 Task: Set priority levels for tasks related to testing and implementing new Asana features.
Action: Mouse moved to (666, 225)
Screenshot: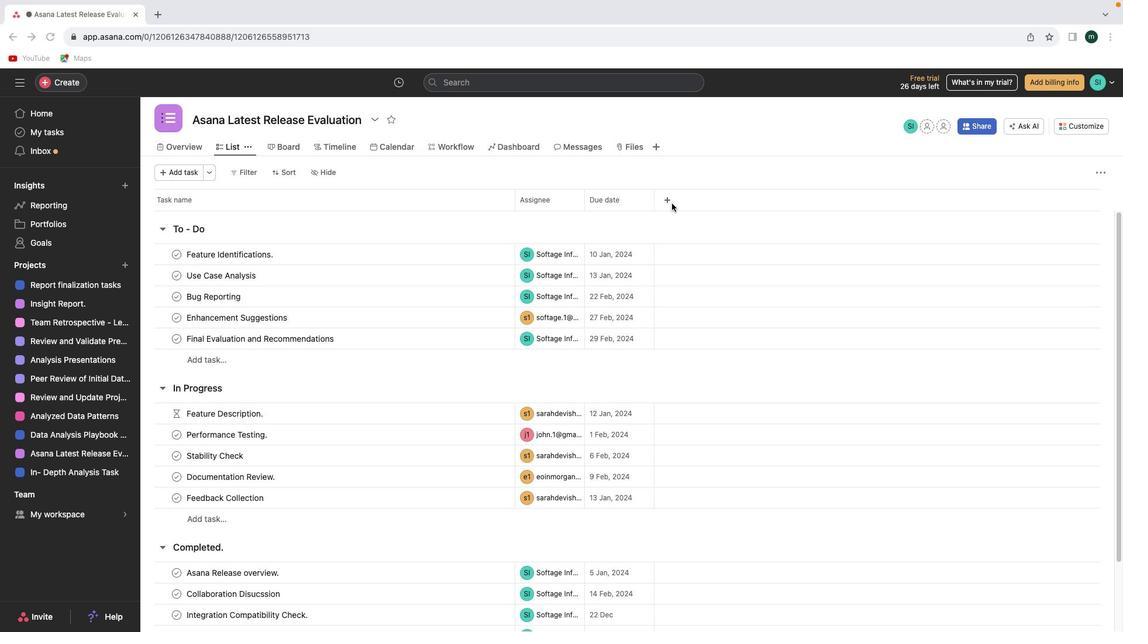 
Action: Mouse pressed left at (666, 225)
Screenshot: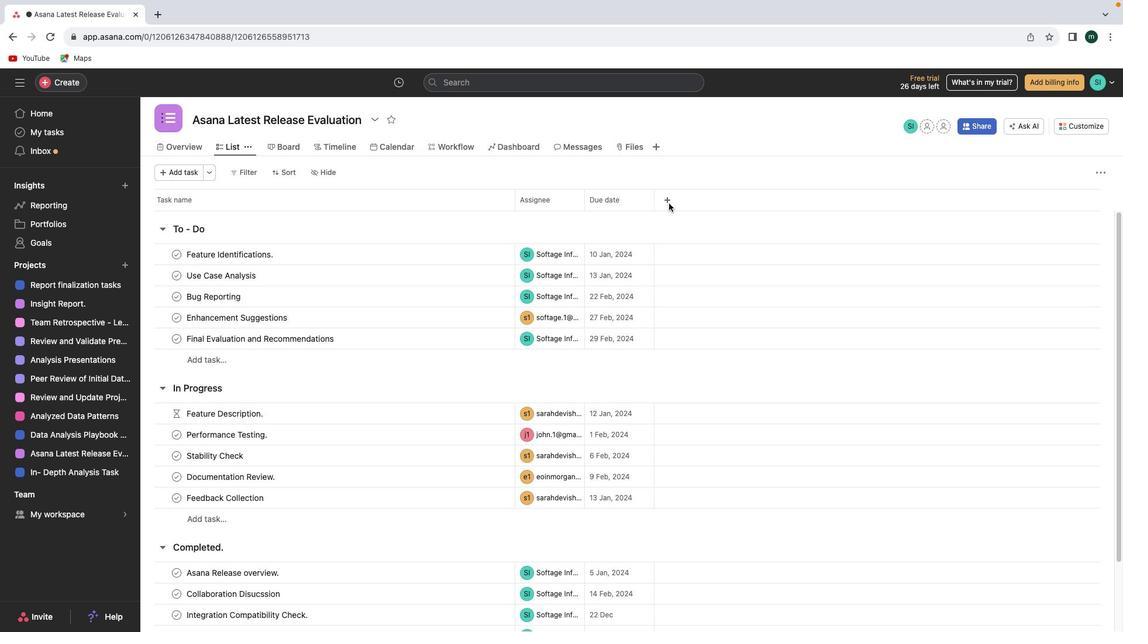 
Action: Mouse moved to (662, 225)
Screenshot: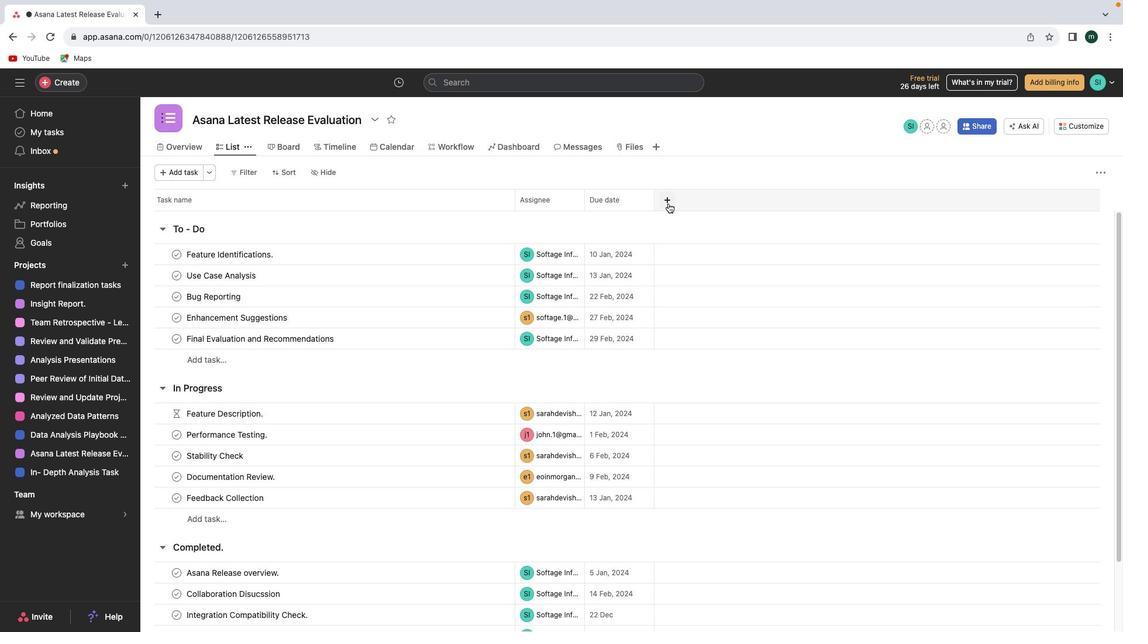 
Action: Mouse pressed left at (662, 225)
Screenshot: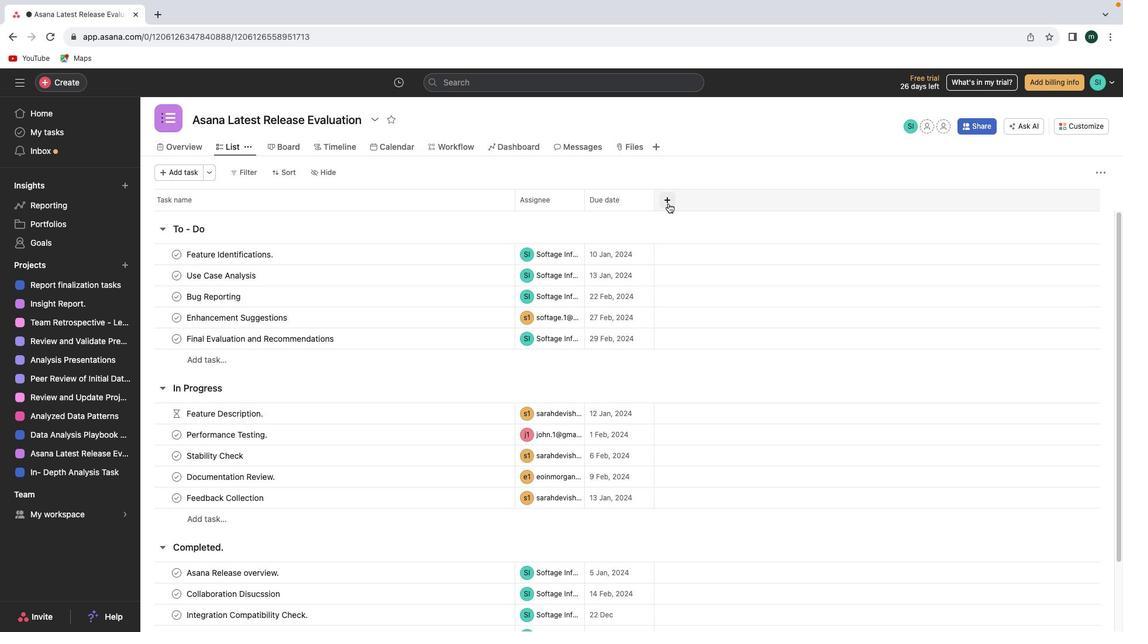 
Action: Mouse moved to (683, 262)
Screenshot: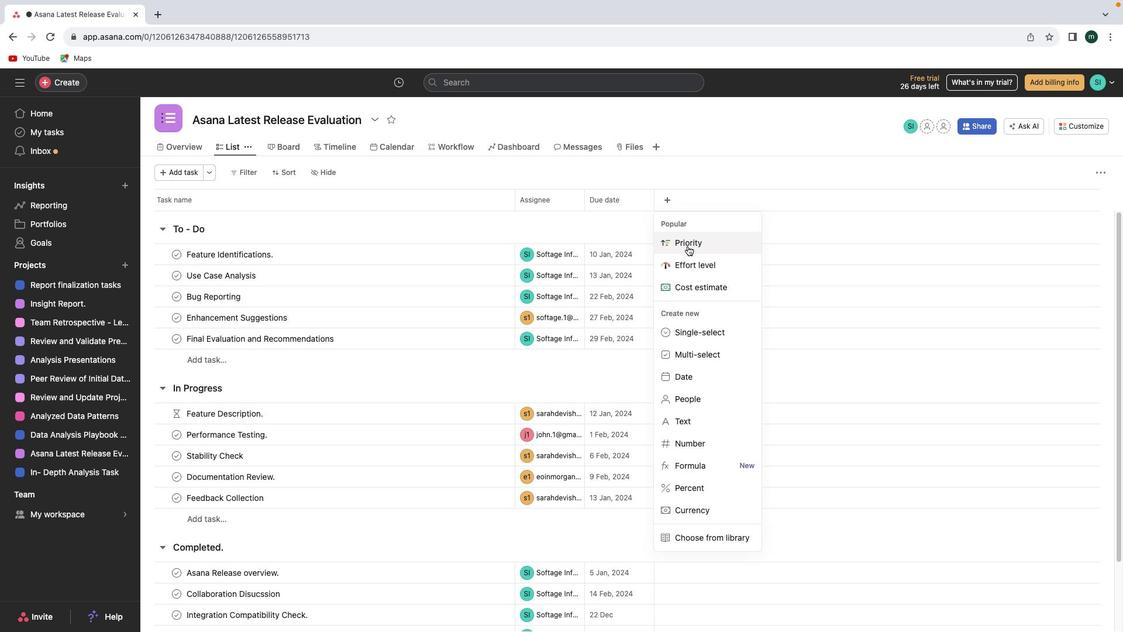 
Action: Mouse pressed left at (683, 262)
Screenshot: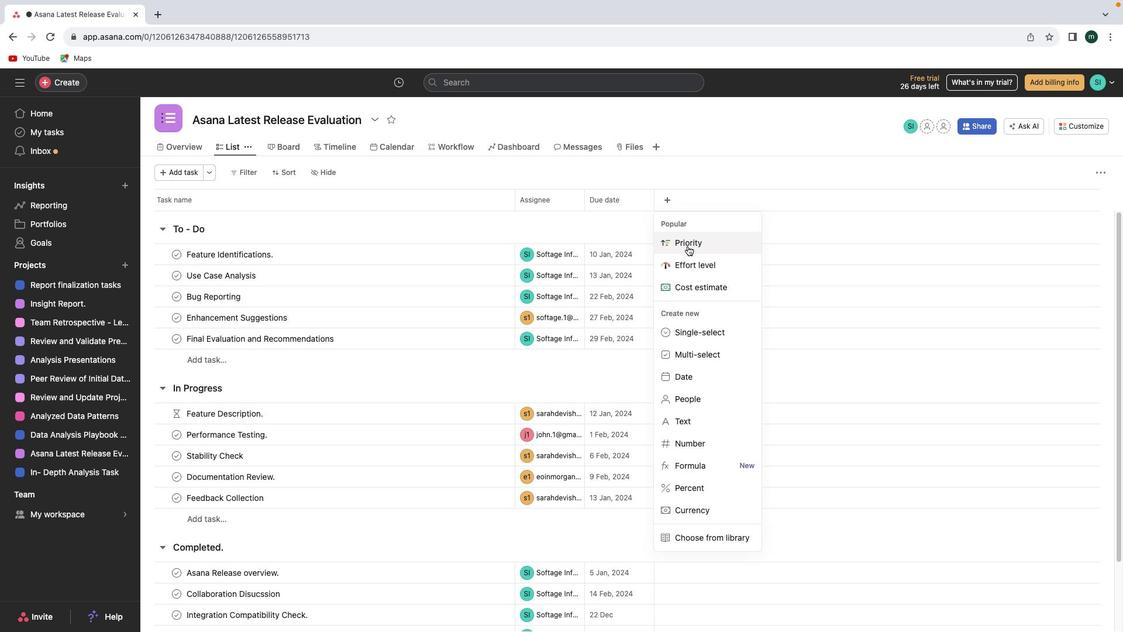 
Action: Mouse moved to (686, 475)
Screenshot: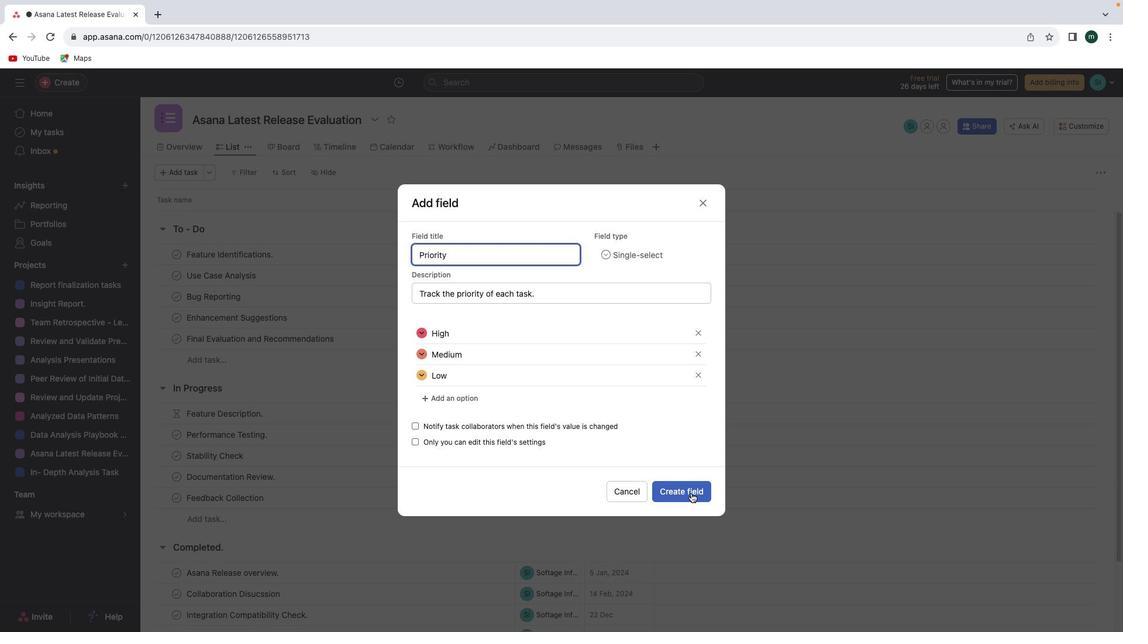 
Action: Mouse pressed left at (686, 475)
Screenshot: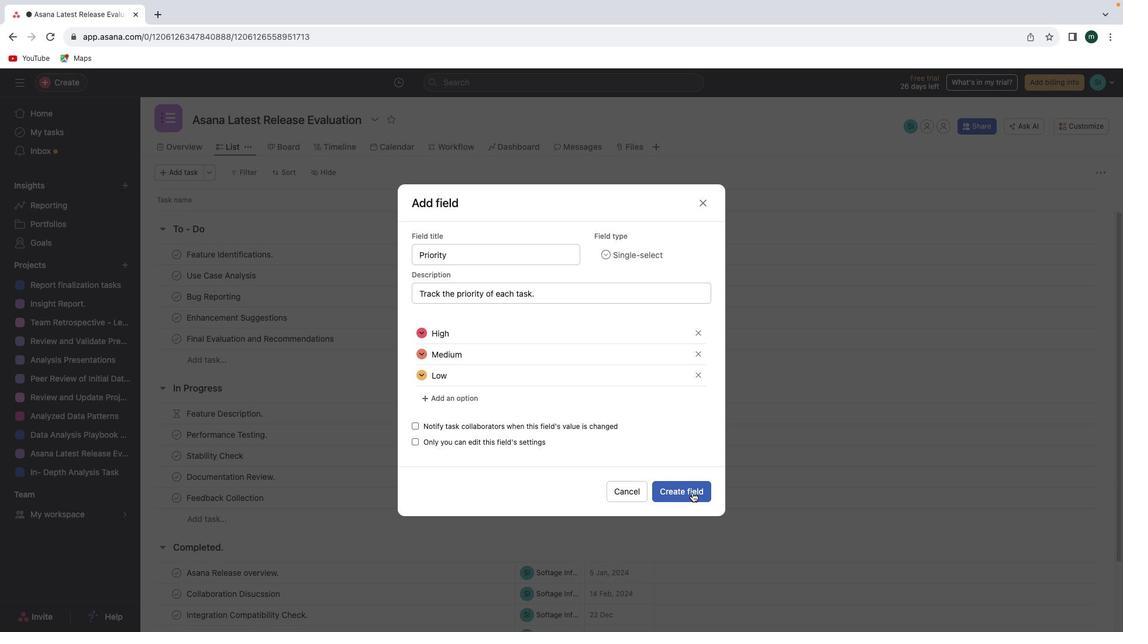 
Action: Mouse moved to (710, 273)
Screenshot: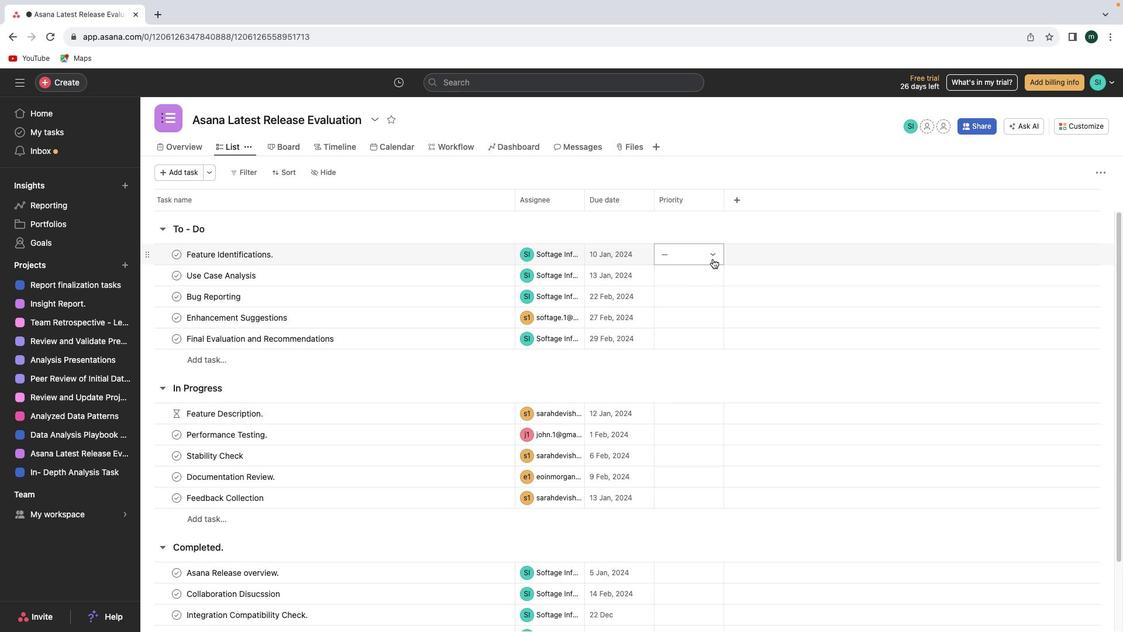 
Action: Mouse pressed left at (710, 273)
Screenshot: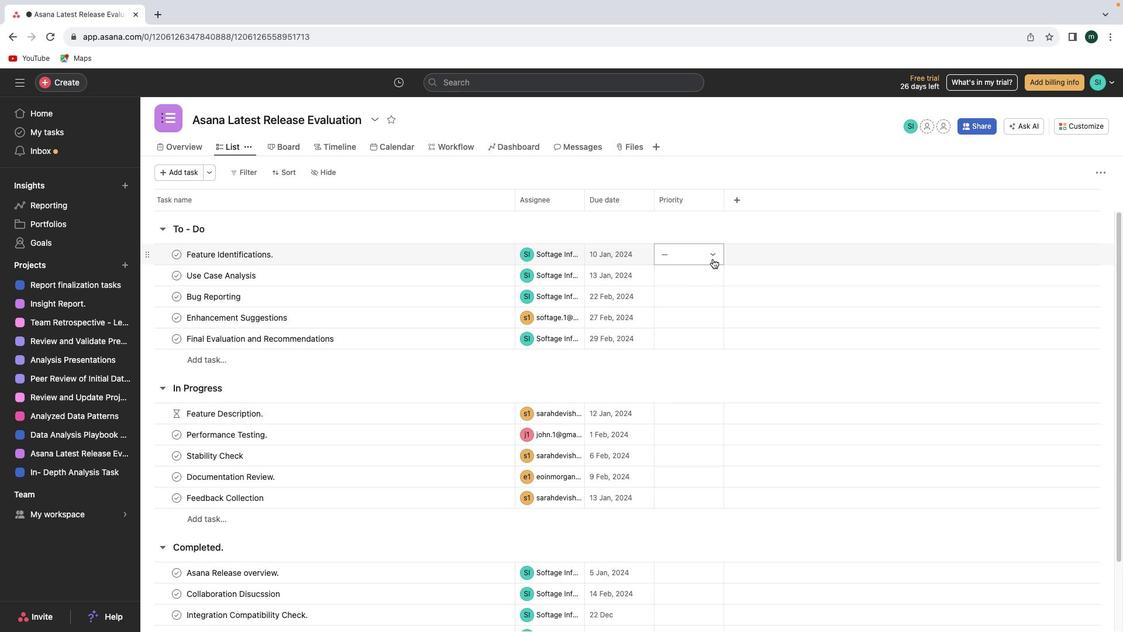 
Action: Mouse moved to (703, 309)
Screenshot: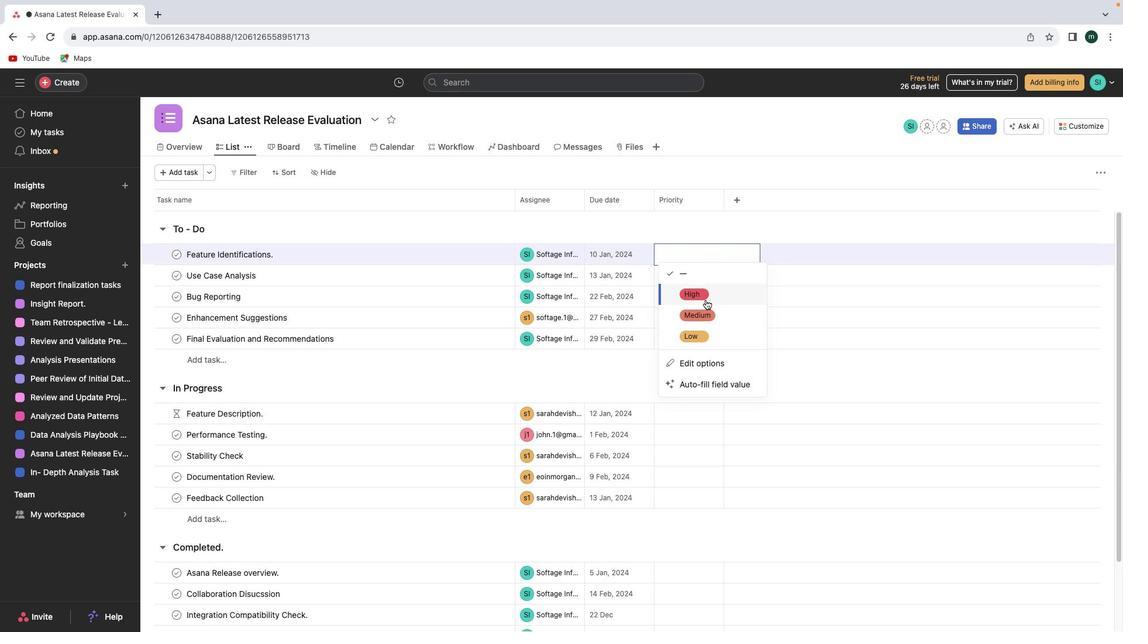 
Action: Mouse pressed left at (703, 309)
Screenshot: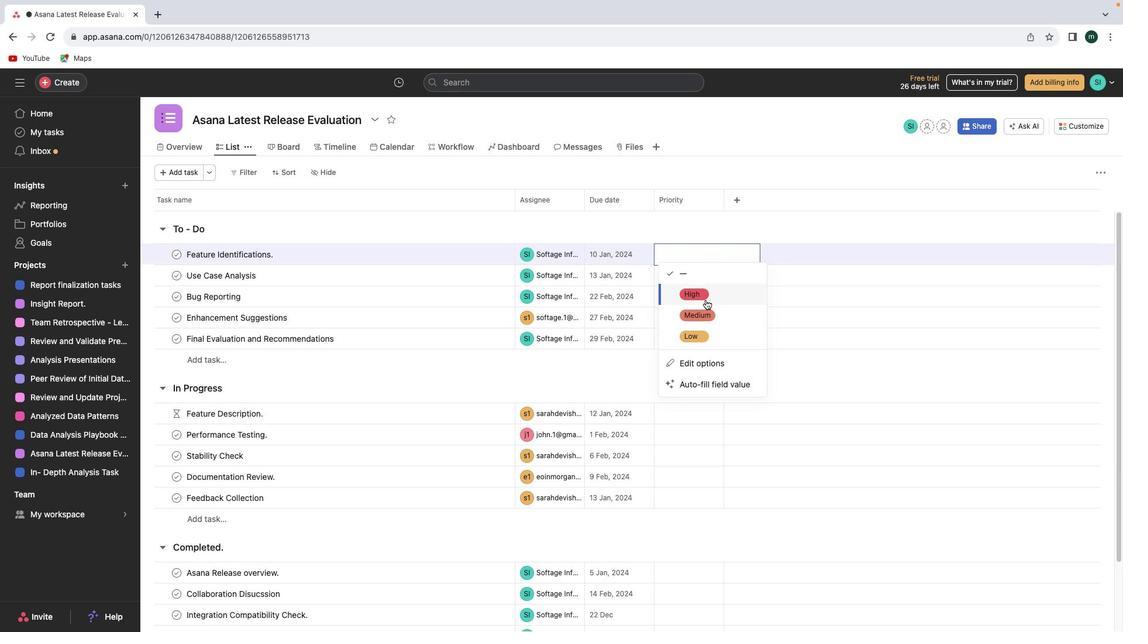 
Action: Mouse moved to (710, 295)
Screenshot: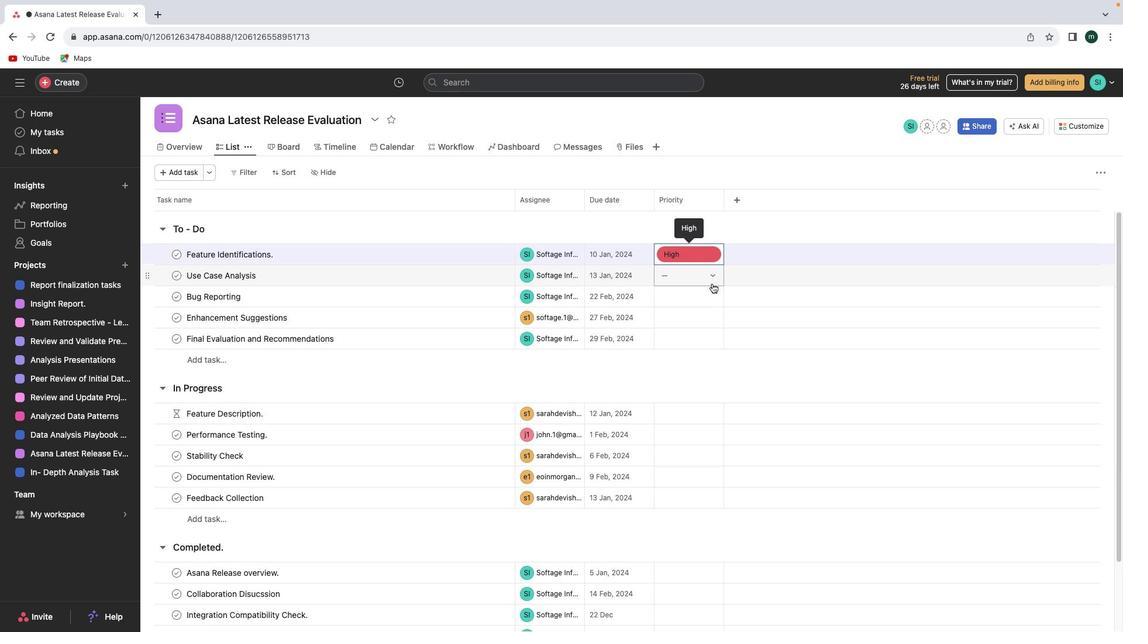 
Action: Mouse pressed left at (710, 295)
Screenshot: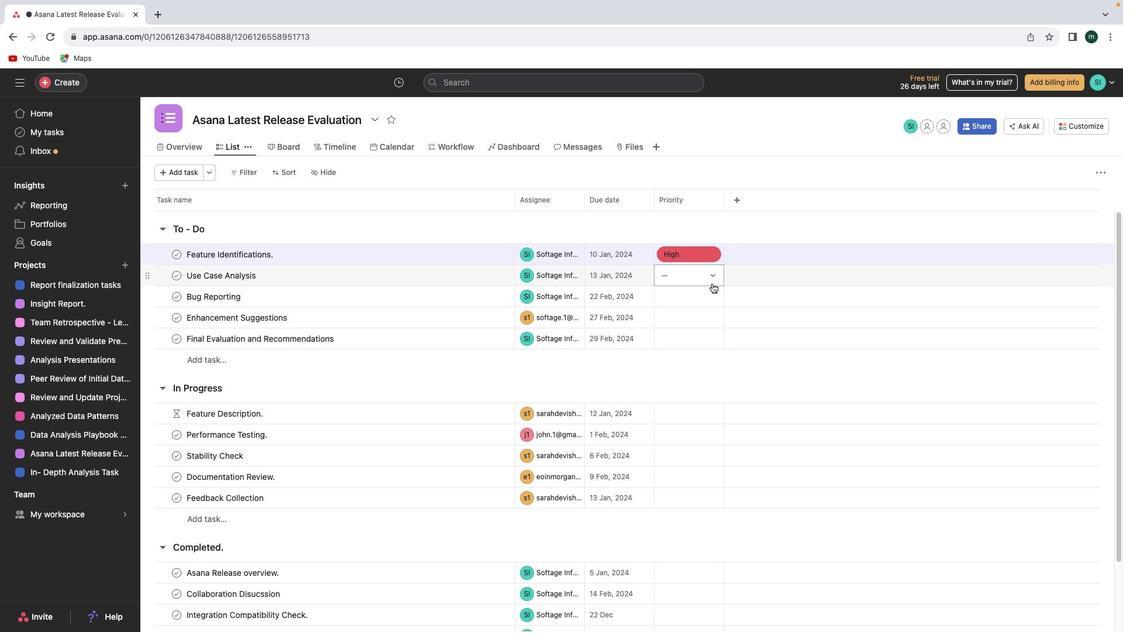 
Action: Mouse moved to (698, 338)
Screenshot: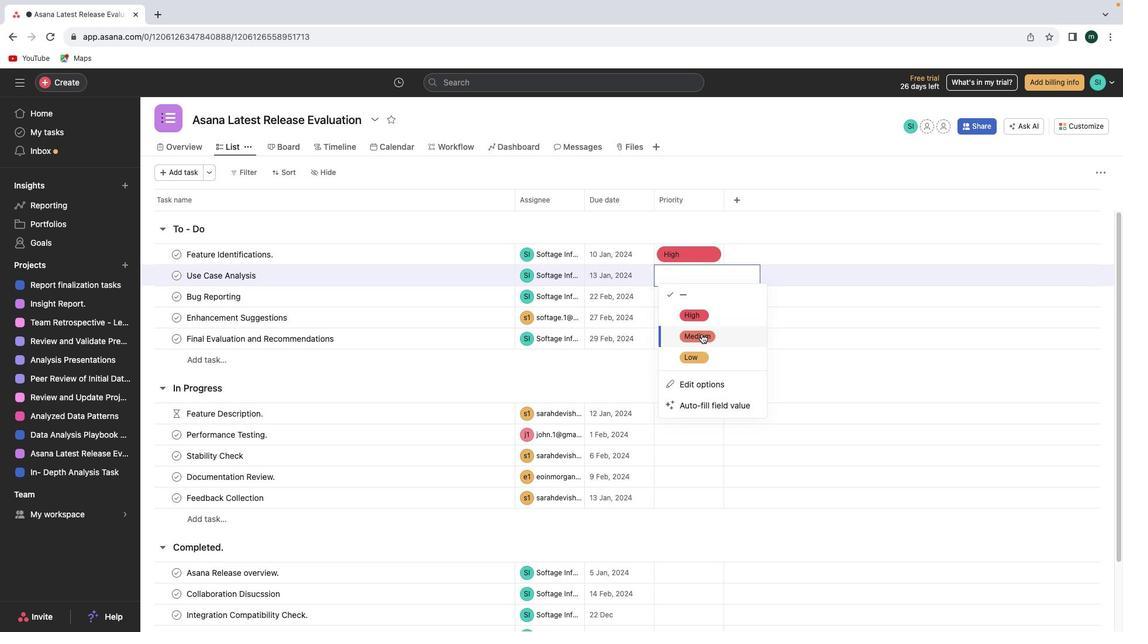 
Action: Mouse pressed left at (698, 338)
Screenshot: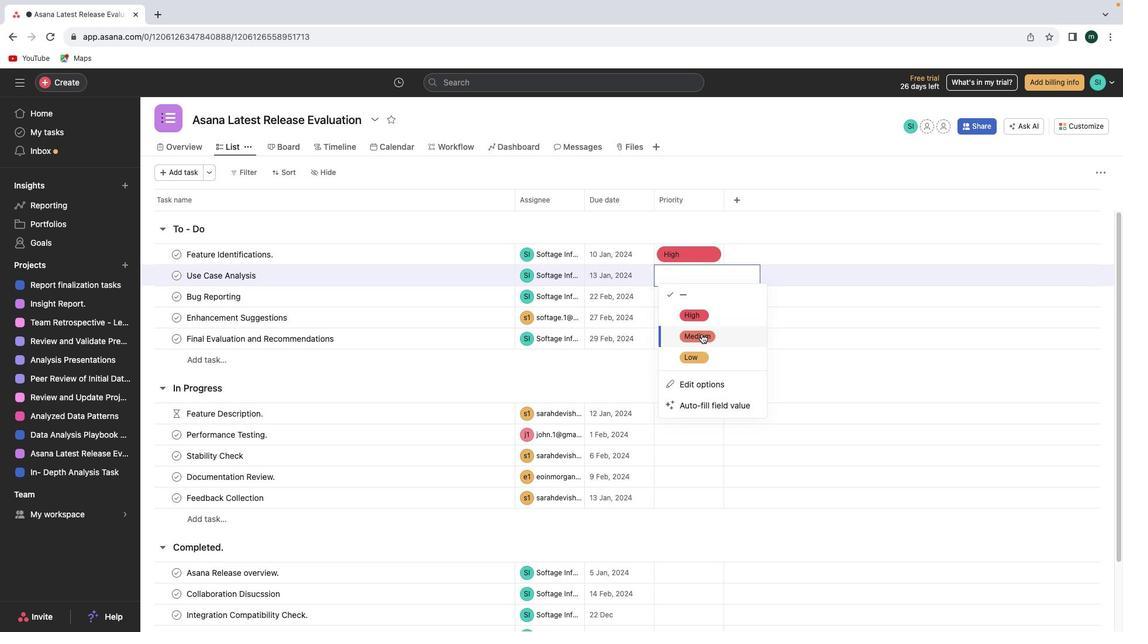 
Action: Mouse moved to (708, 308)
Screenshot: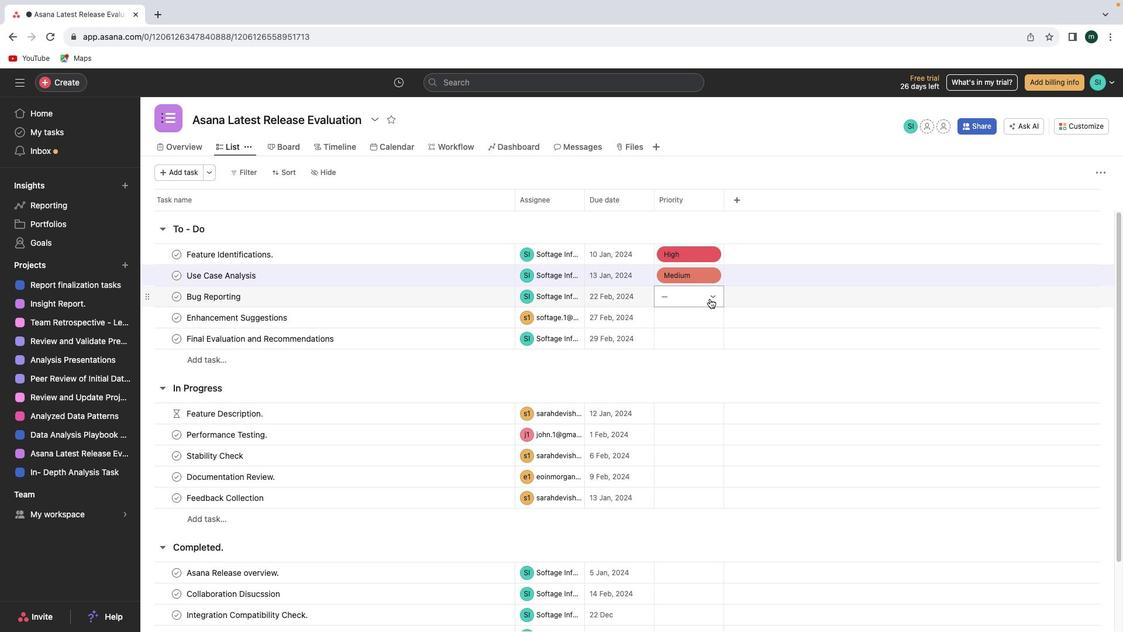 
Action: Mouse pressed left at (708, 308)
Screenshot: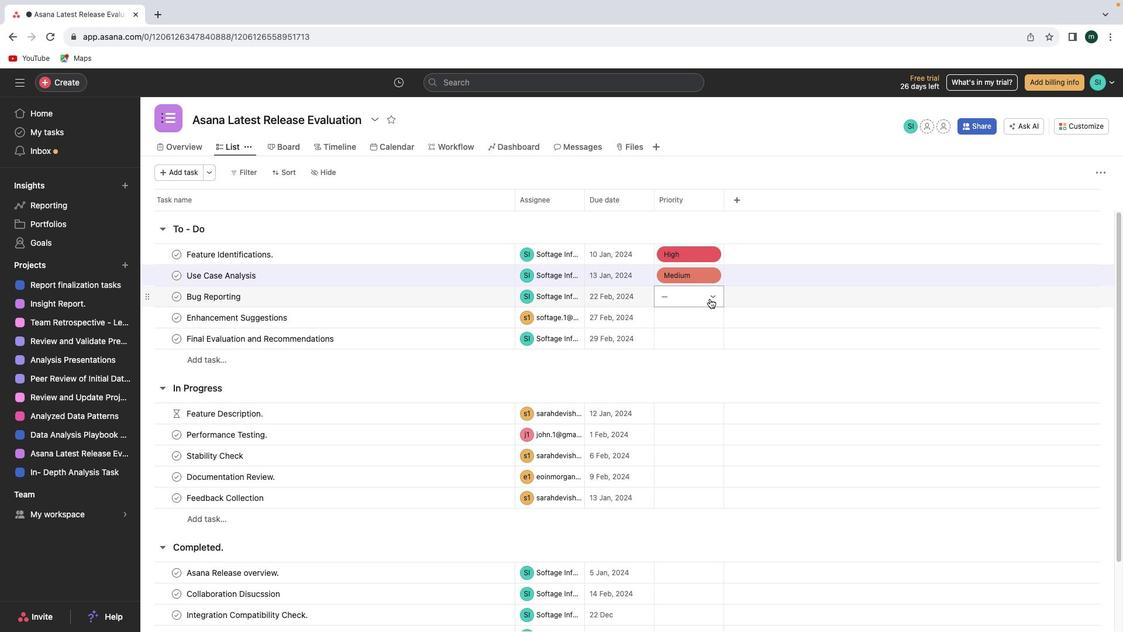 
Action: Mouse moved to (692, 371)
Screenshot: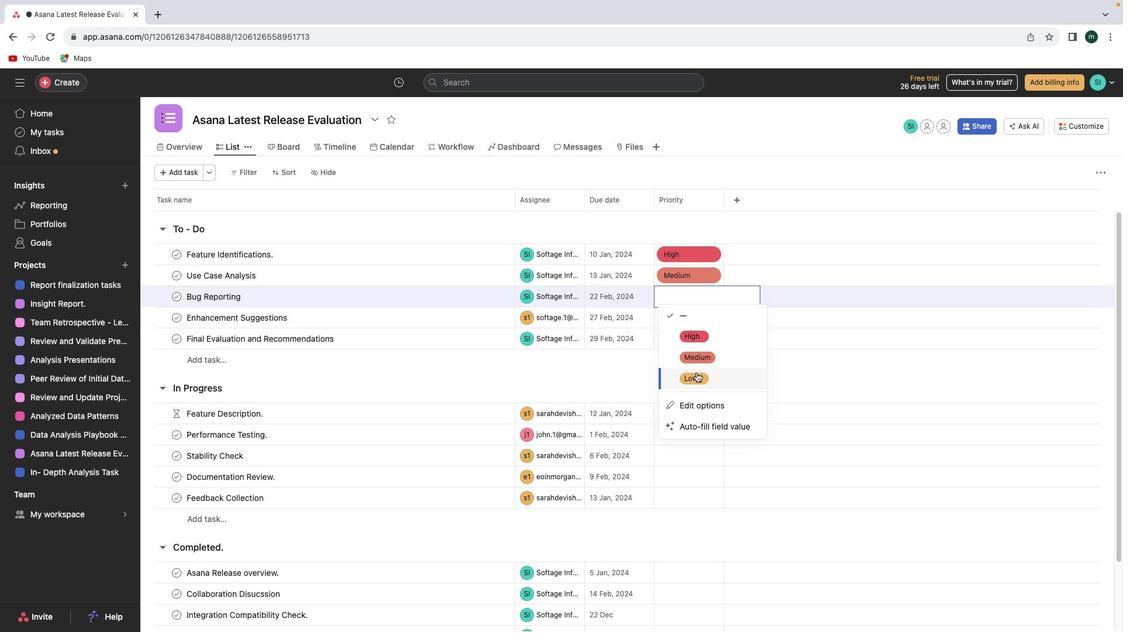 
Action: Mouse pressed left at (692, 371)
Screenshot: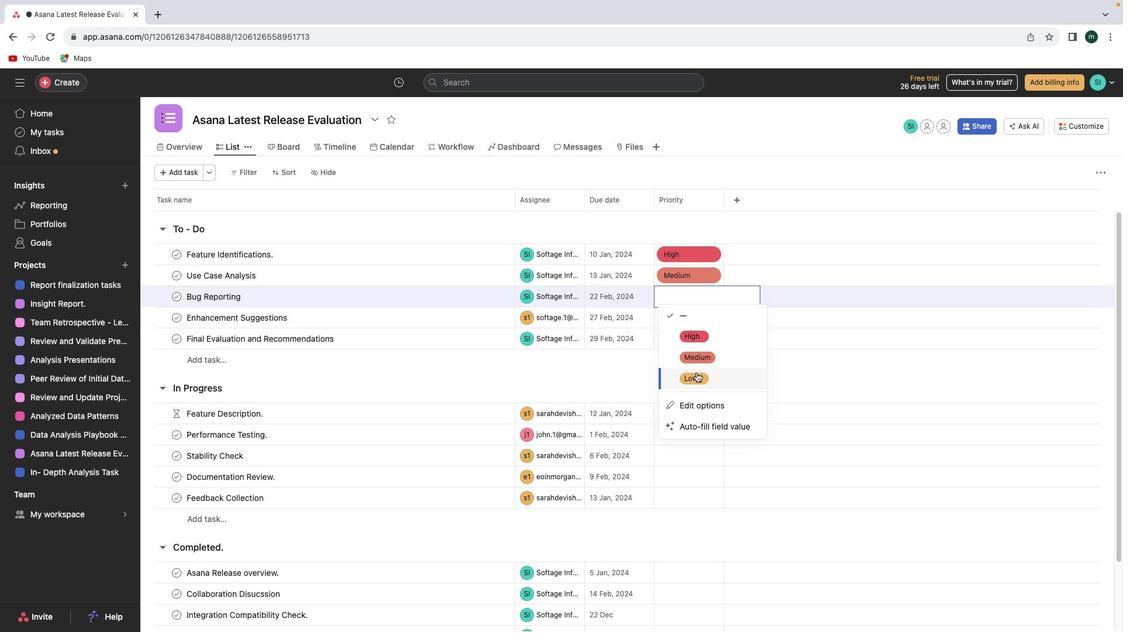 
Action: Mouse moved to (703, 328)
Screenshot: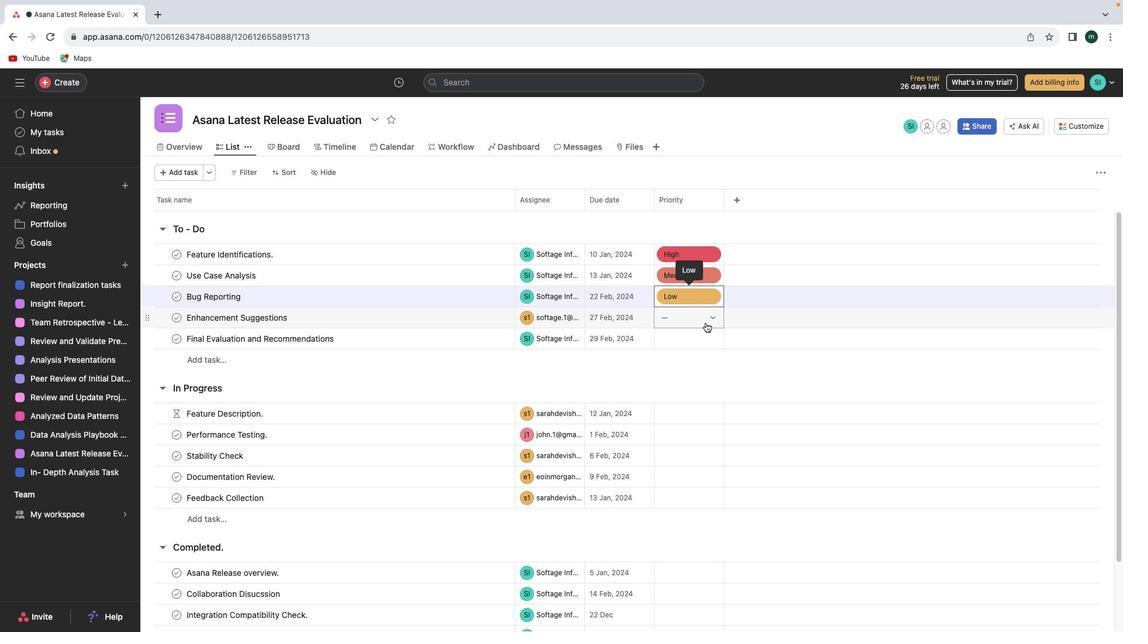 
Action: Mouse pressed left at (703, 328)
Screenshot: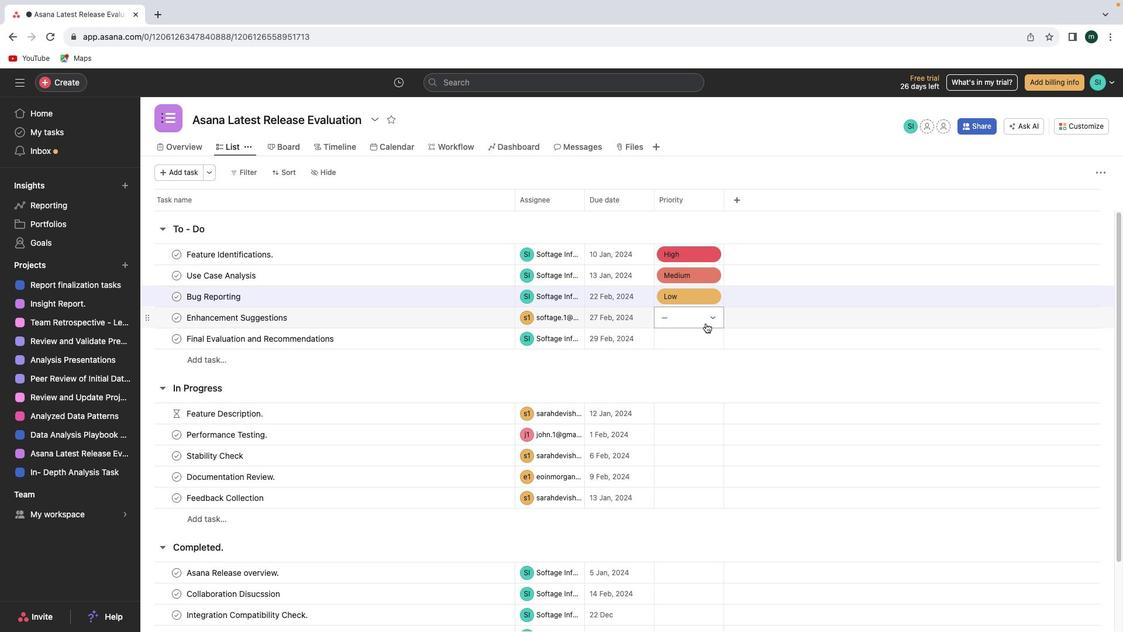 
Action: Mouse moved to (689, 372)
Screenshot: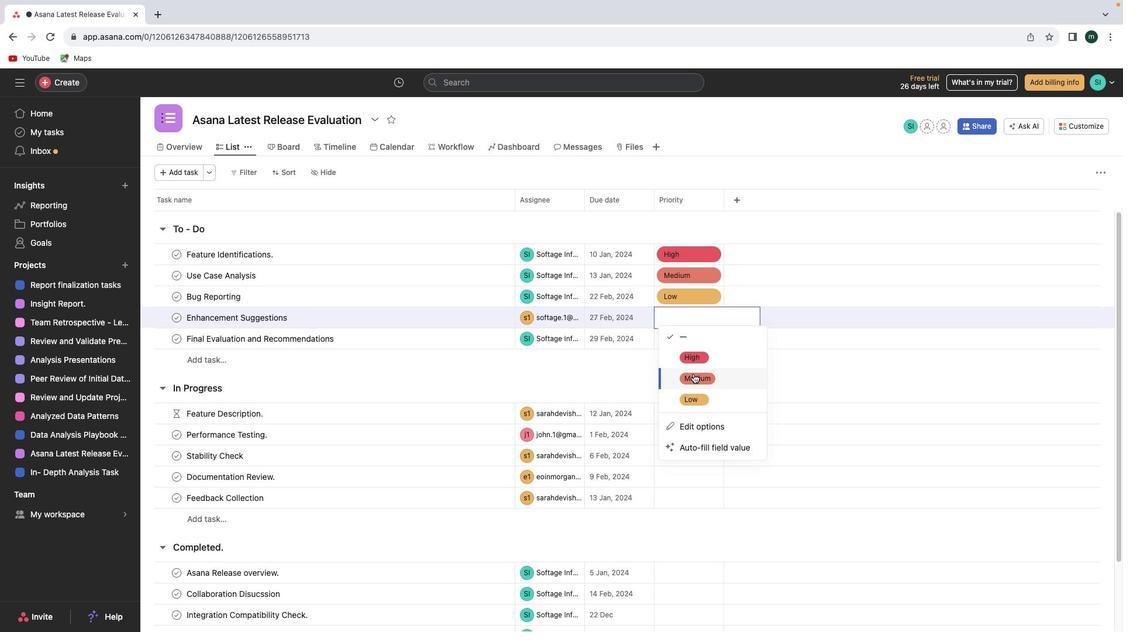 
Action: Mouse pressed left at (689, 372)
Screenshot: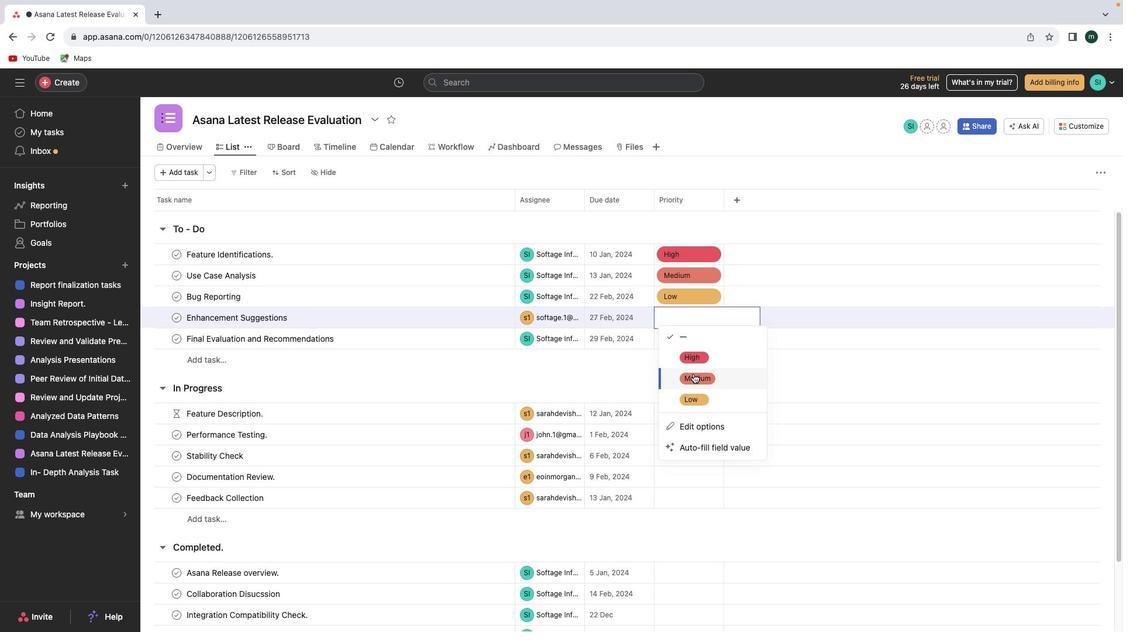 
Action: Mouse moved to (696, 357)
Screenshot: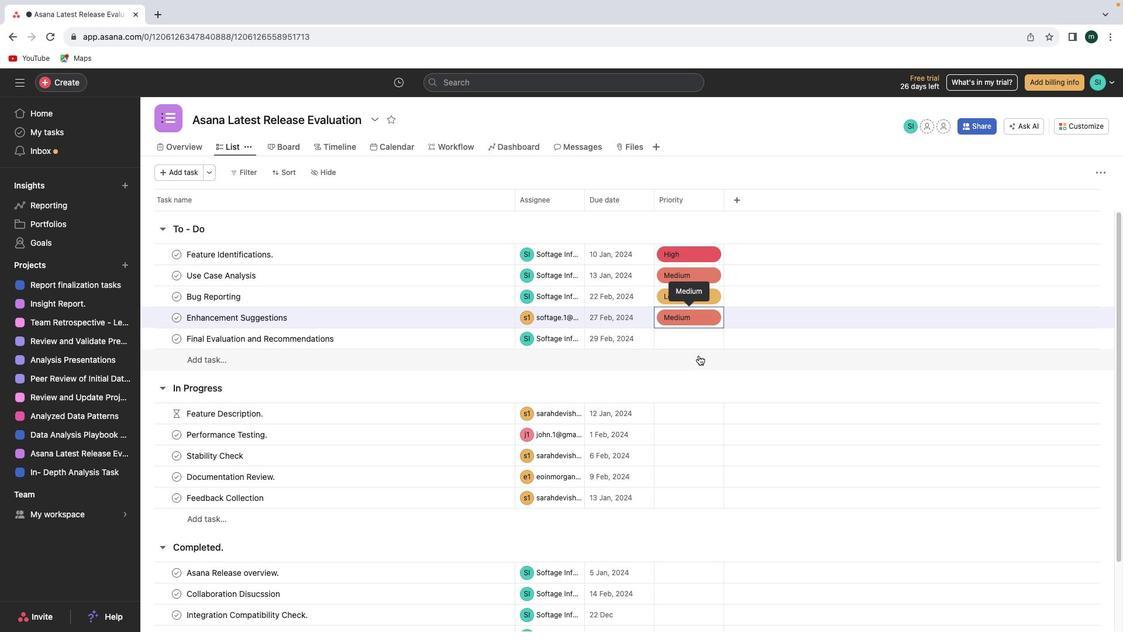 
Action: Mouse pressed left at (696, 357)
Screenshot: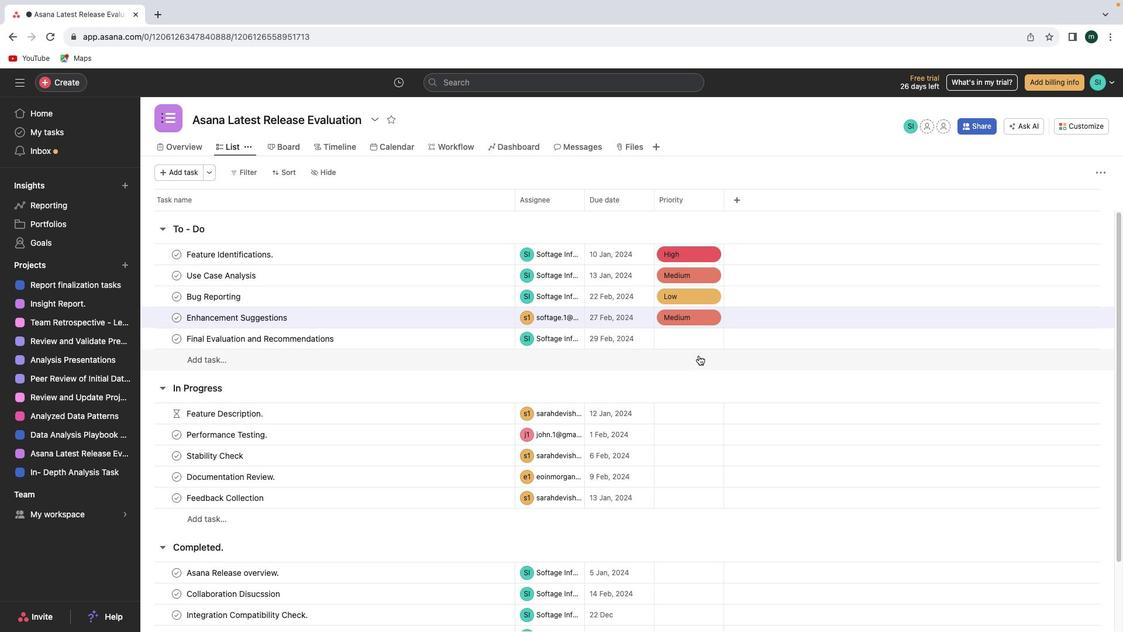 
Action: Mouse moved to (697, 346)
Screenshot: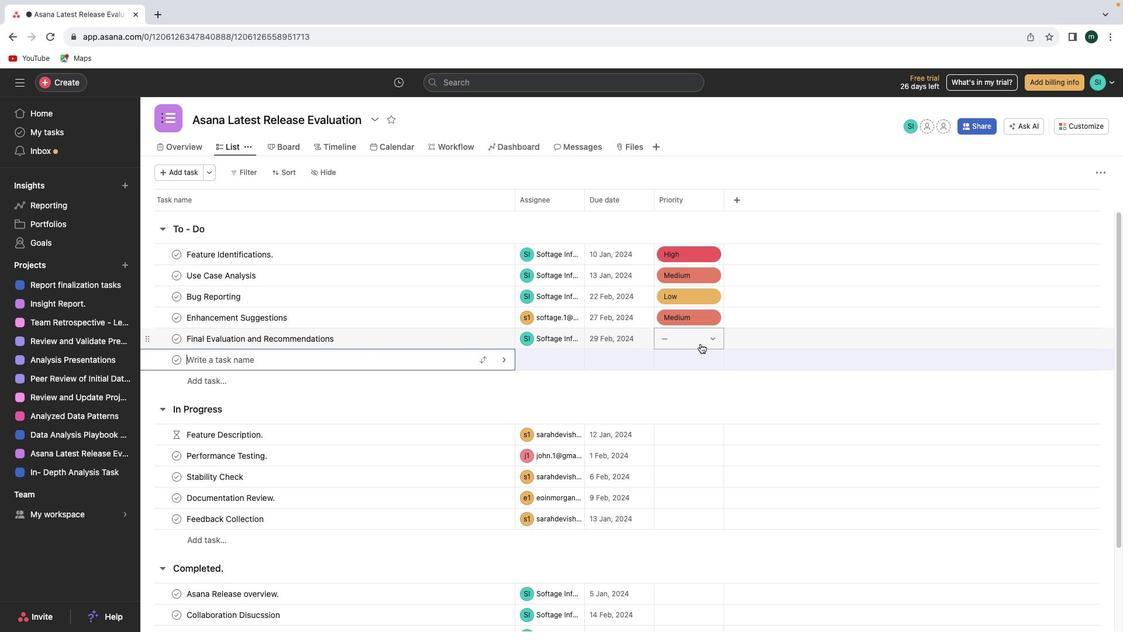 
Action: Mouse pressed left at (697, 346)
Screenshot: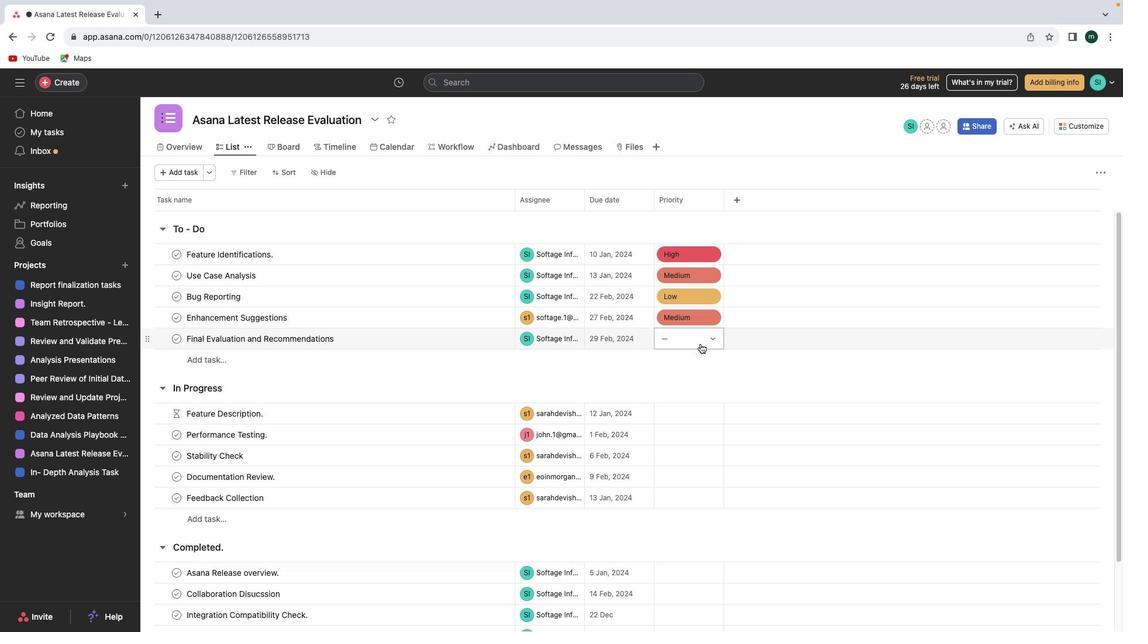 
Action: Mouse moved to (692, 374)
Screenshot: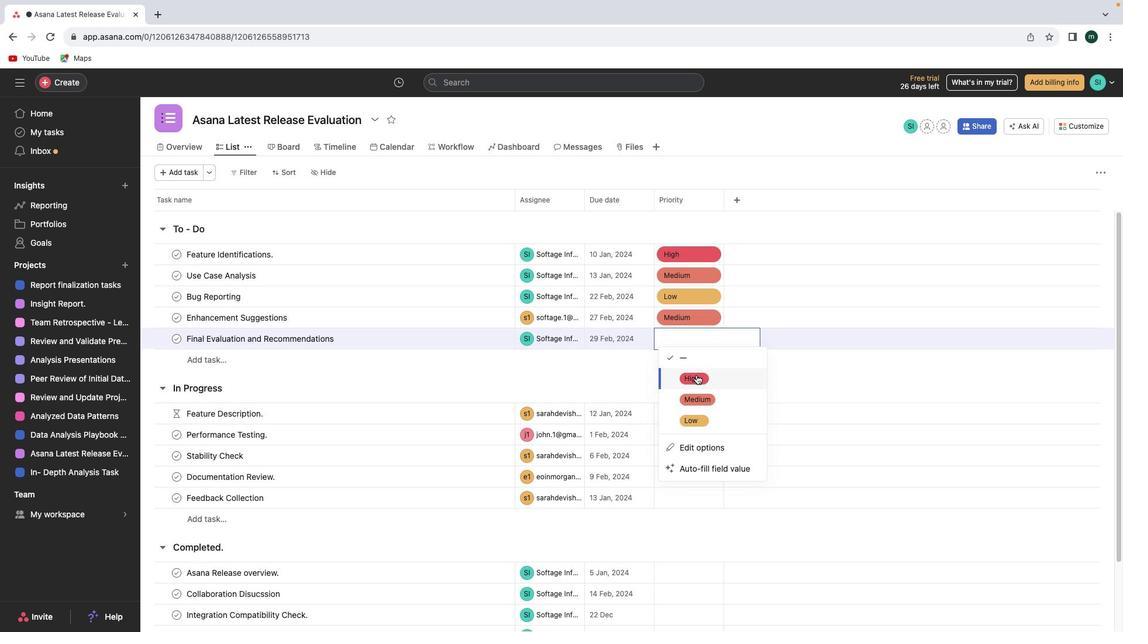 
Action: Mouse pressed left at (692, 374)
Screenshot: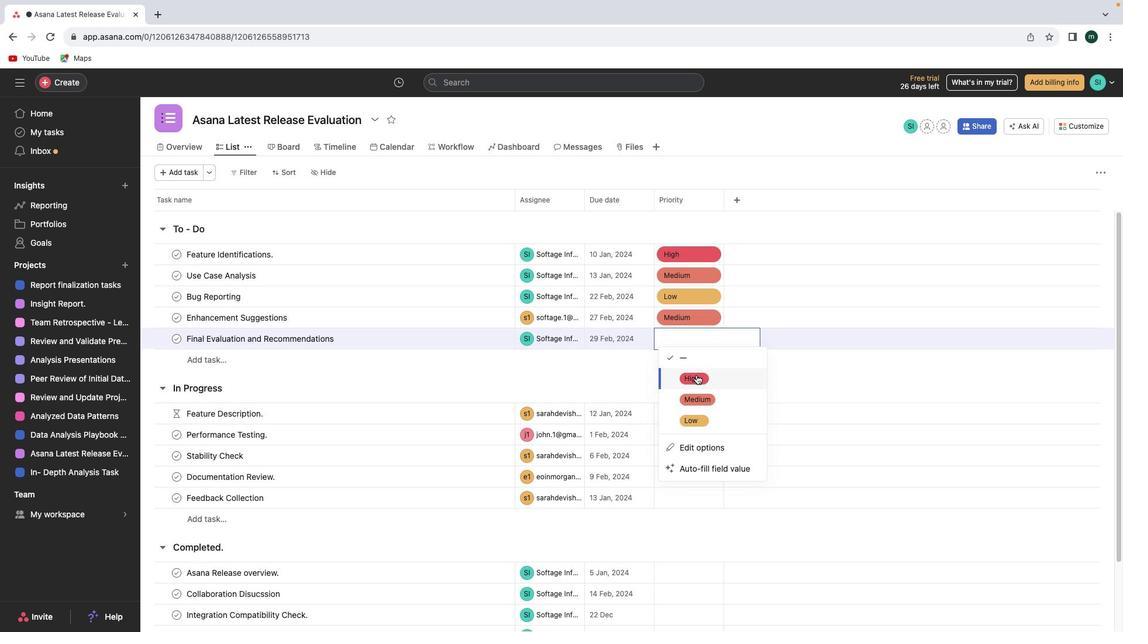 
Action: Mouse moved to (689, 346)
Screenshot: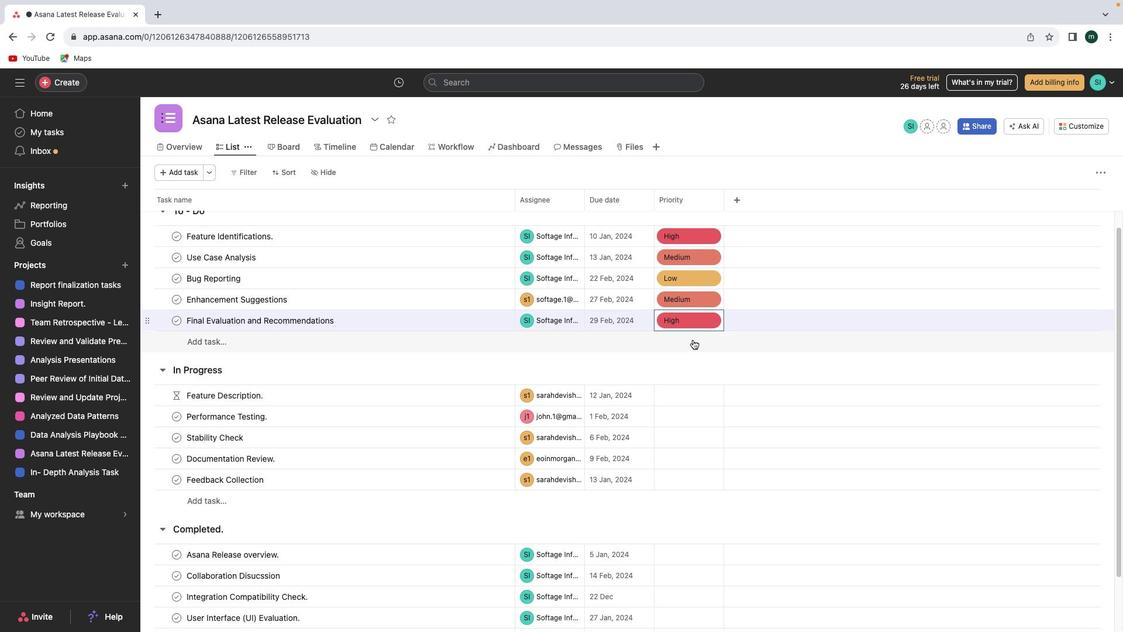 
Action: Mouse scrolled (689, 346) with delta (-72, 50)
Screenshot: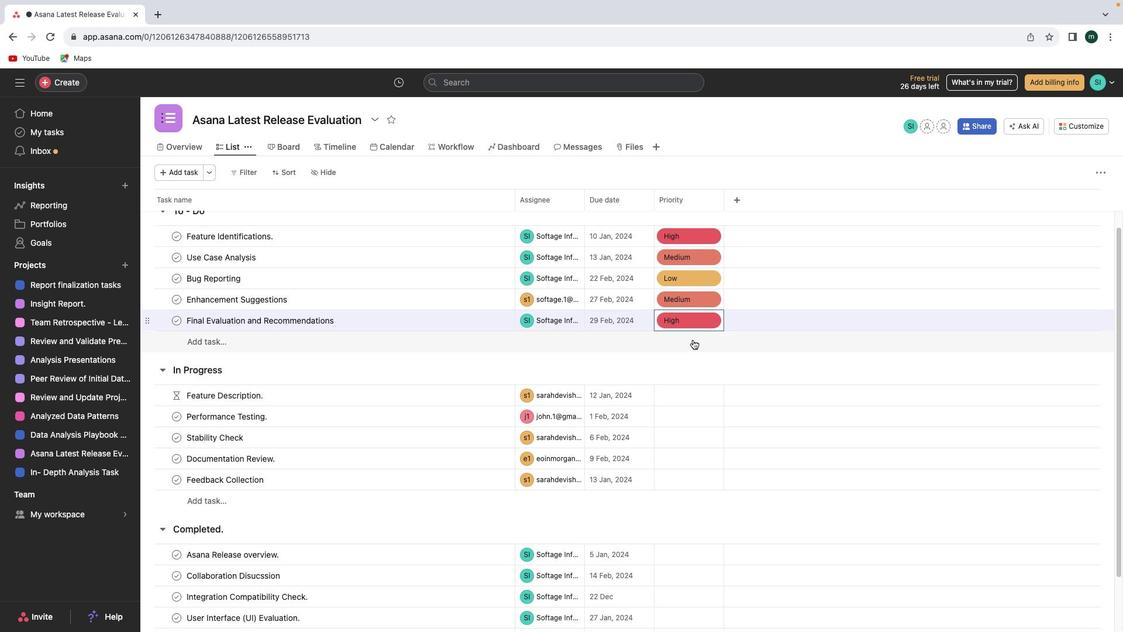 
Action: Mouse moved to (689, 344)
Screenshot: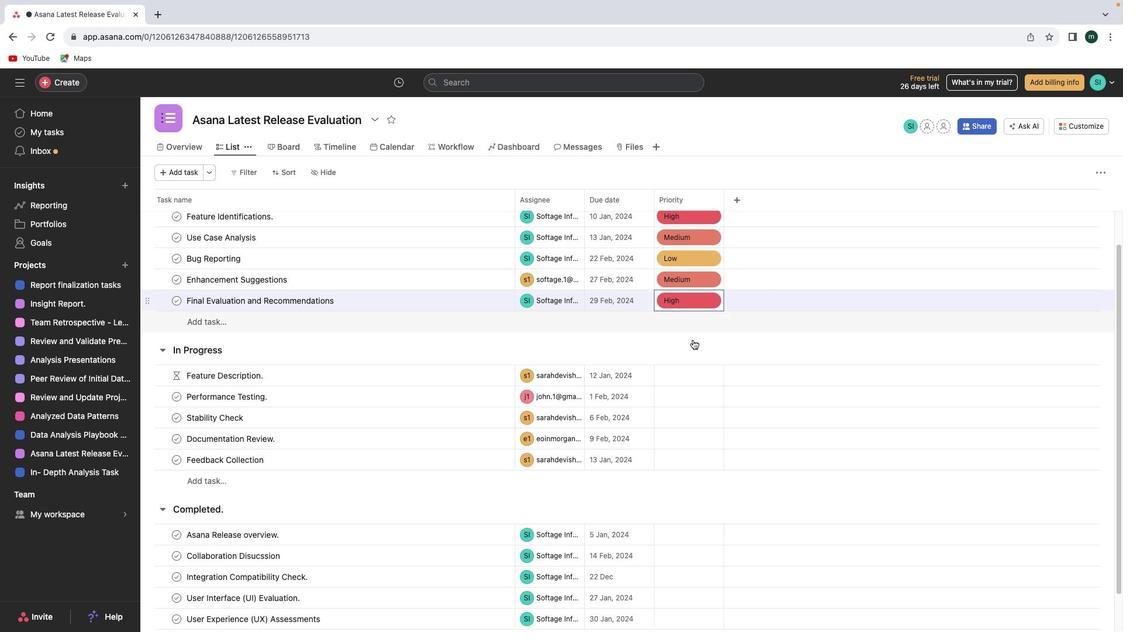 
Action: Mouse scrolled (689, 344) with delta (-72, 50)
Screenshot: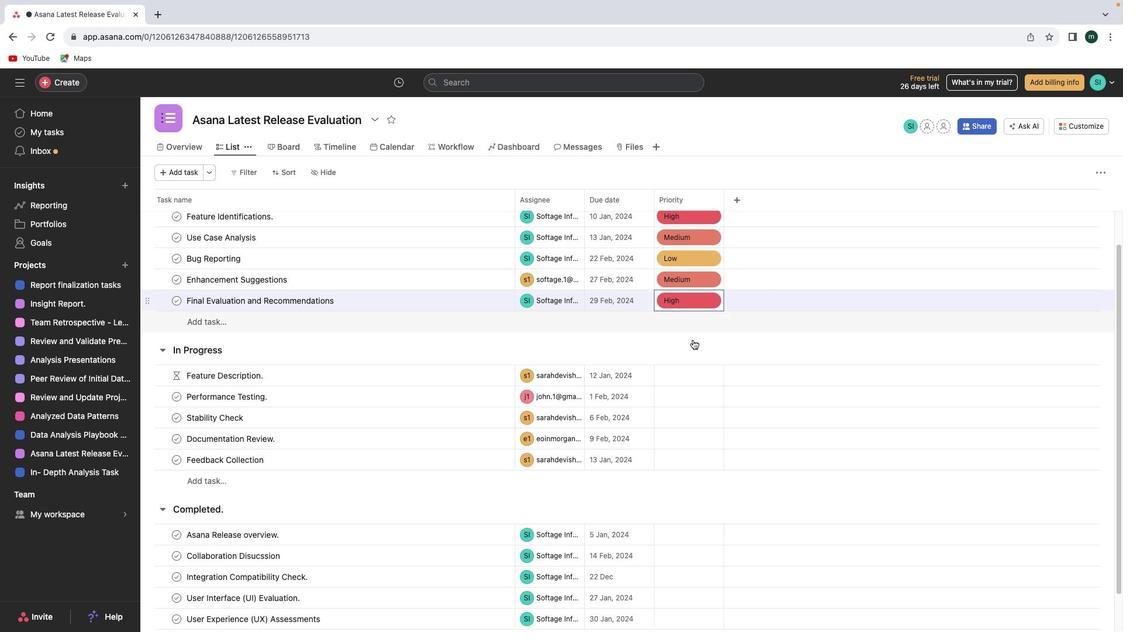 
Action: Mouse moved to (689, 343)
Screenshot: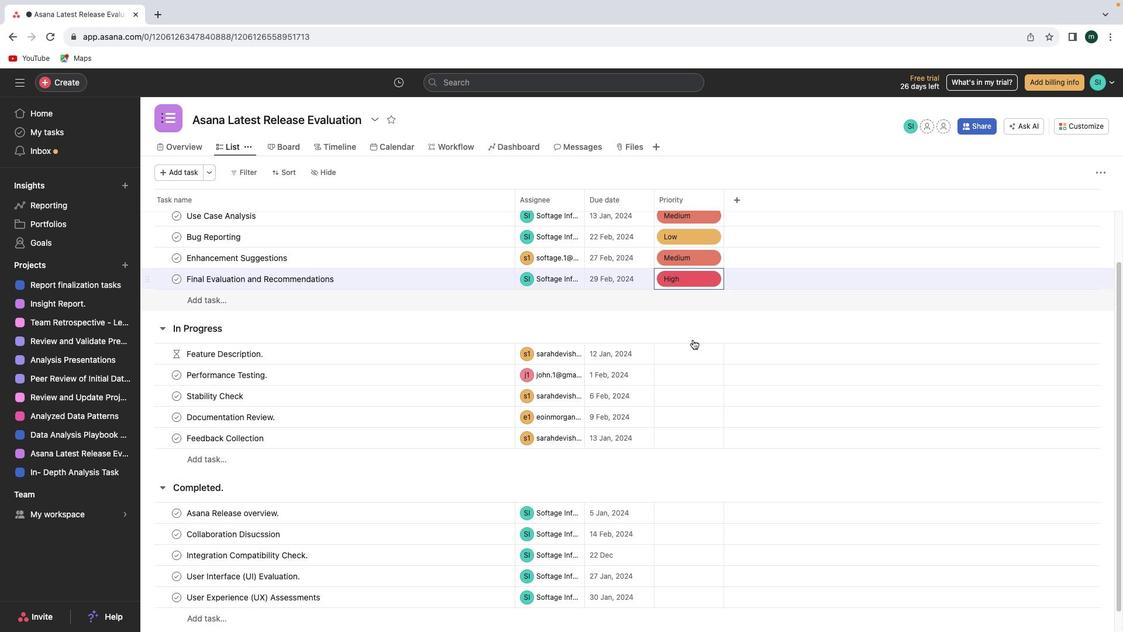 
Action: Mouse scrolled (689, 343) with delta (-72, 49)
Screenshot: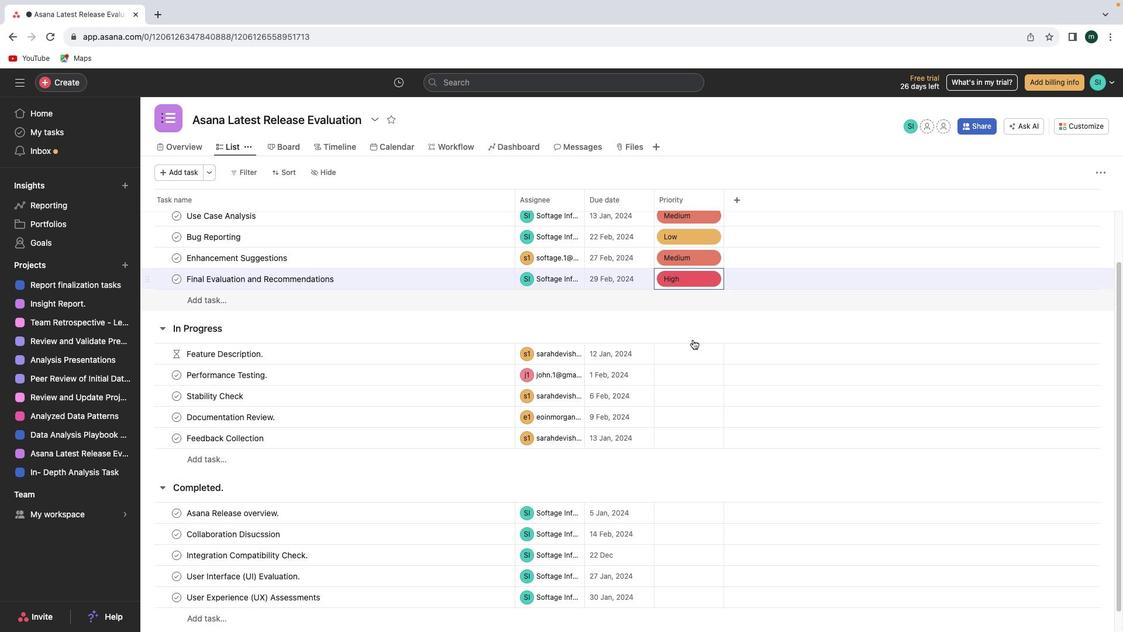 
Action: Mouse moved to (689, 343)
Screenshot: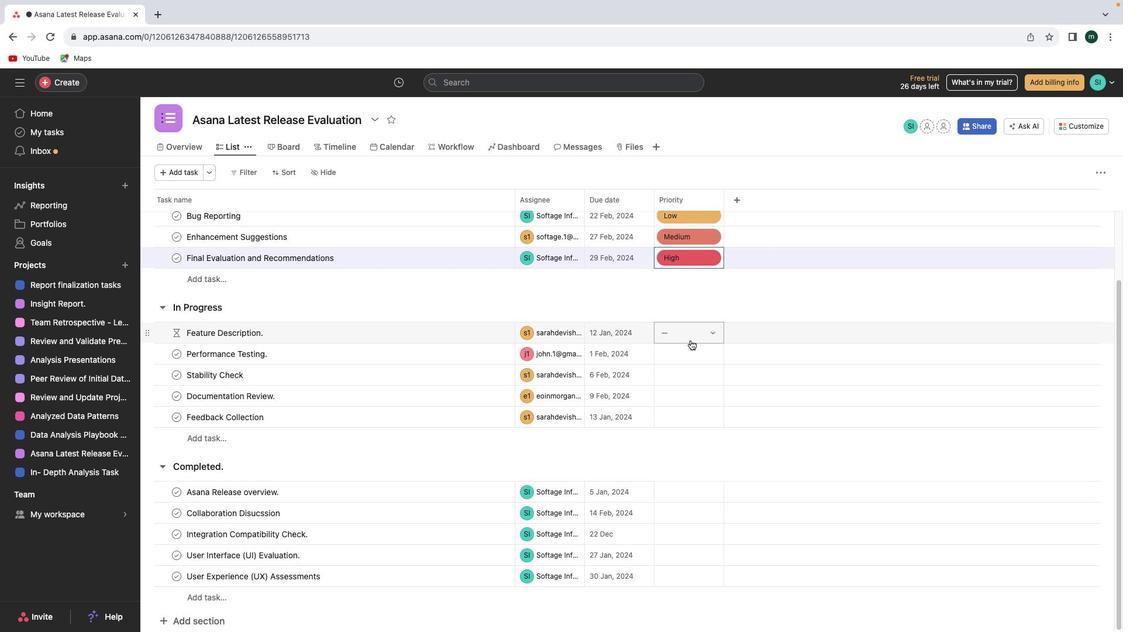 
Action: Mouse scrolled (689, 343) with delta (-72, 50)
Screenshot: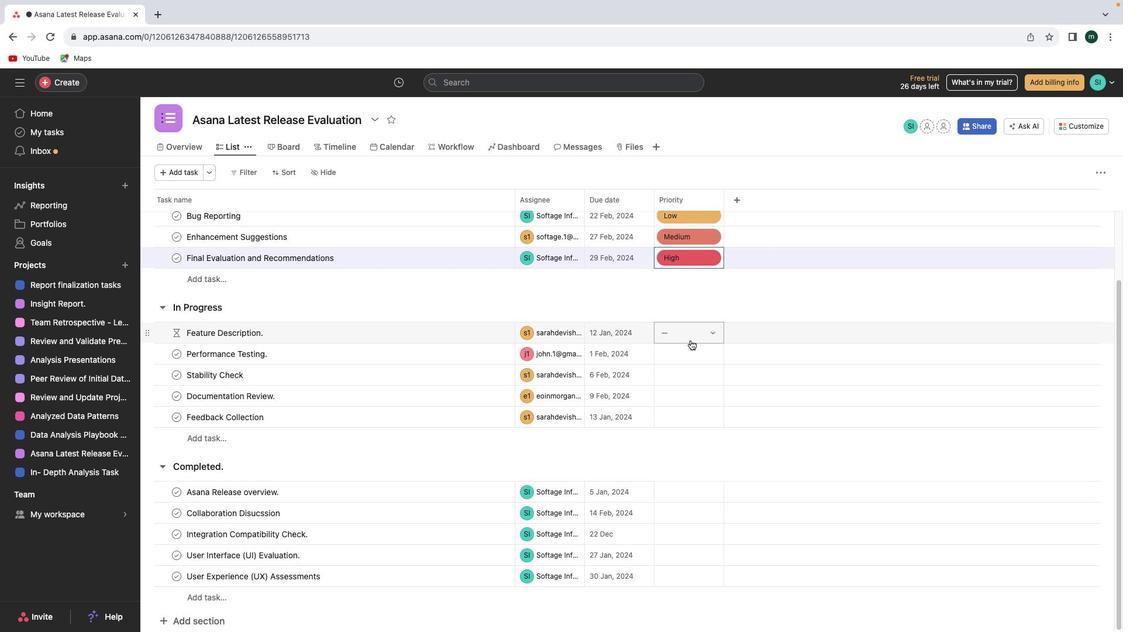 
Action: Mouse scrolled (689, 343) with delta (-72, 50)
Screenshot: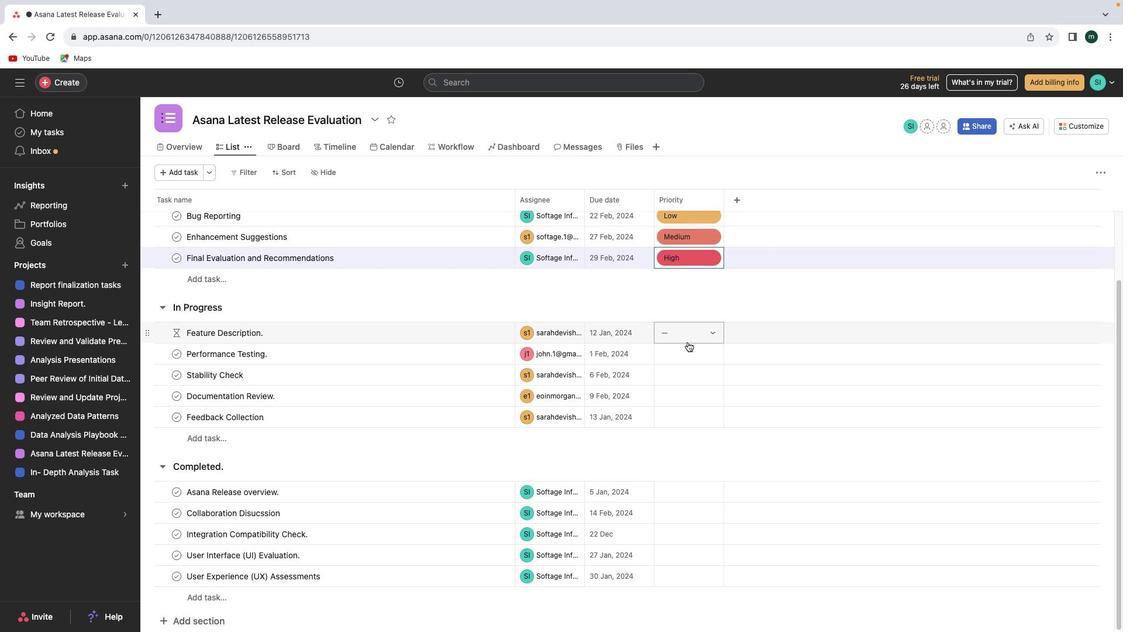 
Action: Mouse moved to (685, 341)
Screenshot: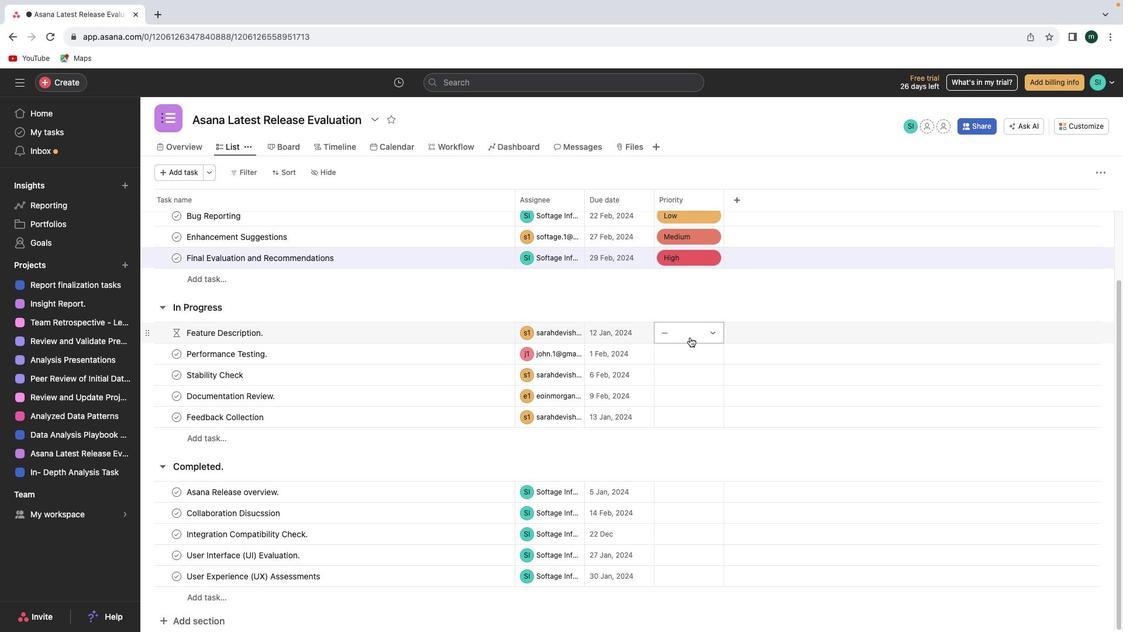 
Action: Mouse pressed left at (685, 341)
Screenshot: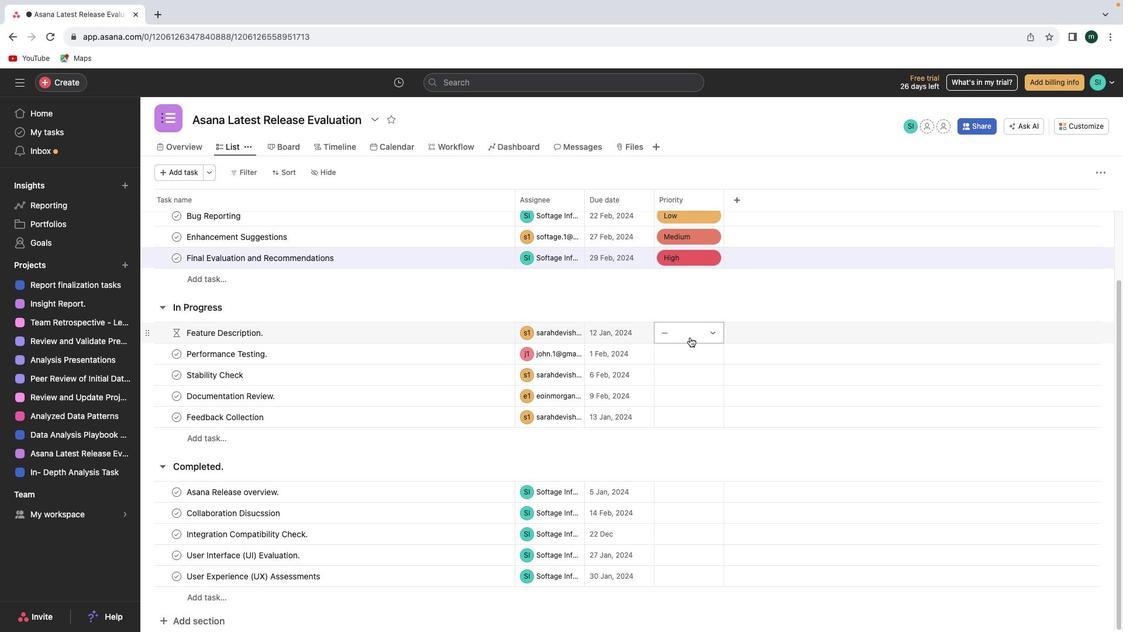 
Action: Mouse moved to (704, 369)
Screenshot: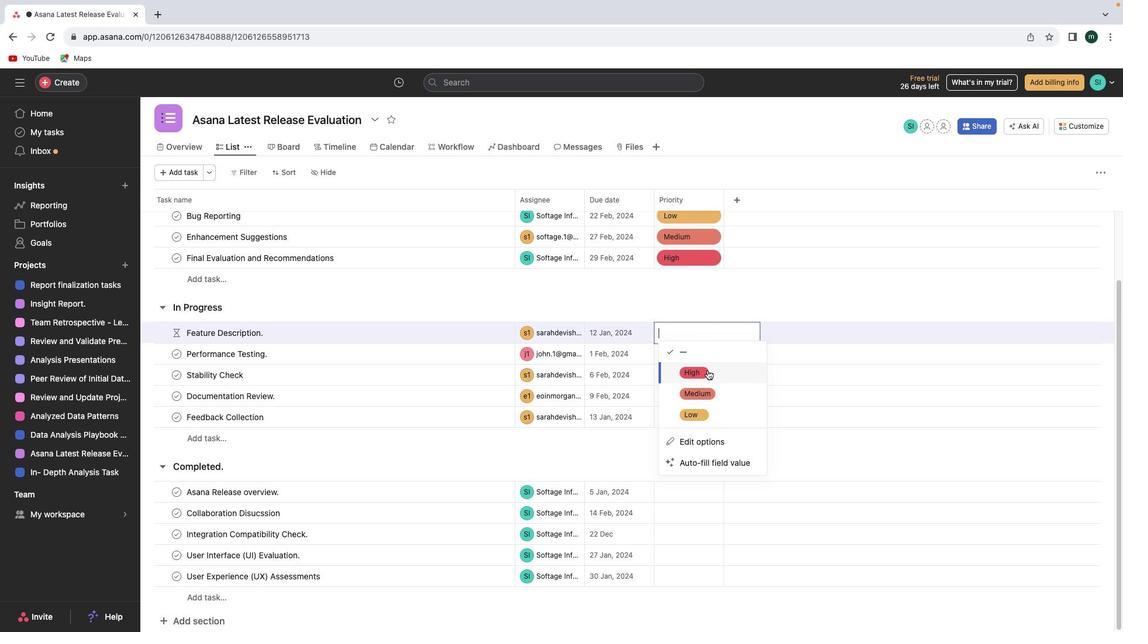 
Action: Mouse pressed left at (704, 369)
Screenshot: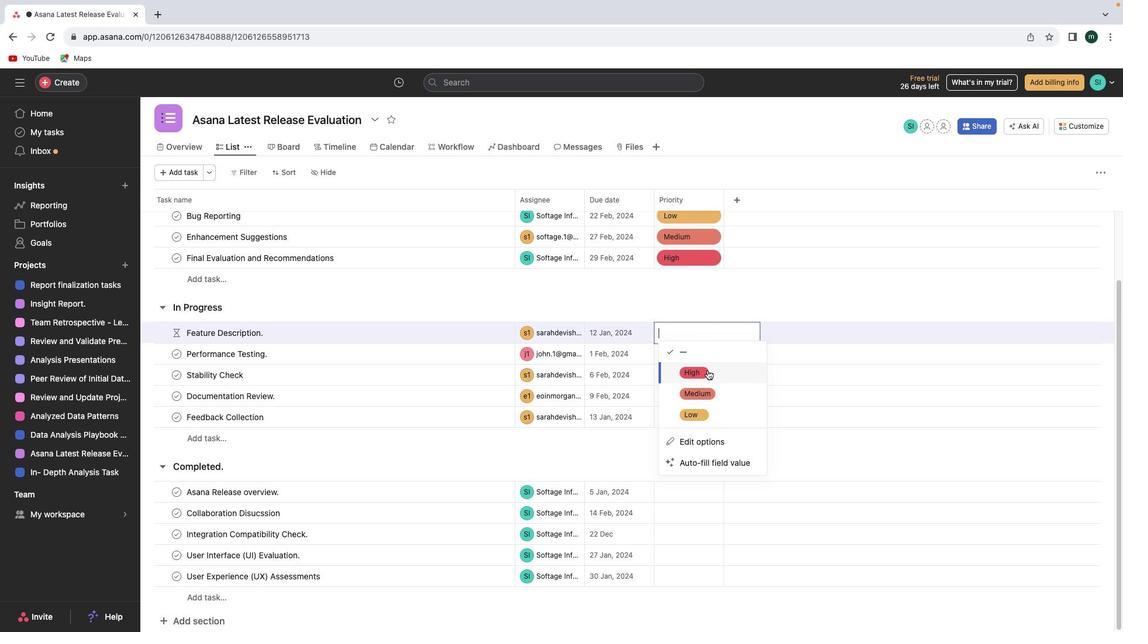 
Action: Mouse moved to (705, 349)
Screenshot: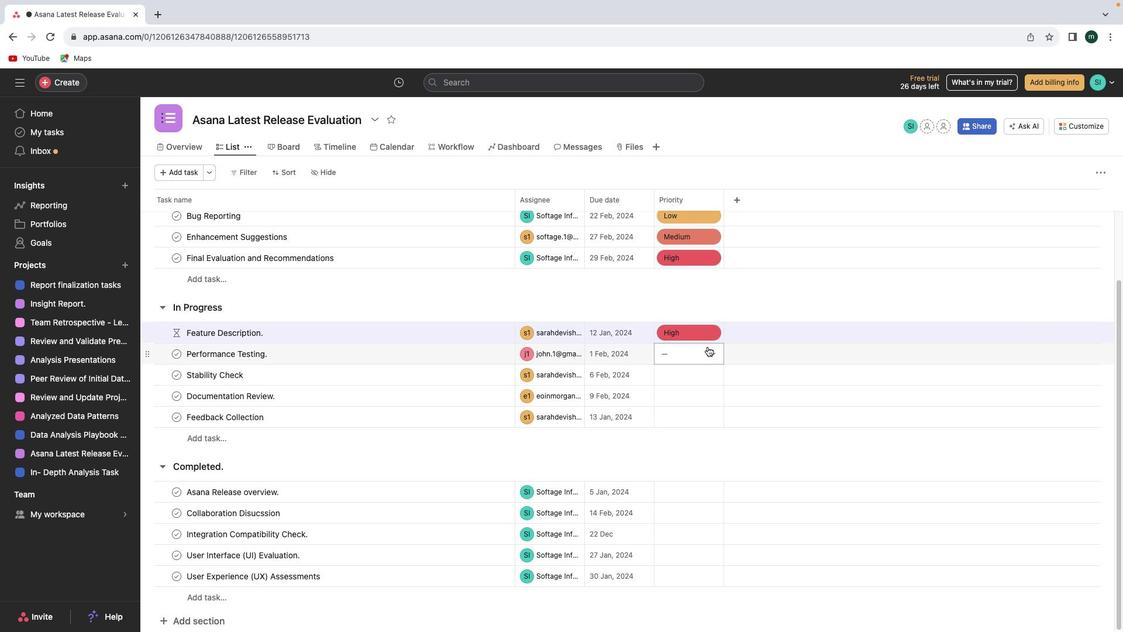 
Action: Mouse pressed left at (705, 349)
Screenshot: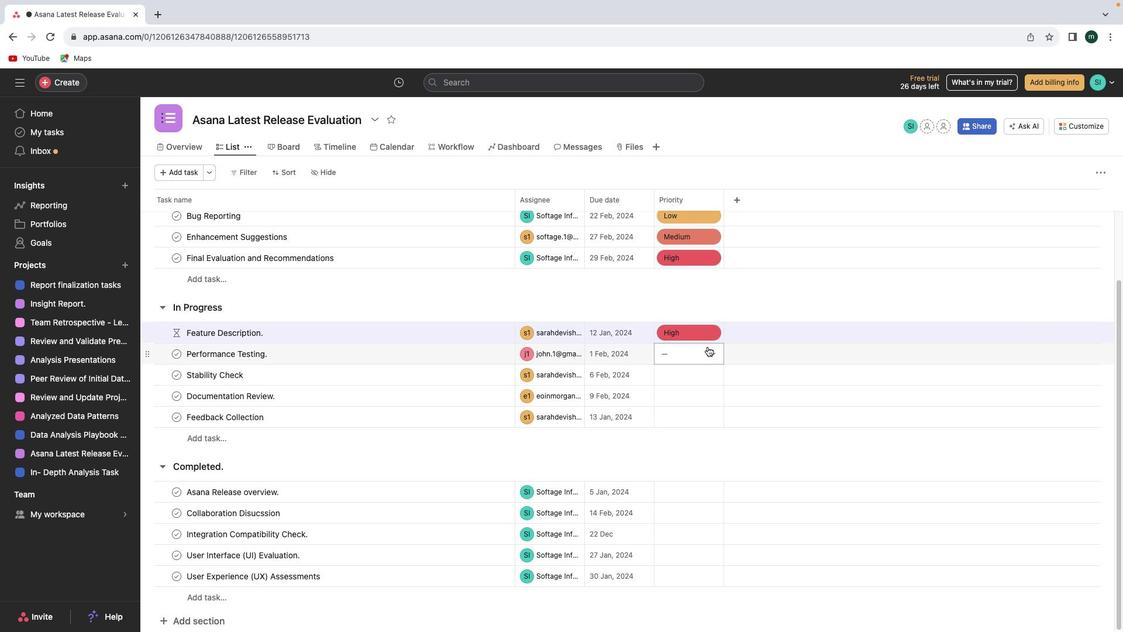 
Action: Mouse moved to (691, 400)
Screenshot: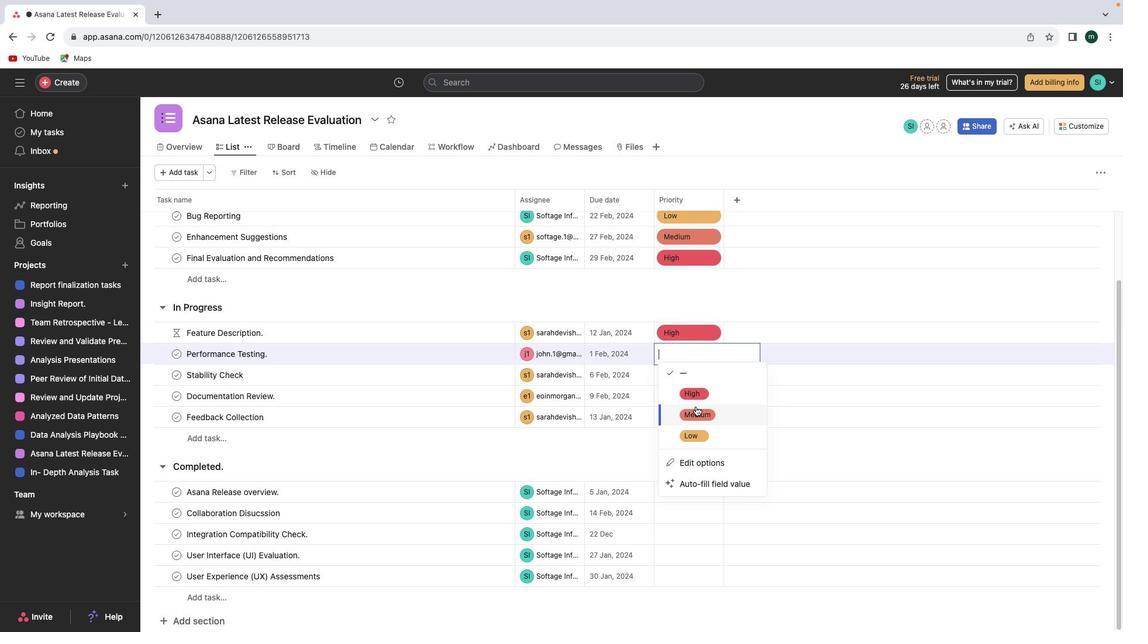 
Action: Mouse pressed left at (691, 400)
Screenshot: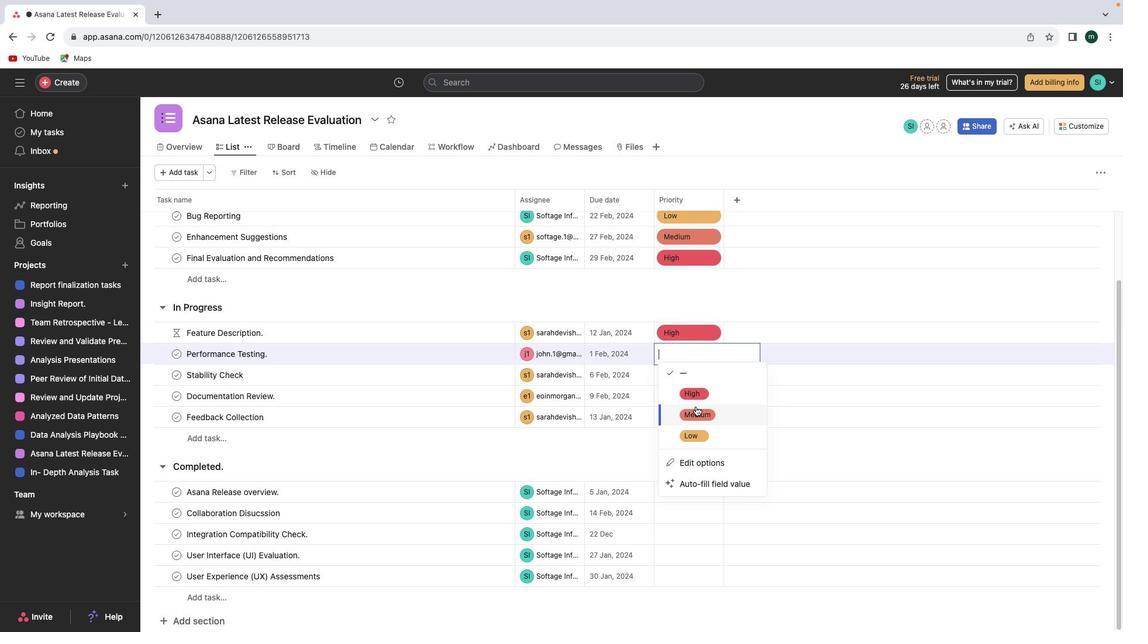 
Action: Mouse moved to (697, 391)
Screenshot: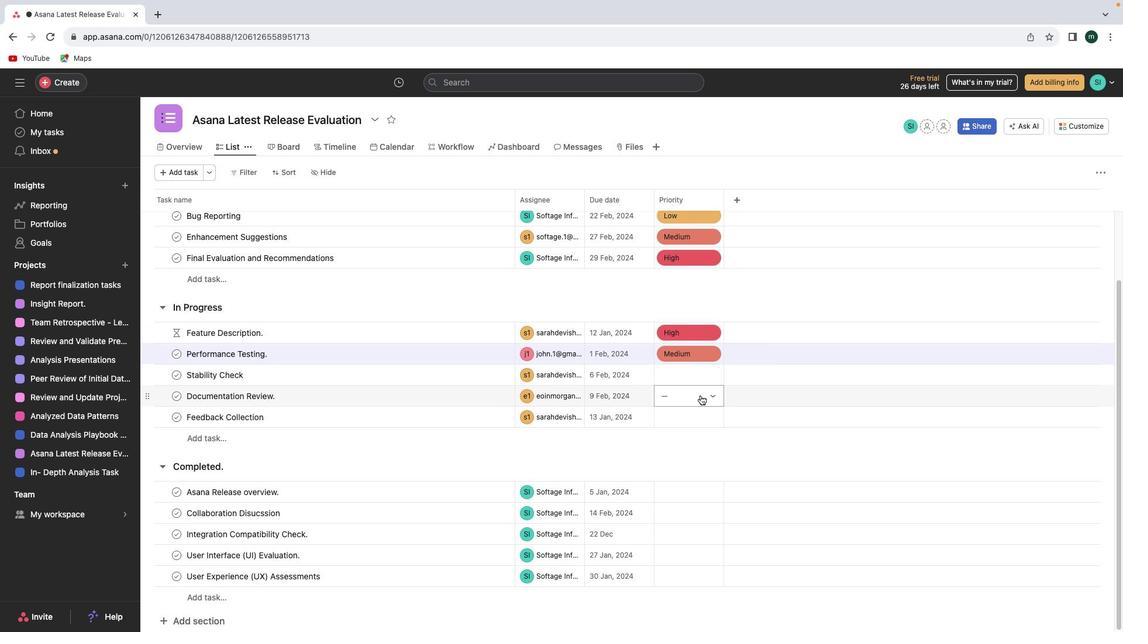 
Action: Mouse pressed left at (697, 391)
Screenshot: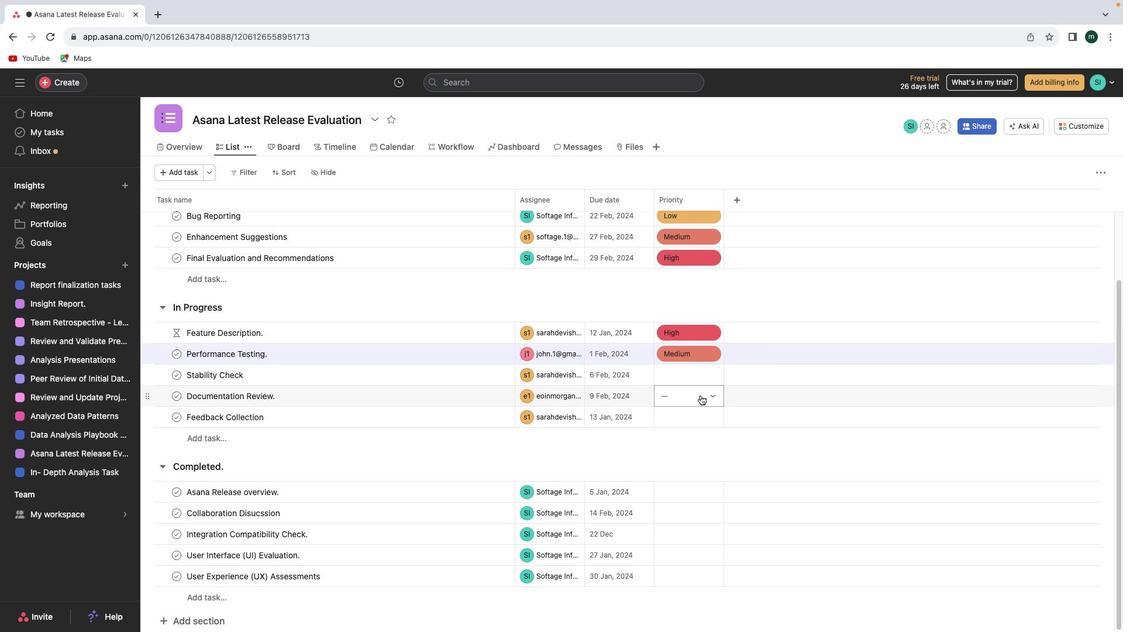 
Action: Mouse moved to (692, 420)
Screenshot: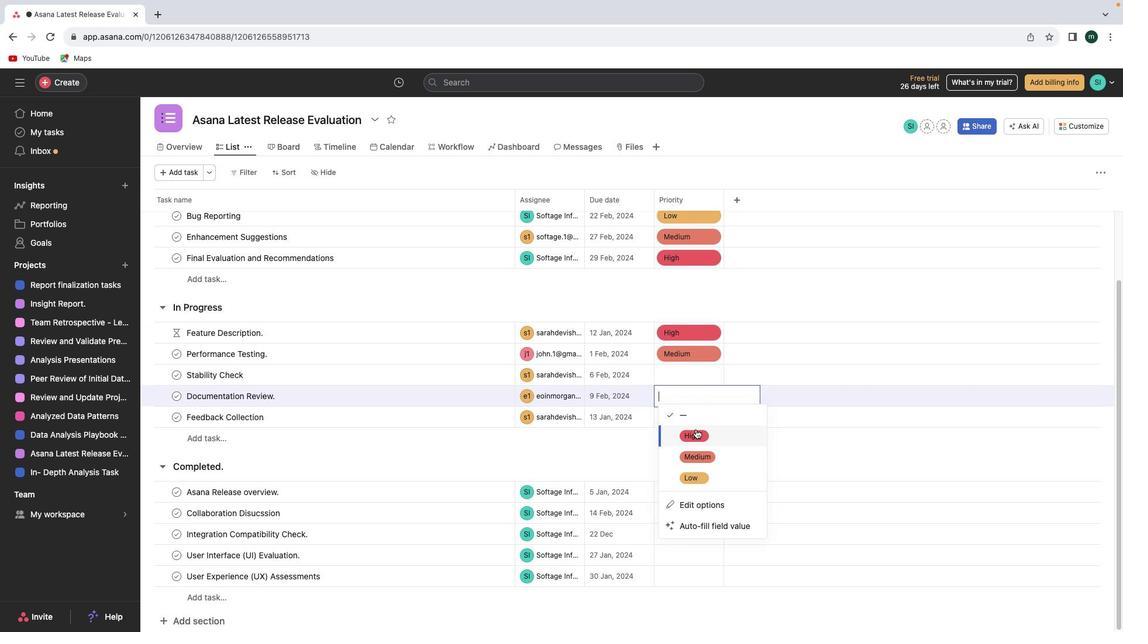 
Action: Mouse pressed left at (692, 420)
Screenshot: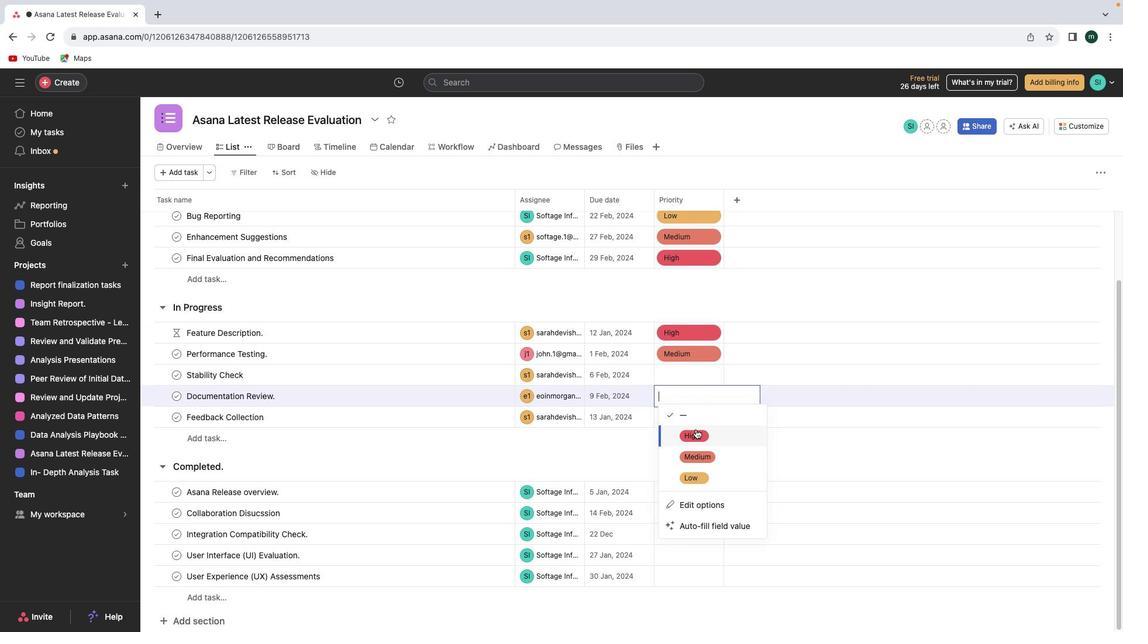 
Action: Mouse moved to (703, 376)
Screenshot: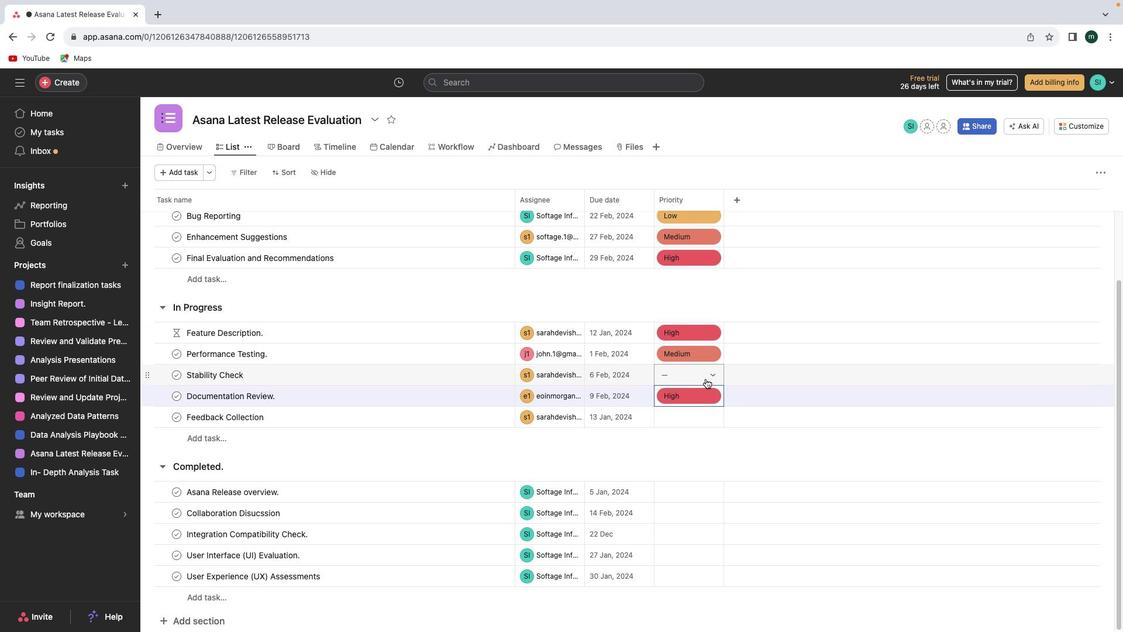 
Action: Mouse pressed left at (703, 376)
Screenshot: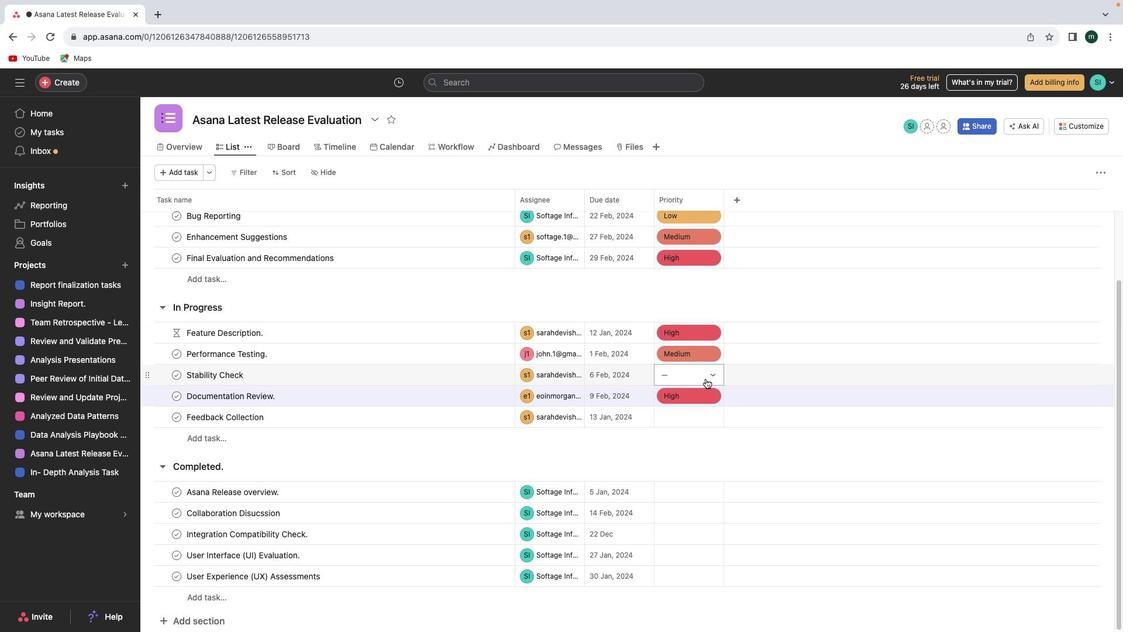 
Action: Mouse moved to (691, 418)
Screenshot: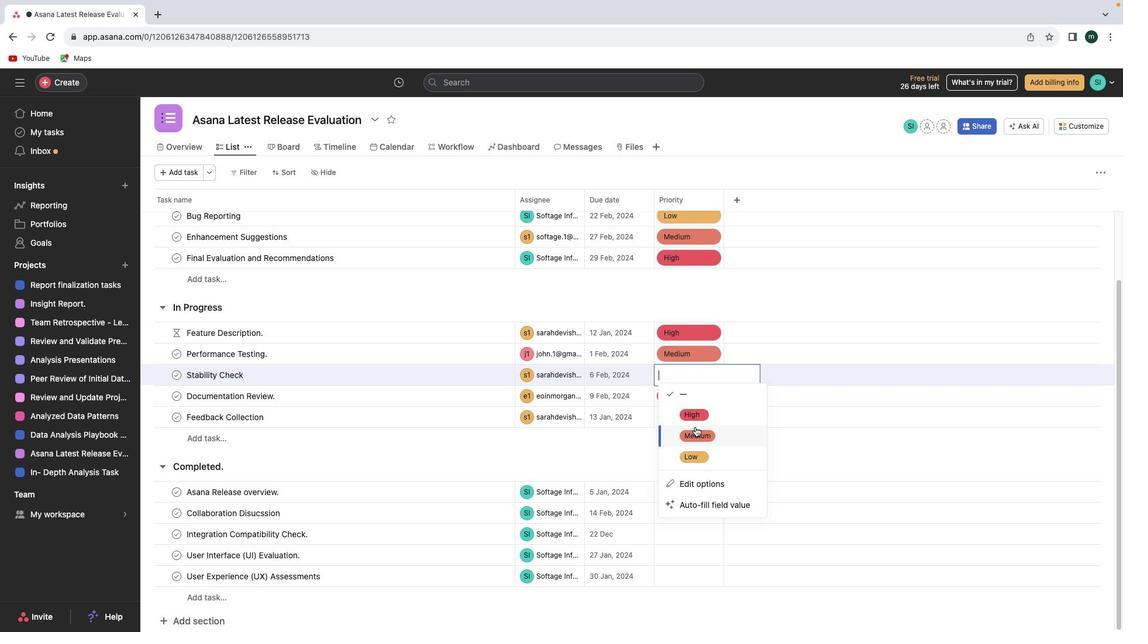 
Action: Mouse pressed left at (691, 418)
Screenshot: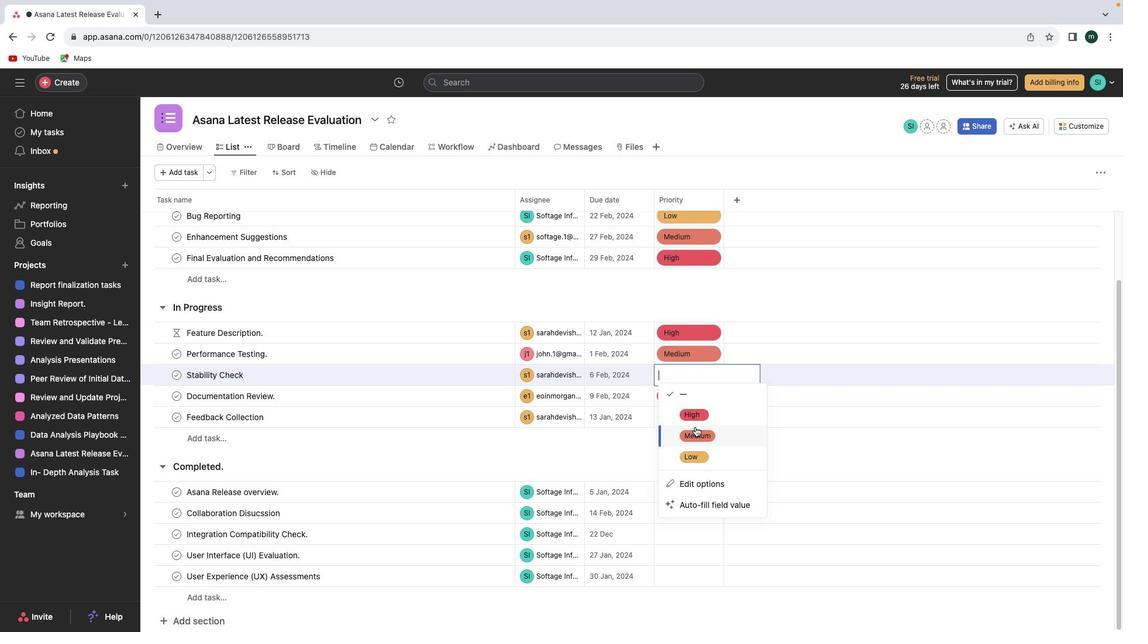 
Action: Mouse moved to (696, 403)
Screenshot: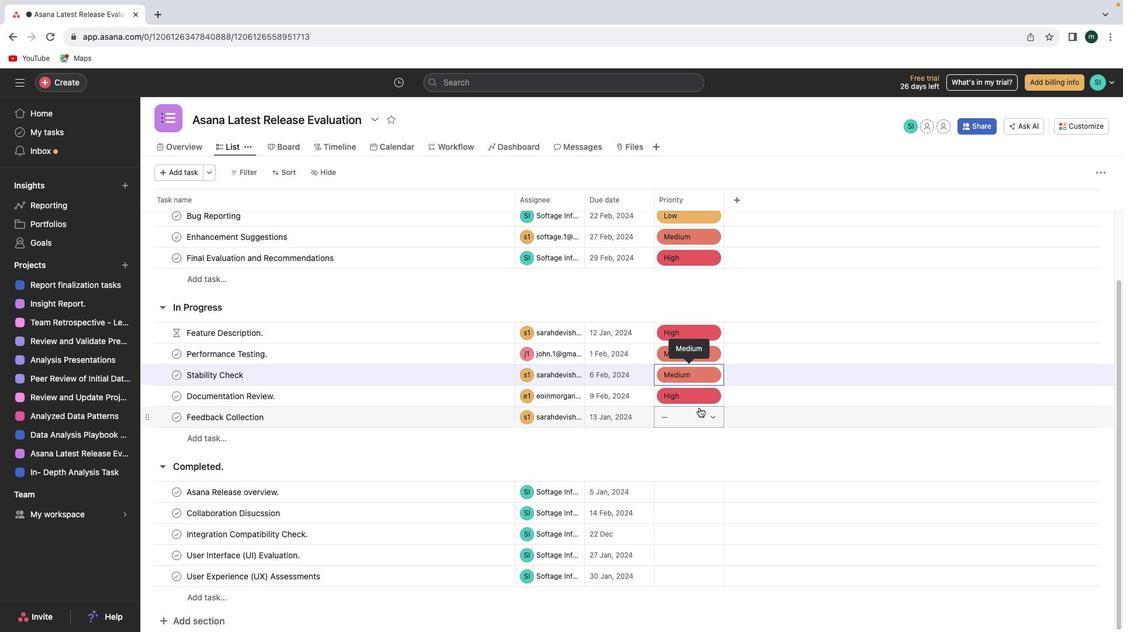 
Action: Mouse scrolled (696, 403) with delta (-72, 50)
Screenshot: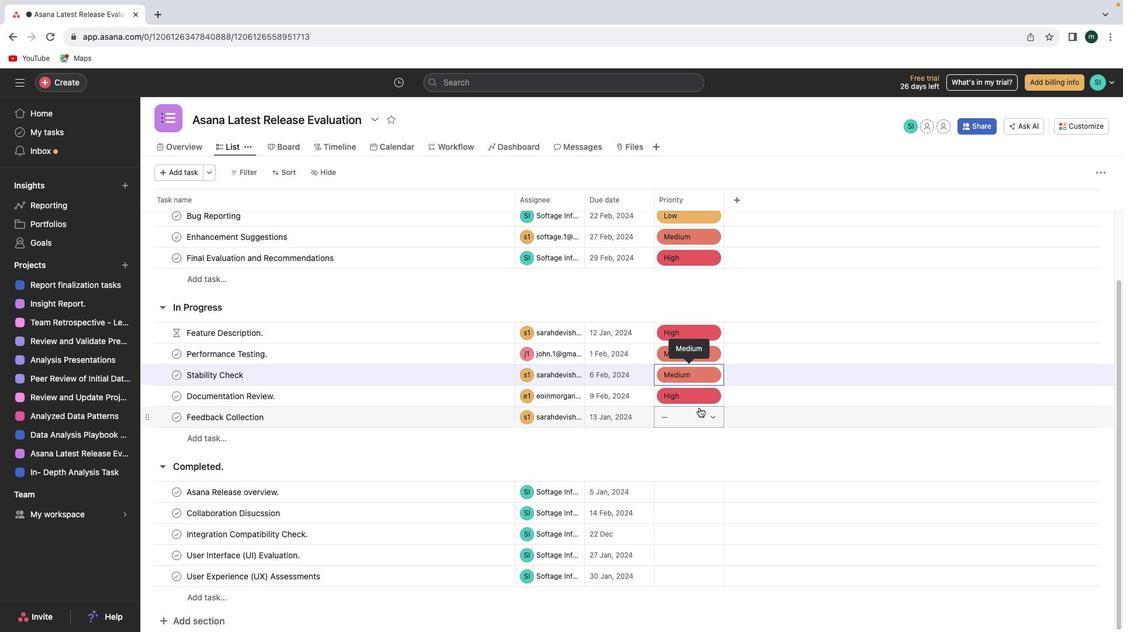 
Action: Mouse moved to (696, 402)
Screenshot: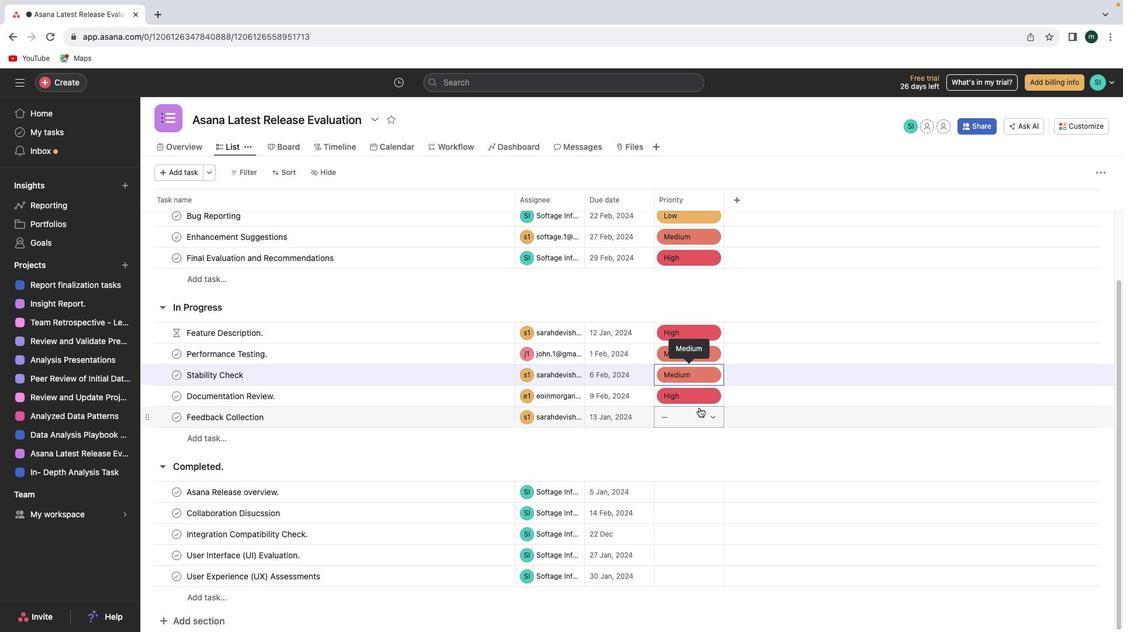 
Action: Mouse scrolled (696, 402) with delta (-72, 50)
Screenshot: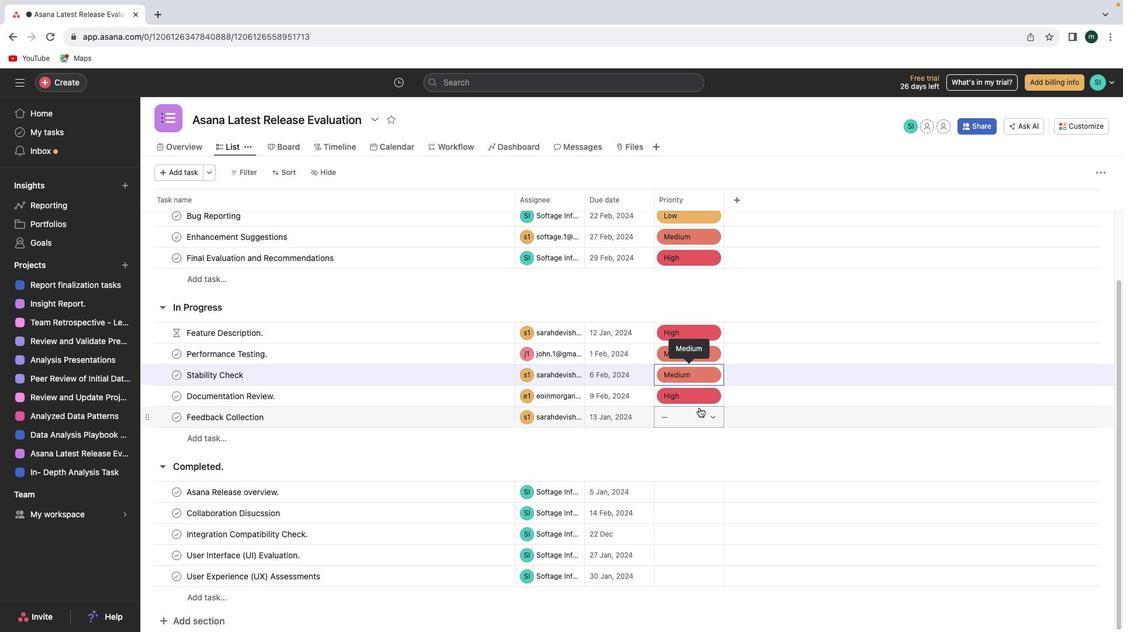 
Action: Mouse moved to (690, 411)
Screenshot: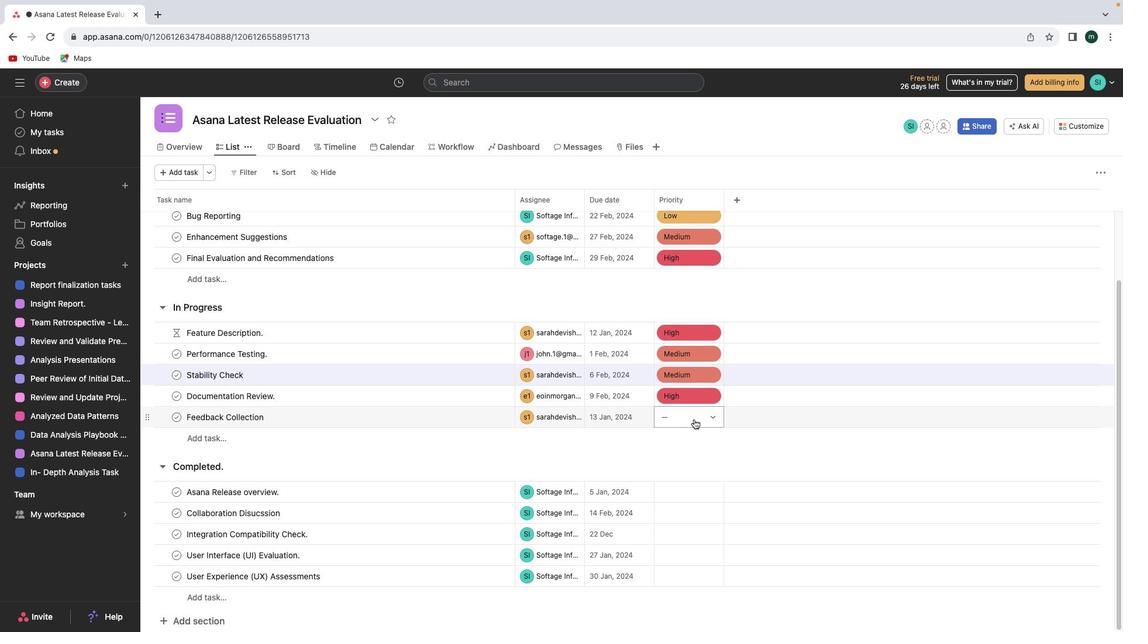 
Action: Mouse pressed left at (690, 411)
Screenshot: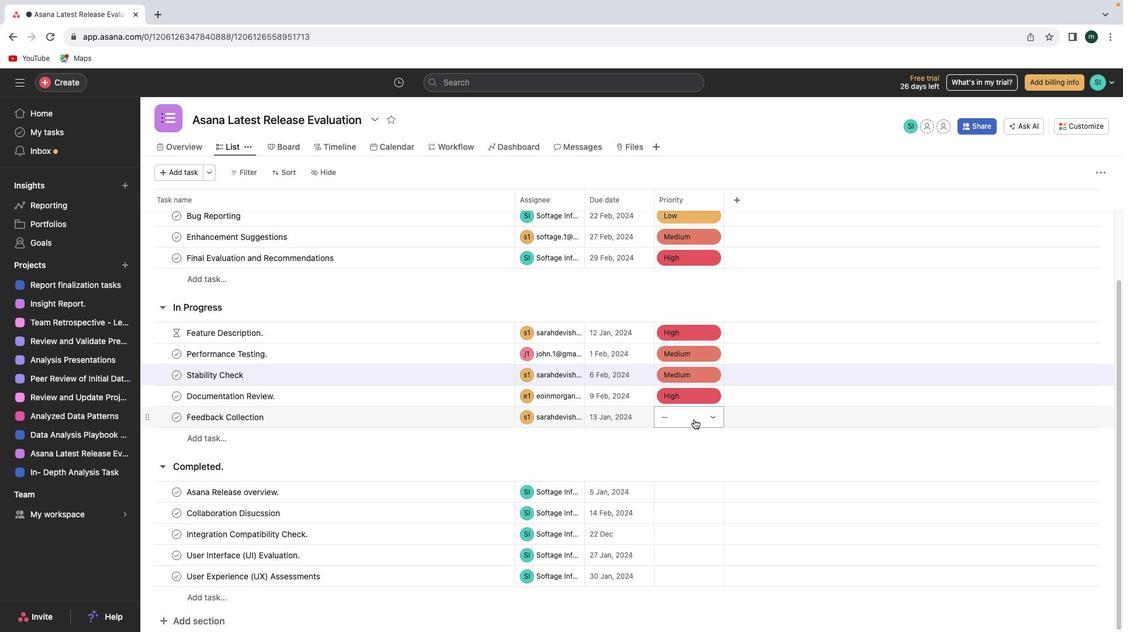 
Action: Mouse moved to (688, 437)
Screenshot: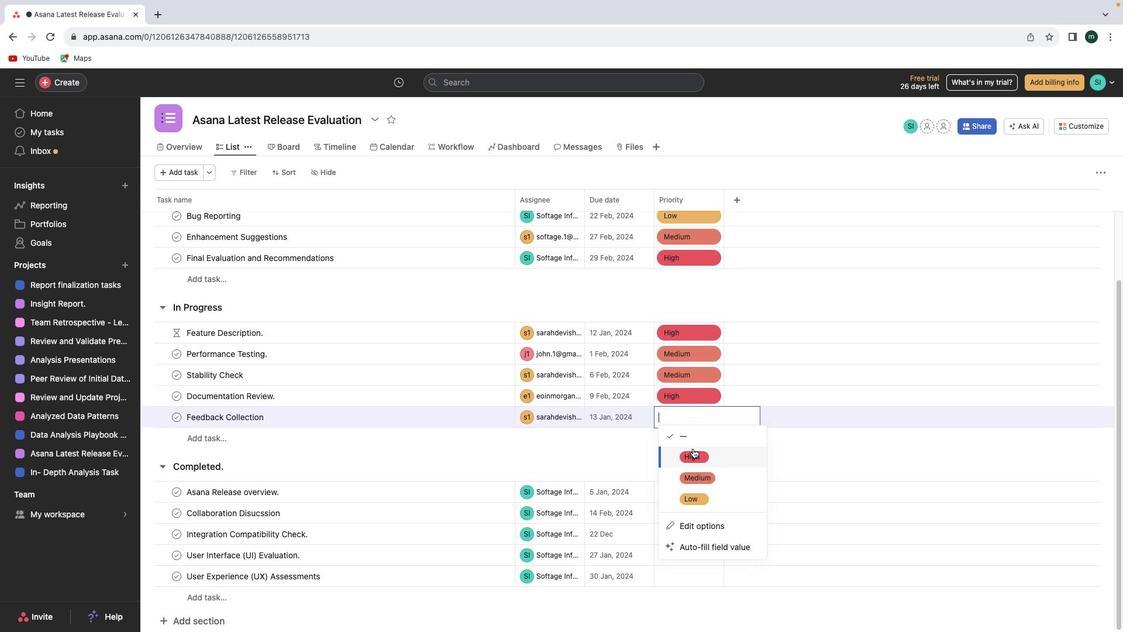 
Action: Mouse pressed left at (688, 437)
Screenshot: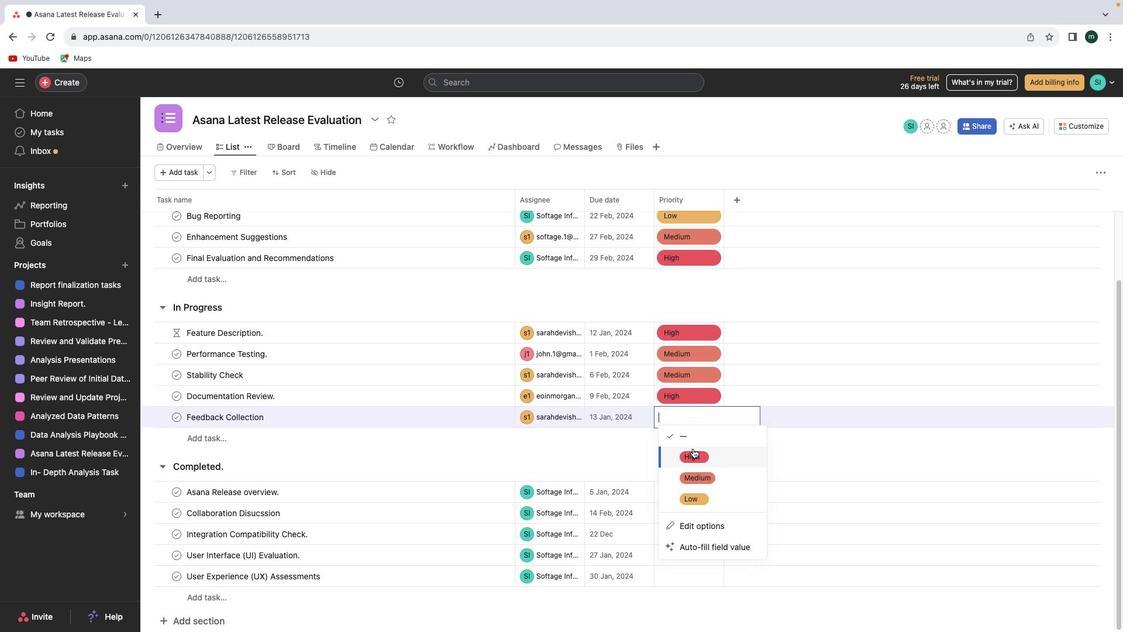 
Action: Mouse moved to (697, 412)
Screenshot: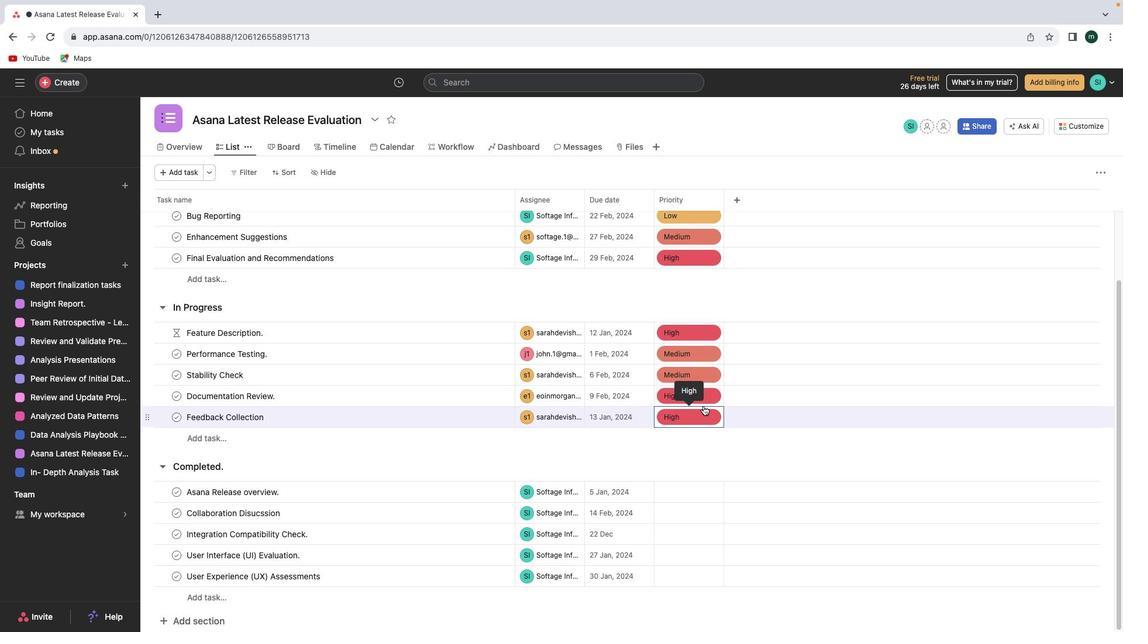 
Action: Mouse scrolled (697, 412) with delta (-72, 50)
Screenshot: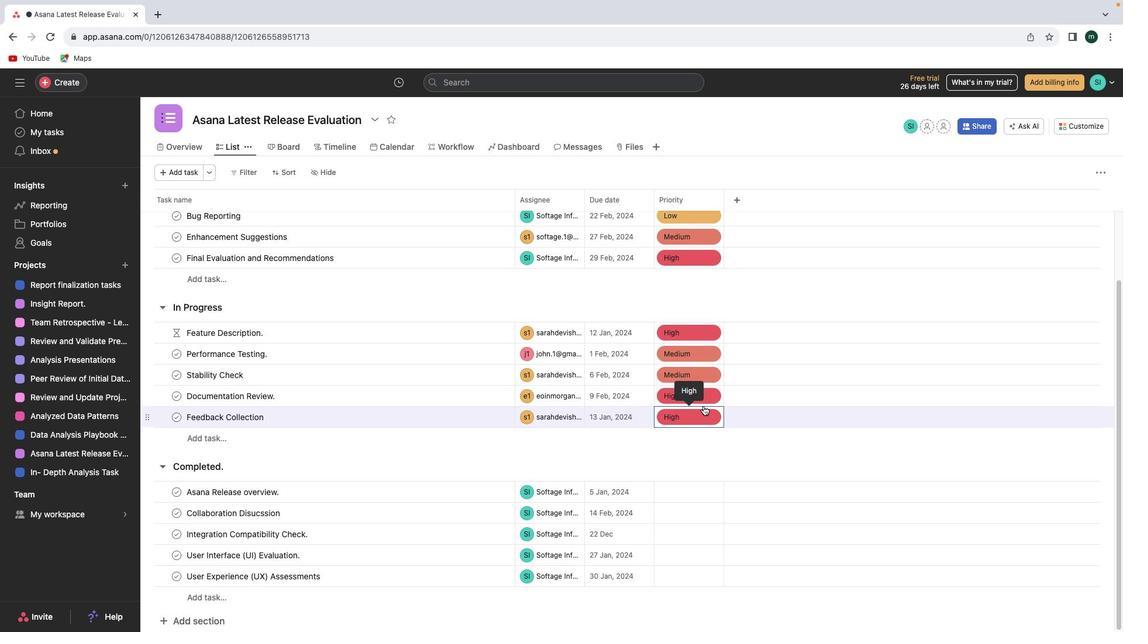 
Action: Mouse moved to (697, 411)
Screenshot: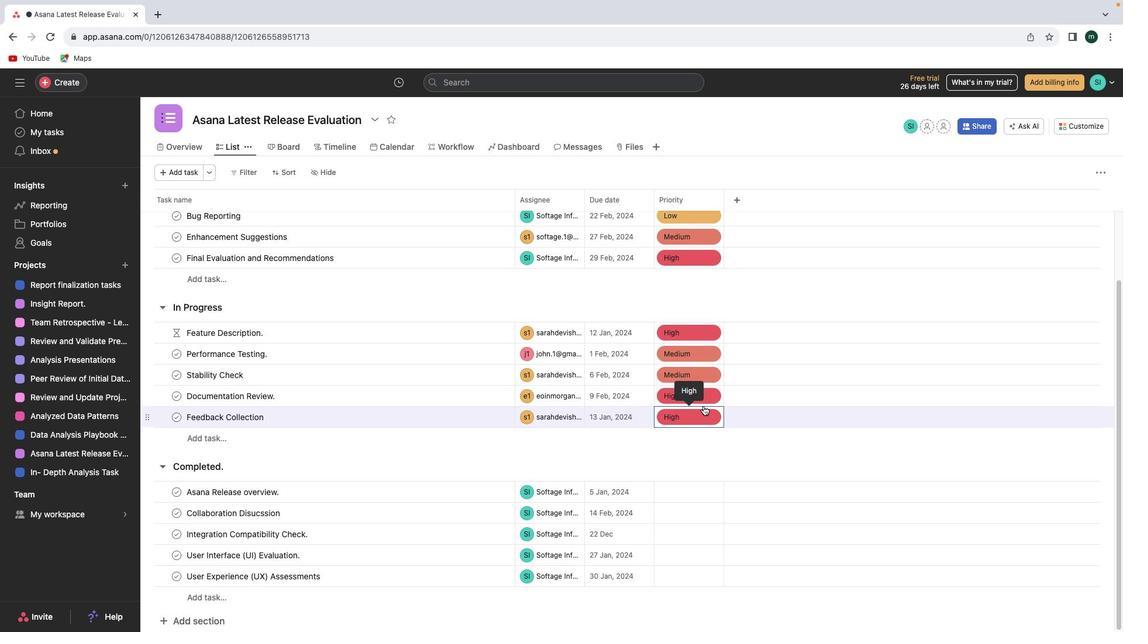 
Action: Mouse scrolled (697, 411) with delta (-72, 50)
Screenshot: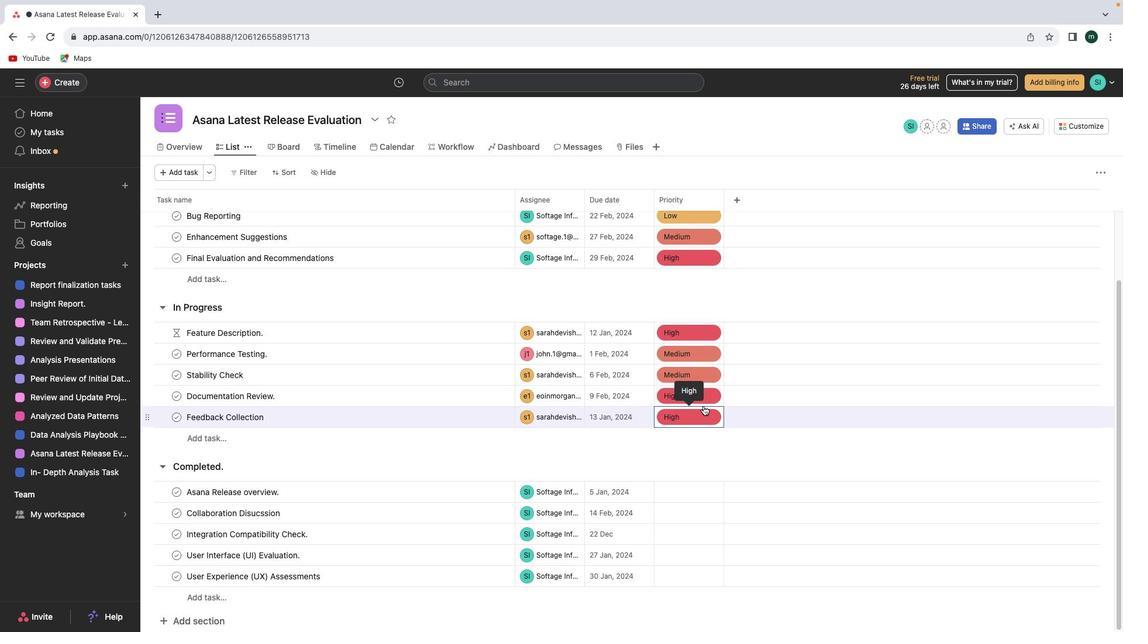 
Action: Mouse moved to (698, 409)
Screenshot: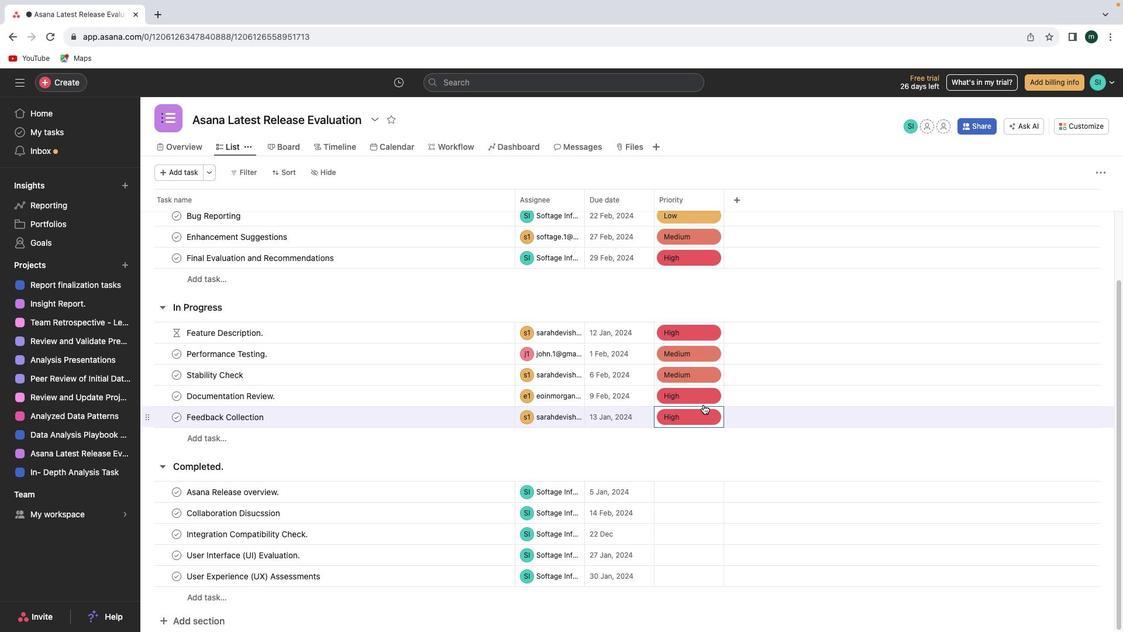 
Action: Mouse scrolled (698, 409) with delta (-72, 49)
Screenshot: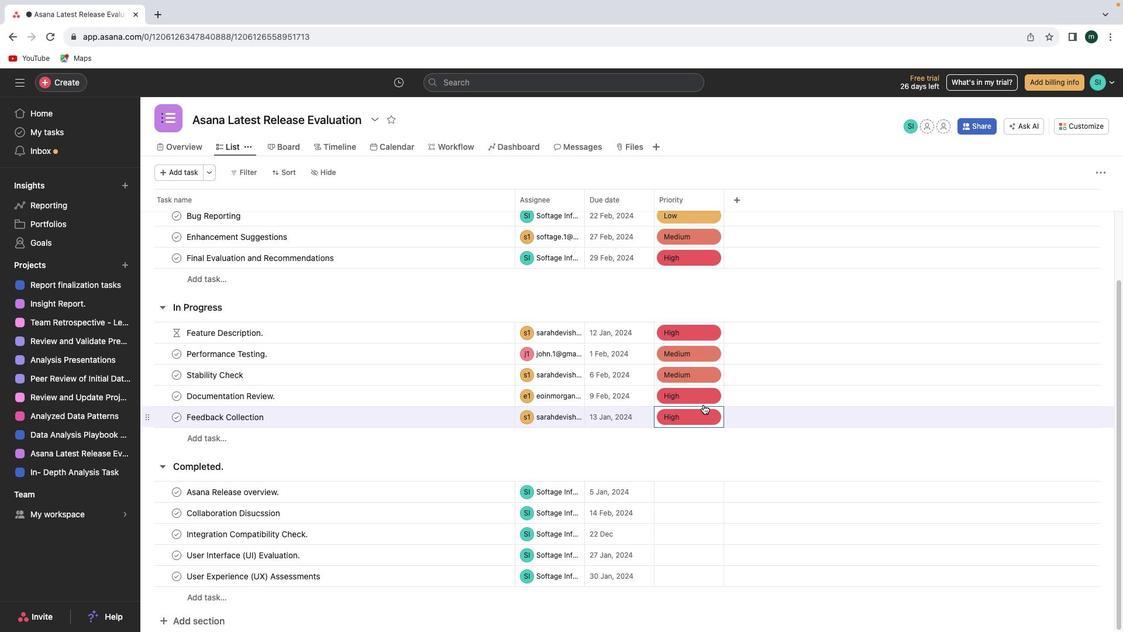 
Action: Mouse moved to (700, 401)
Screenshot: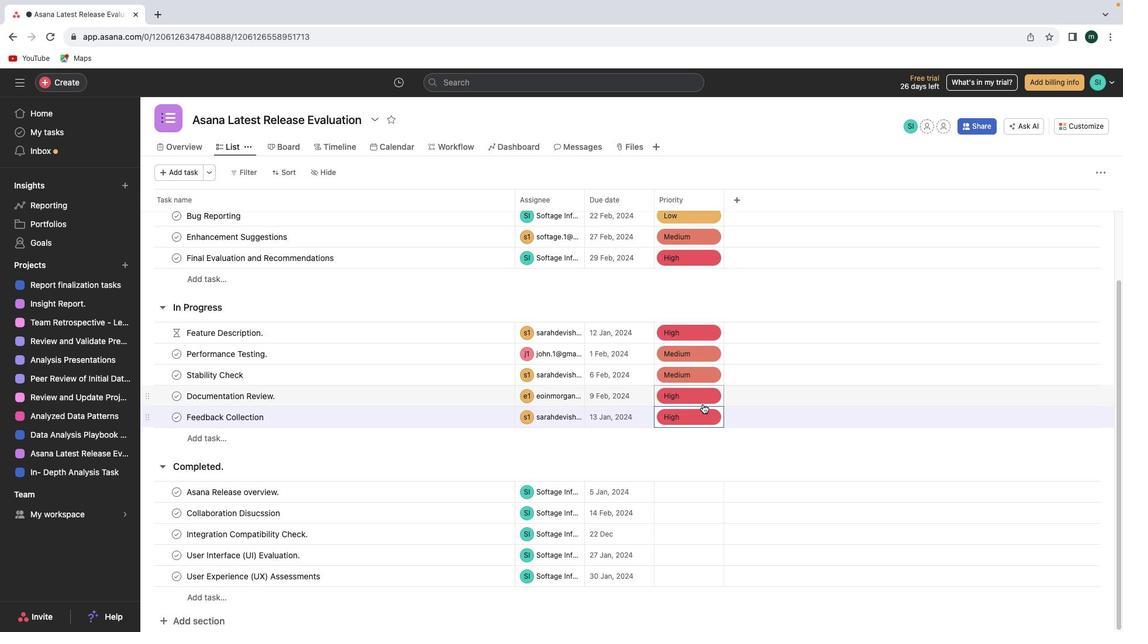 
Action: Mouse scrolled (700, 401) with delta (-72, 48)
Screenshot: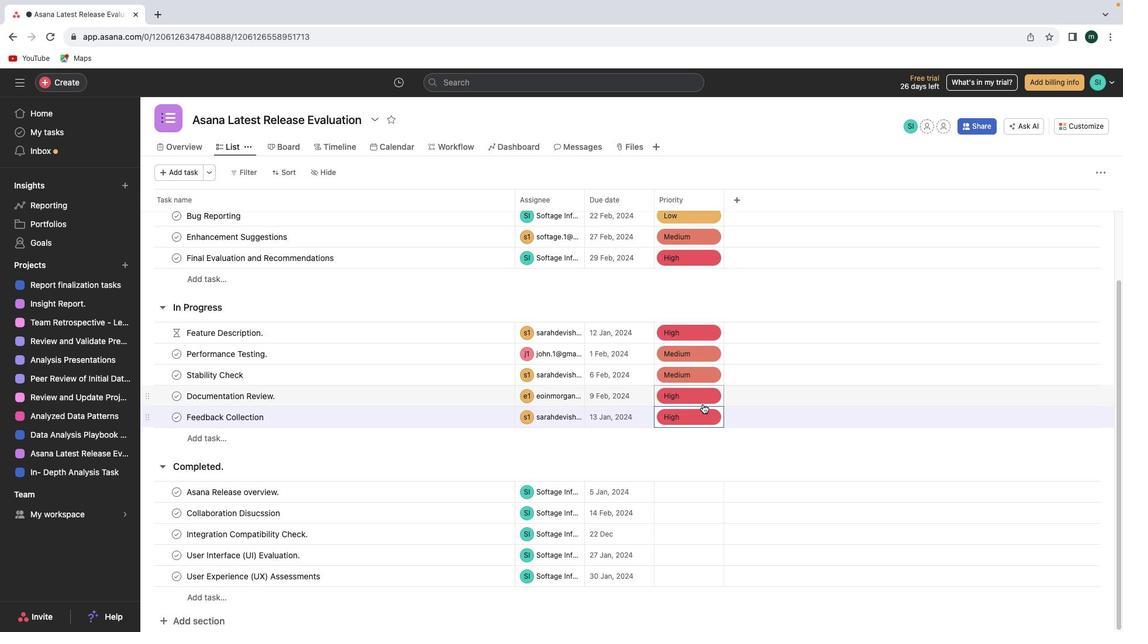 
Action: Mouse moved to (698, 395)
Screenshot: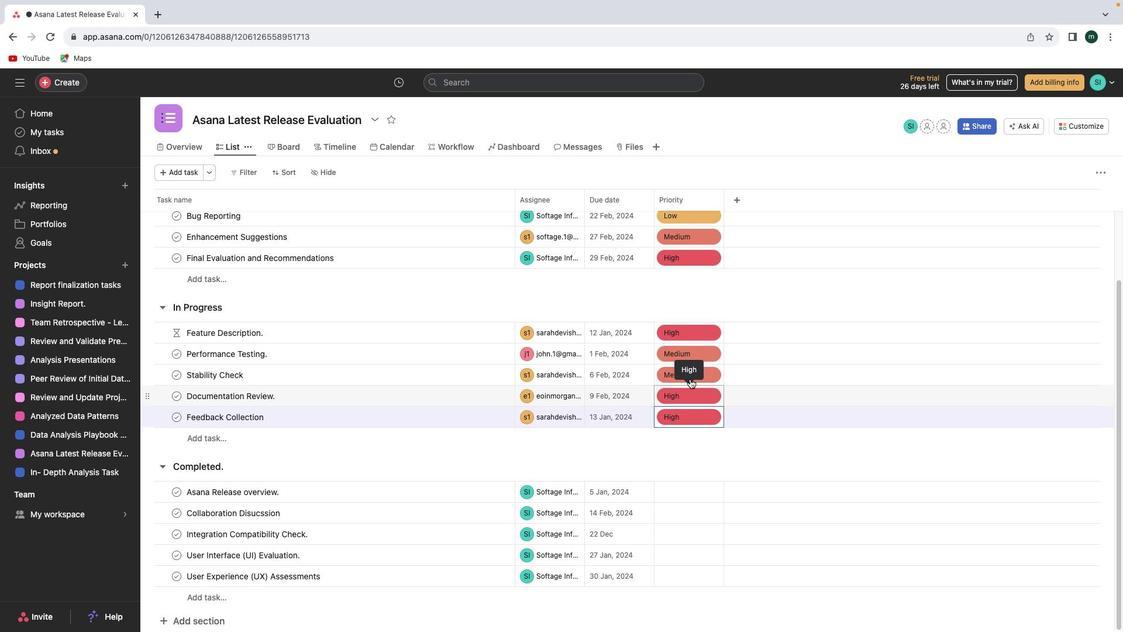
Action: Mouse scrolled (698, 395) with delta (-72, 50)
Screenshot: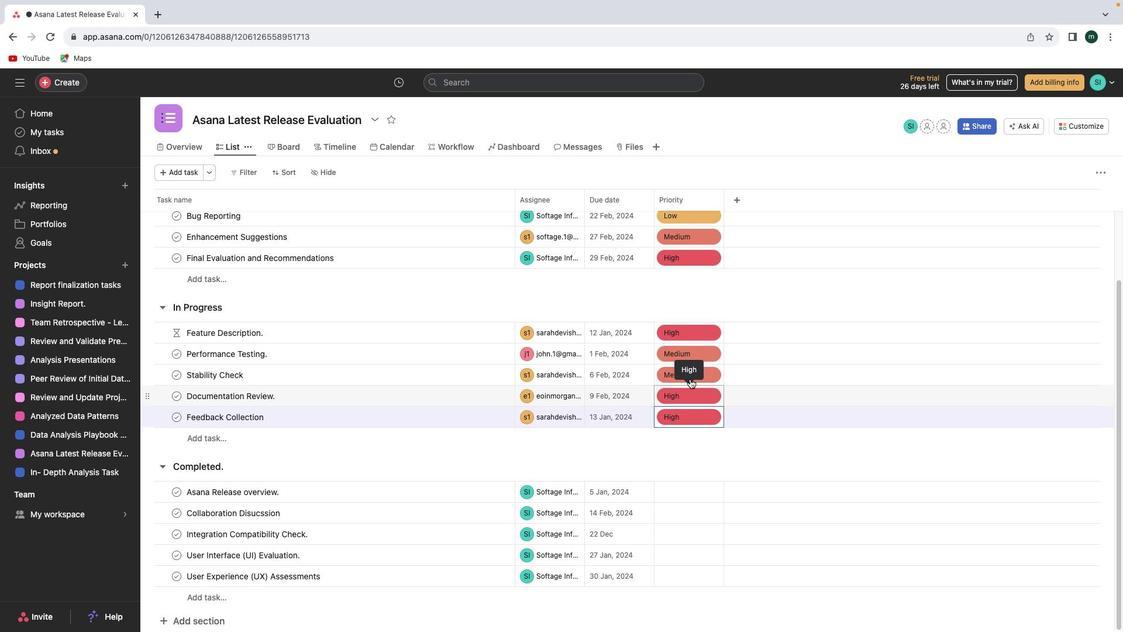 
Action: Mouse moved to (698, 393)
Screenshot: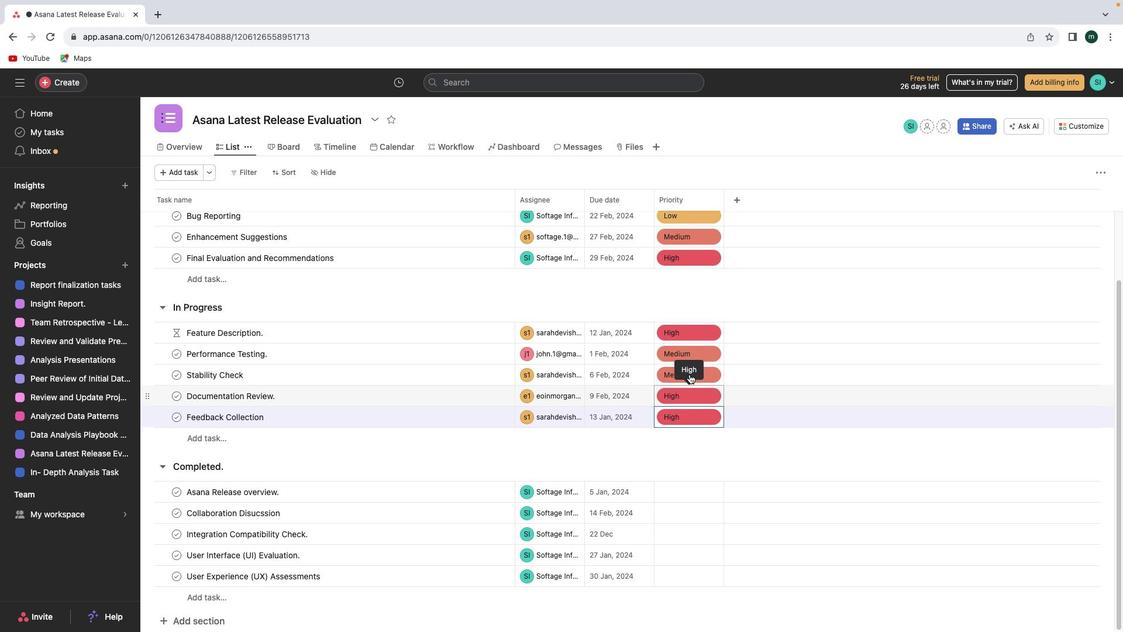 
Action: Mouse scrolled (698, 393) with delta (-72, 50)
Screenshot: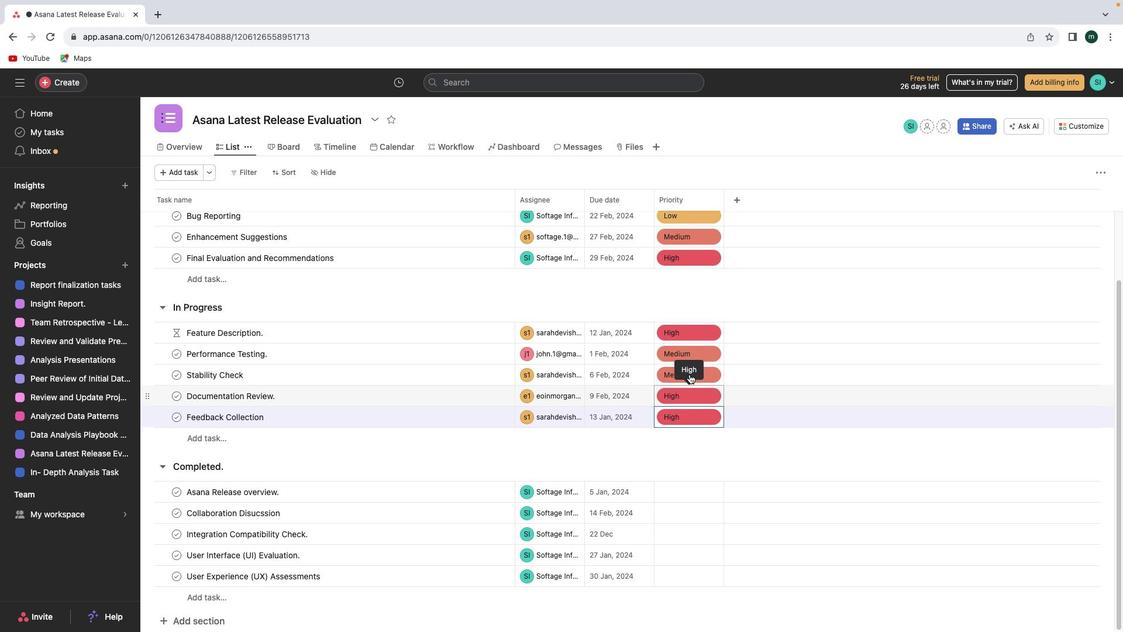 
Action: Mouse moved to (694, 387)
Screenshot: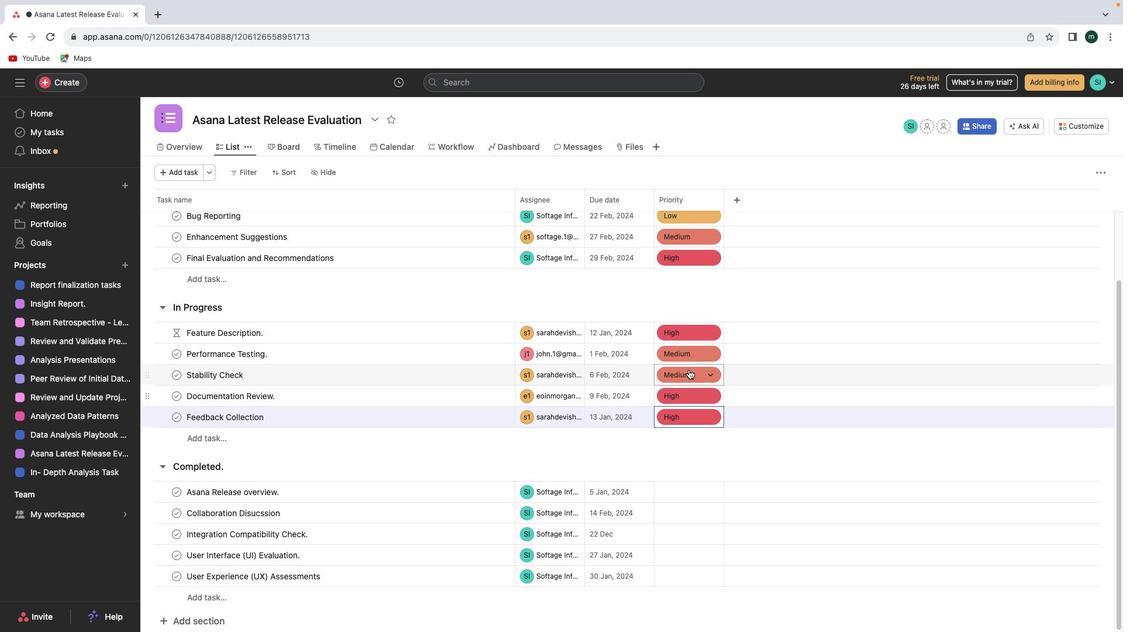 
Action: Mouse scrolled (694, 387) with delta (-72, 49)
Screenshot: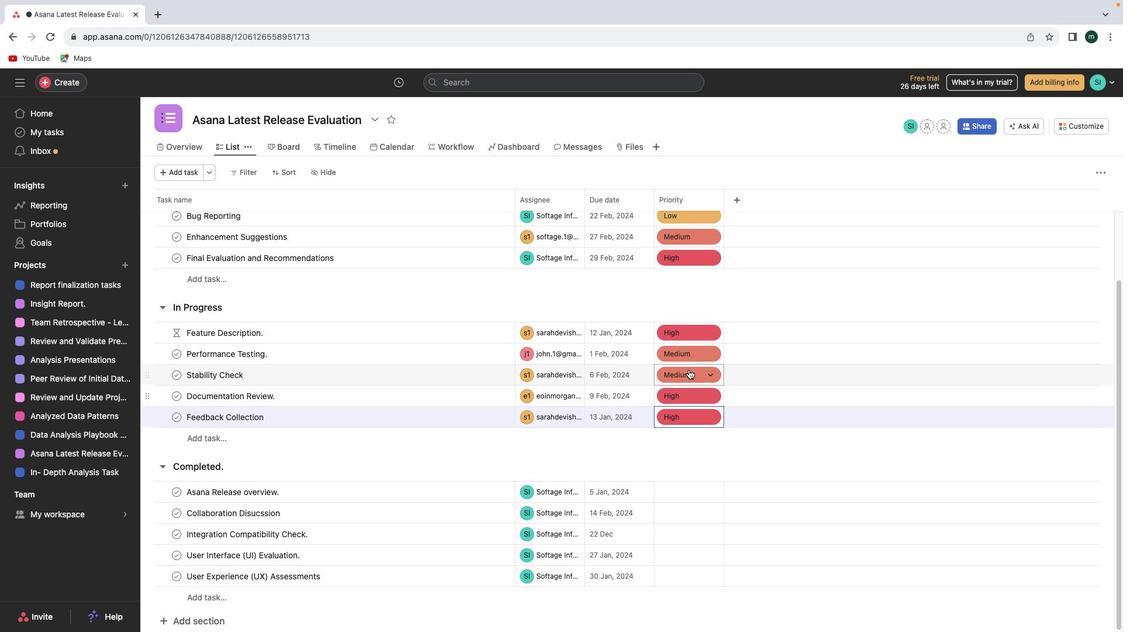 
Action: Mouse moved to (704, 478)
Screenshot: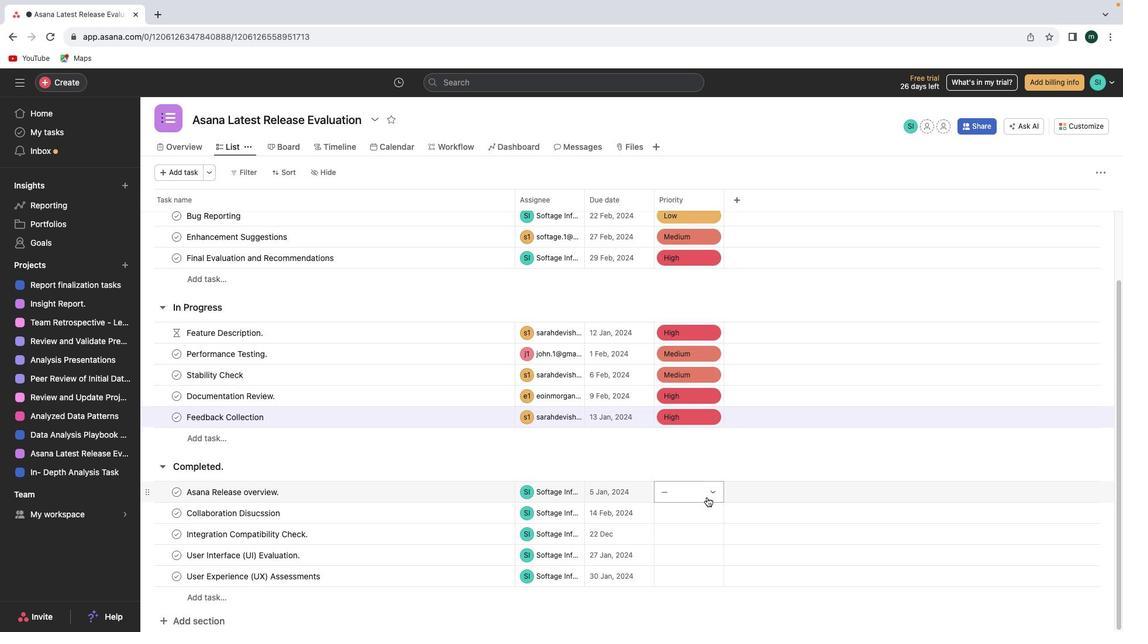 
Action: Mouse pressed left at (704, 478)
Screenshot: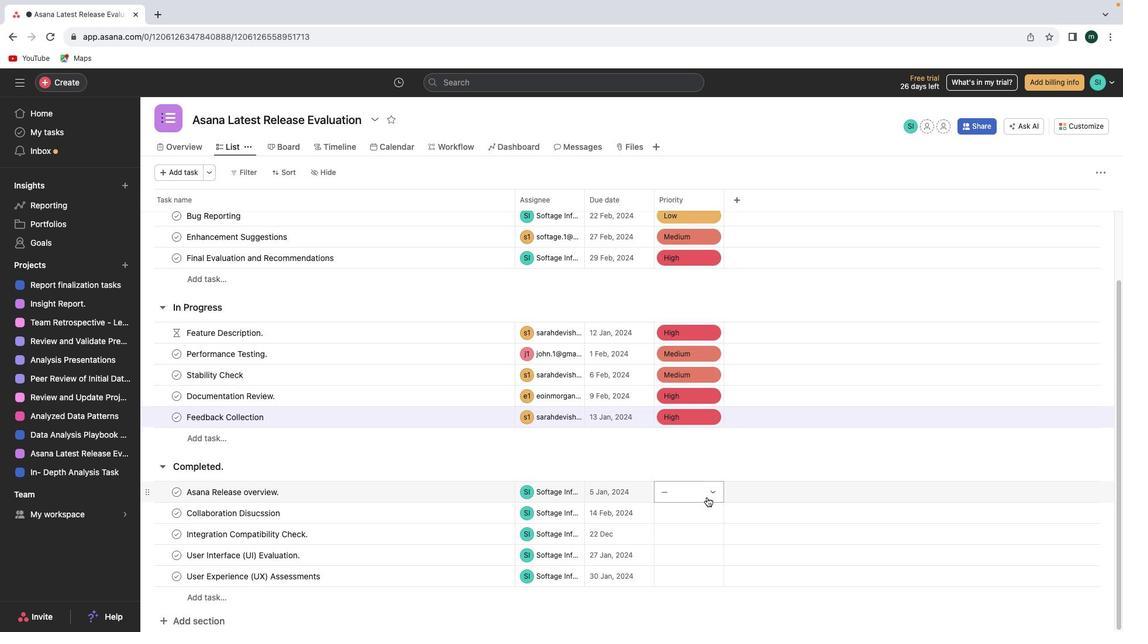 
Action: Mouse moved to (687, 417)
Screenshot: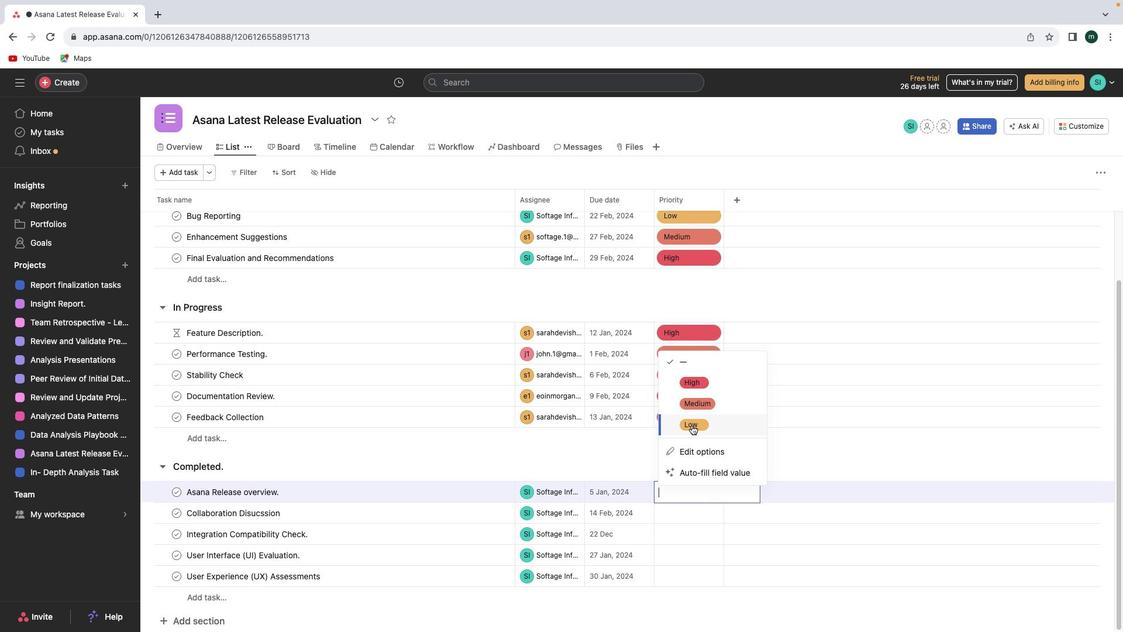 
Action: Mouse pressed left at (687, 417)
Screenshot: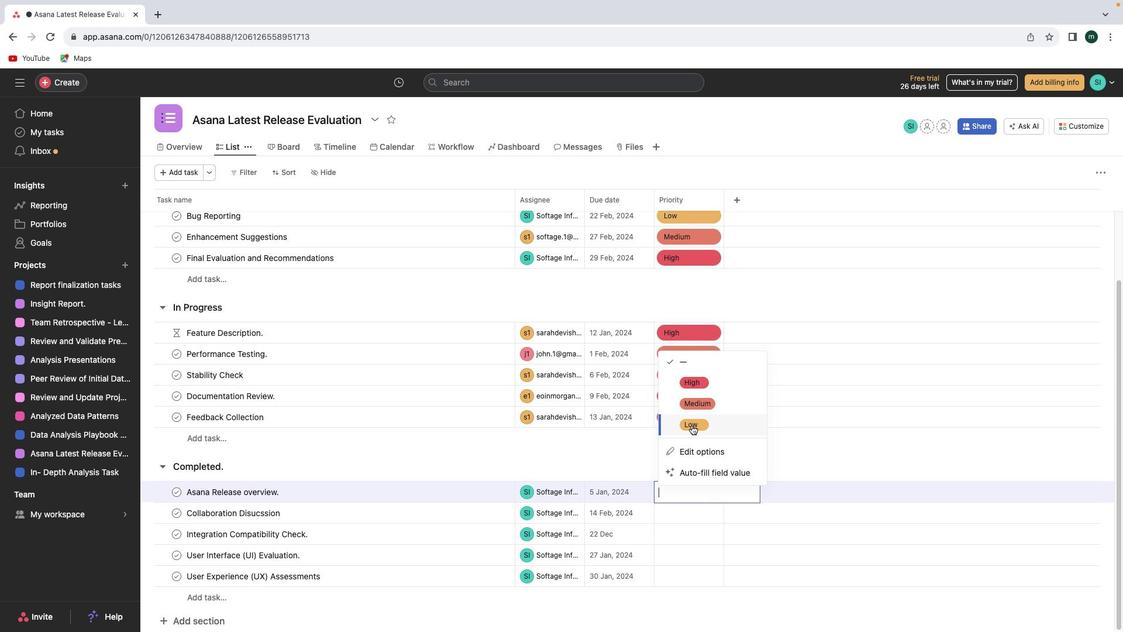 
Action: Mouse moved to (707, 492)
Screenshot: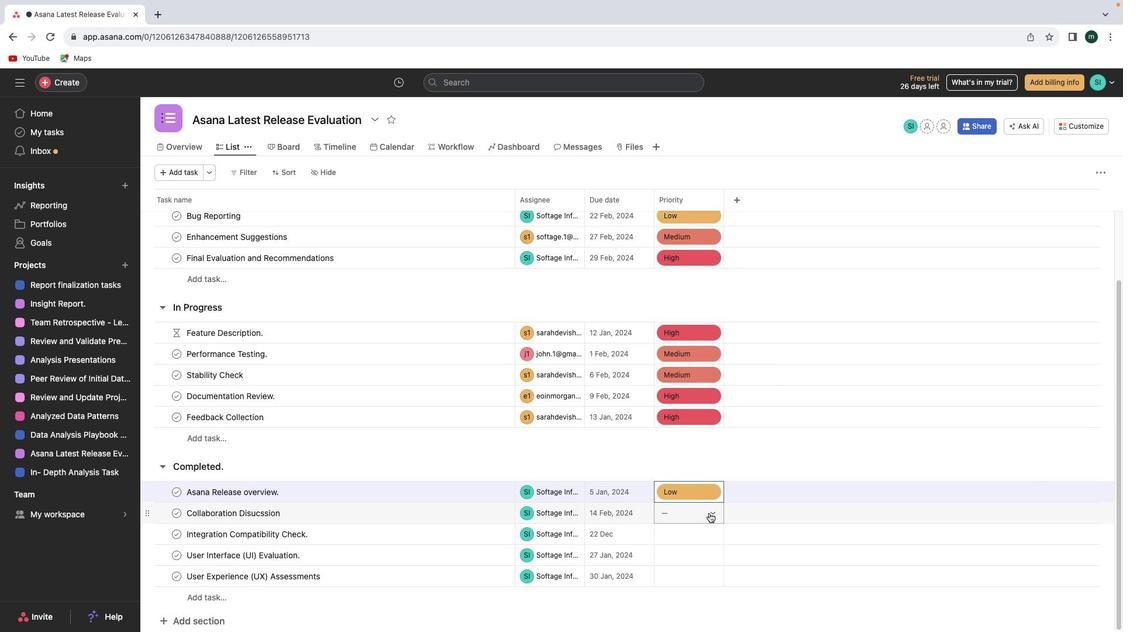 
Action: Mouse pressed left at (707, 492)
Screenshot: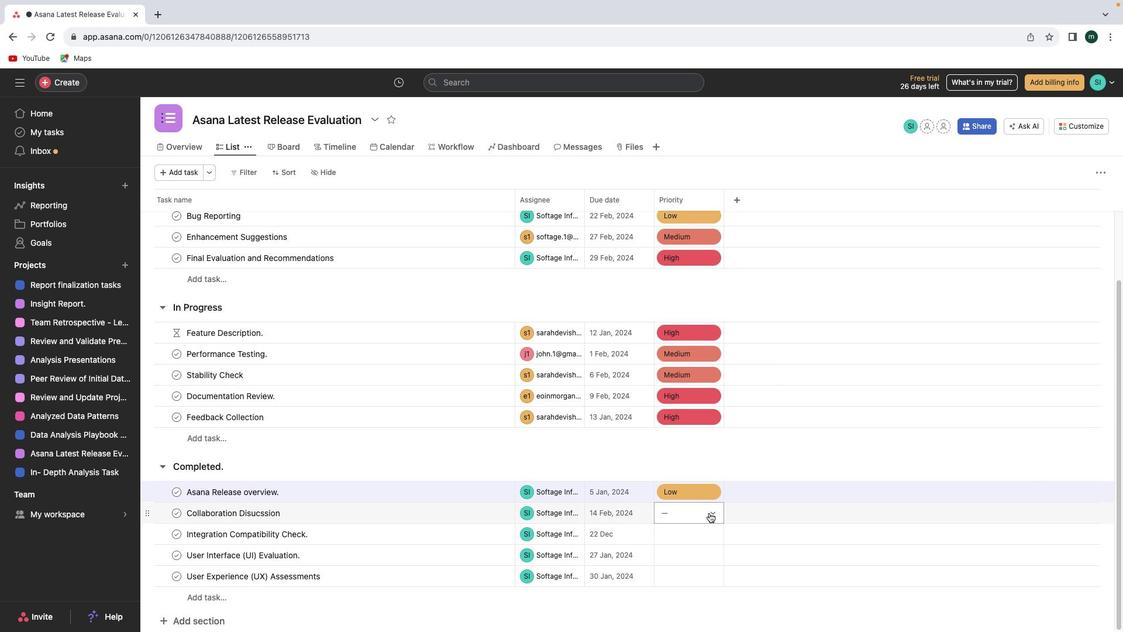 
Action: Mouse moved to (705, 422)
Screenshot: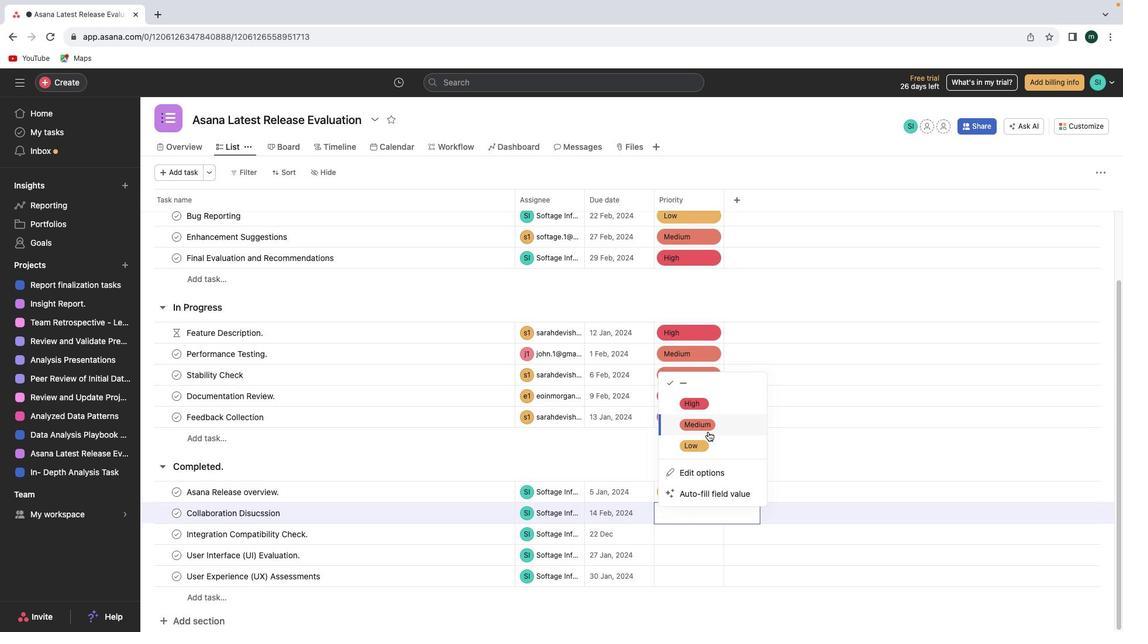 
Action: Mouse pressed left at (705, 422)
Screenshot: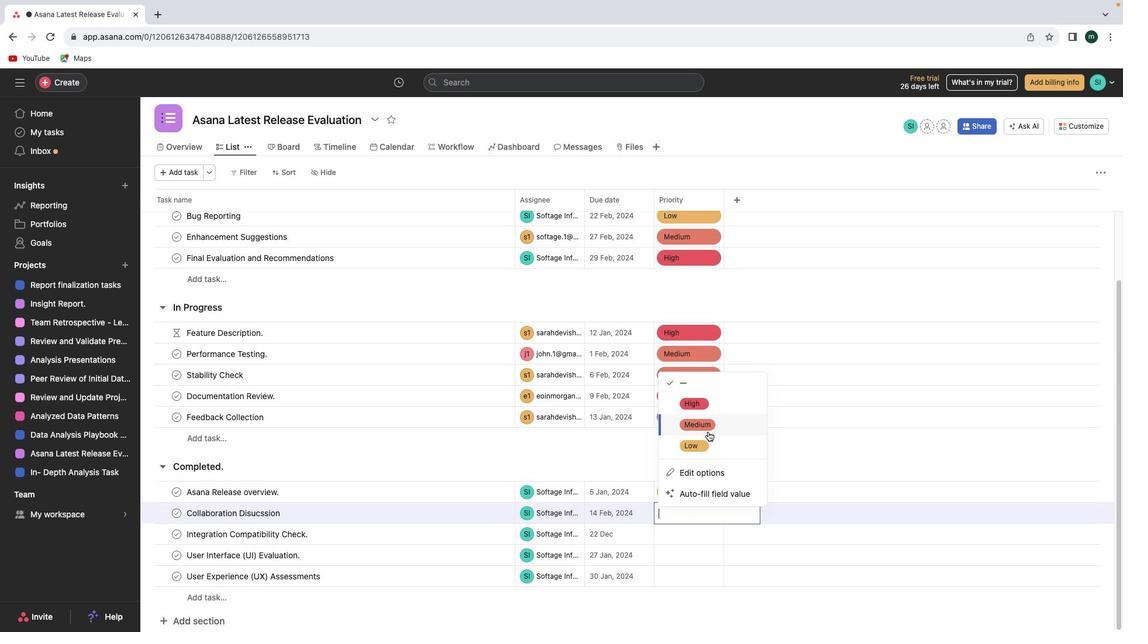 
Action: Mouse moved to (704, 512)
Screenshot: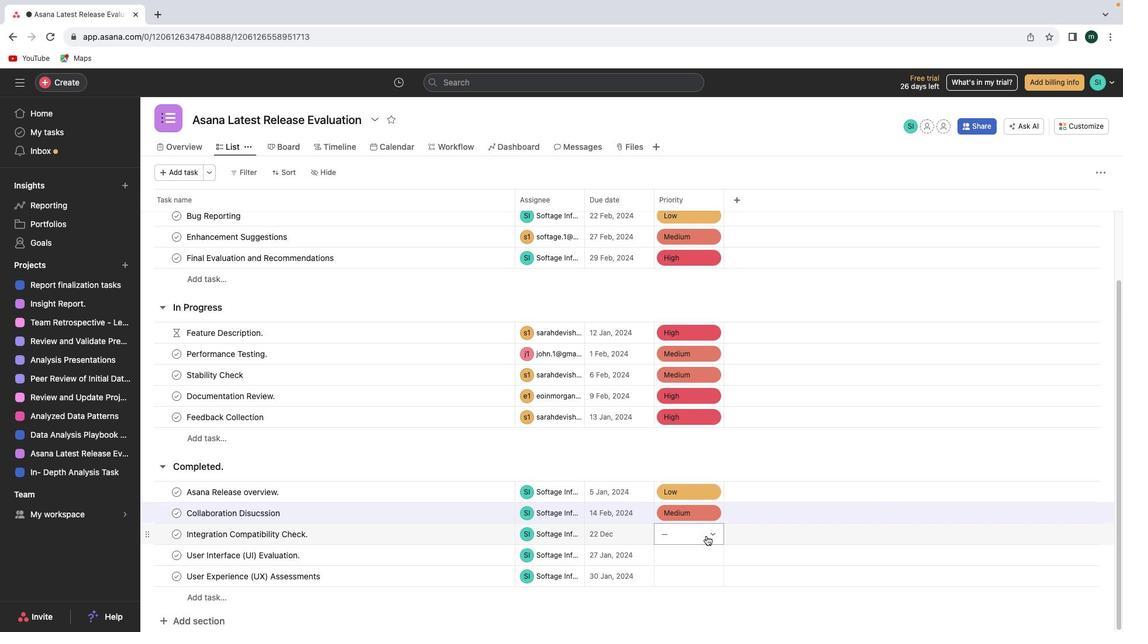 
Action: Mouse pressed left at (704, 512)
Screenshot: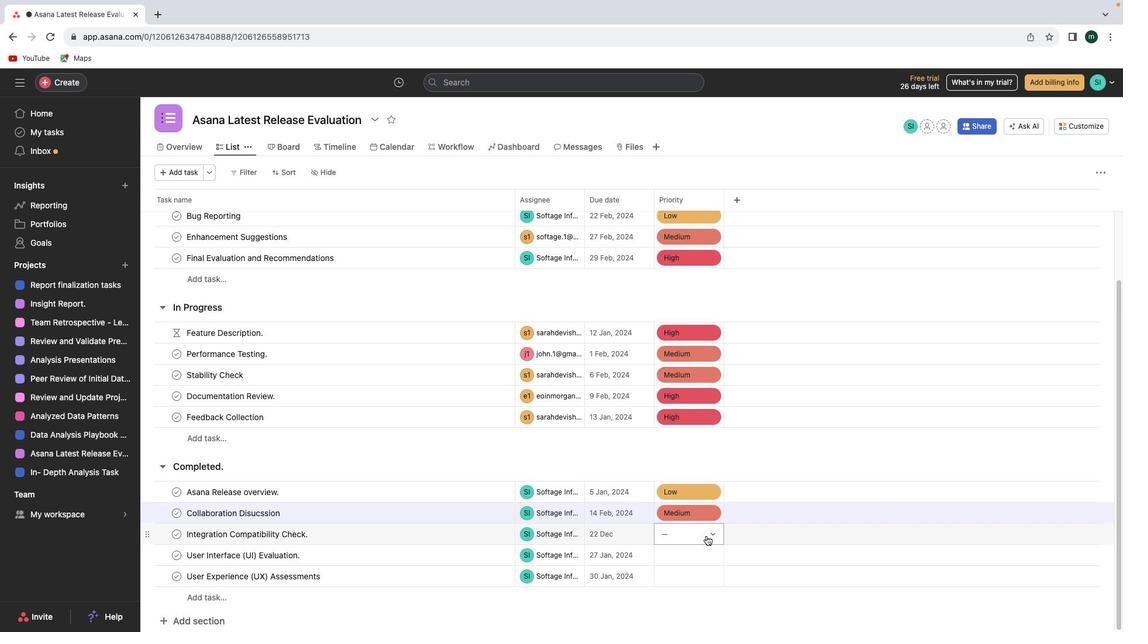 
Action: Mouse moved to (698, 422)
Screenshot: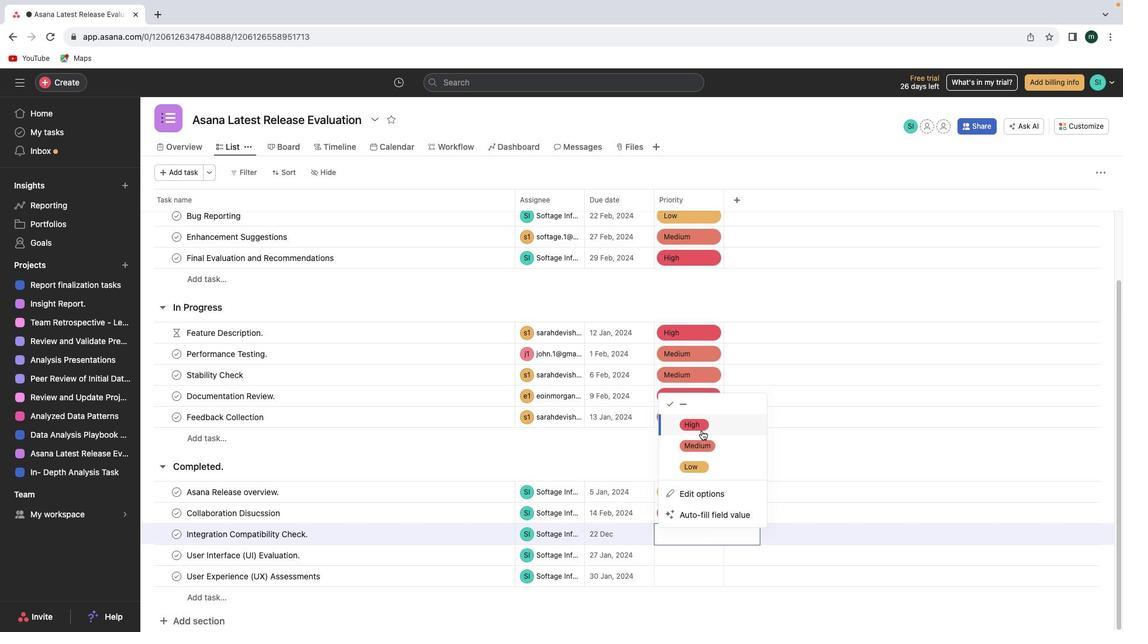 
Action: Mouse pressed left at (698, 422)
Screenshot: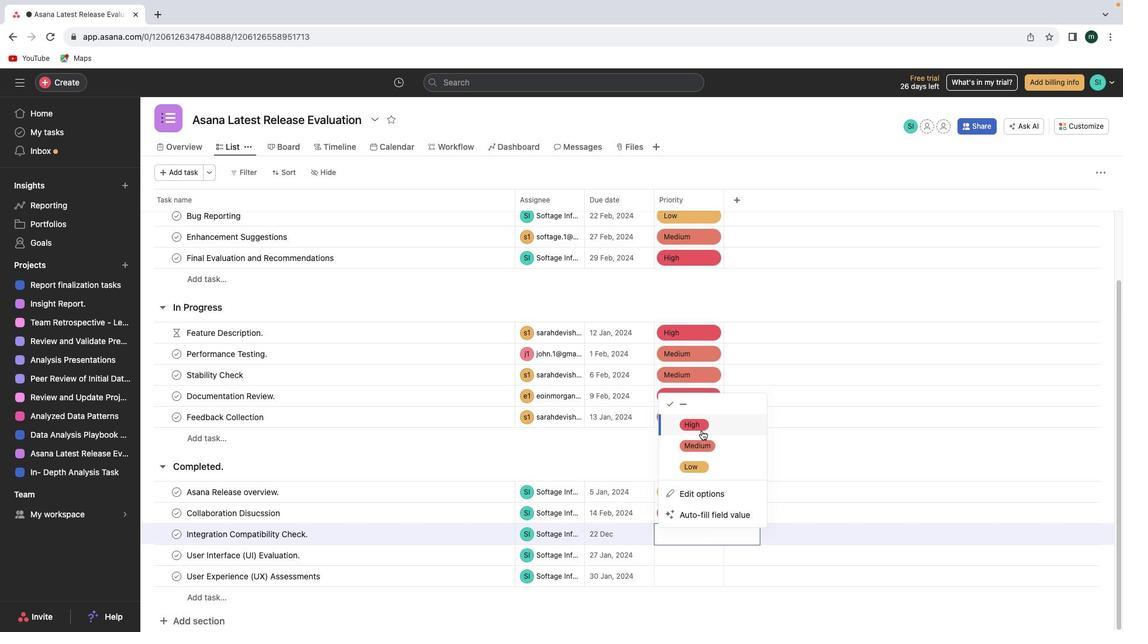 
Action: Mouse moved to (697, 531)
Screenshot: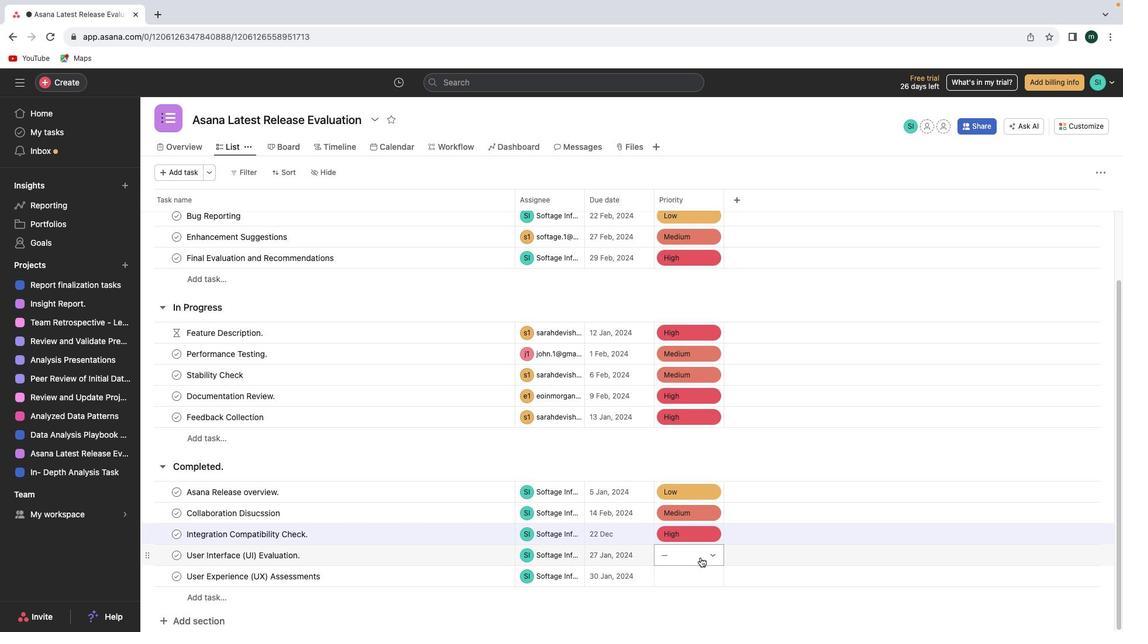 
Action: Mouse pressed left at (697, 531)
Screenshot: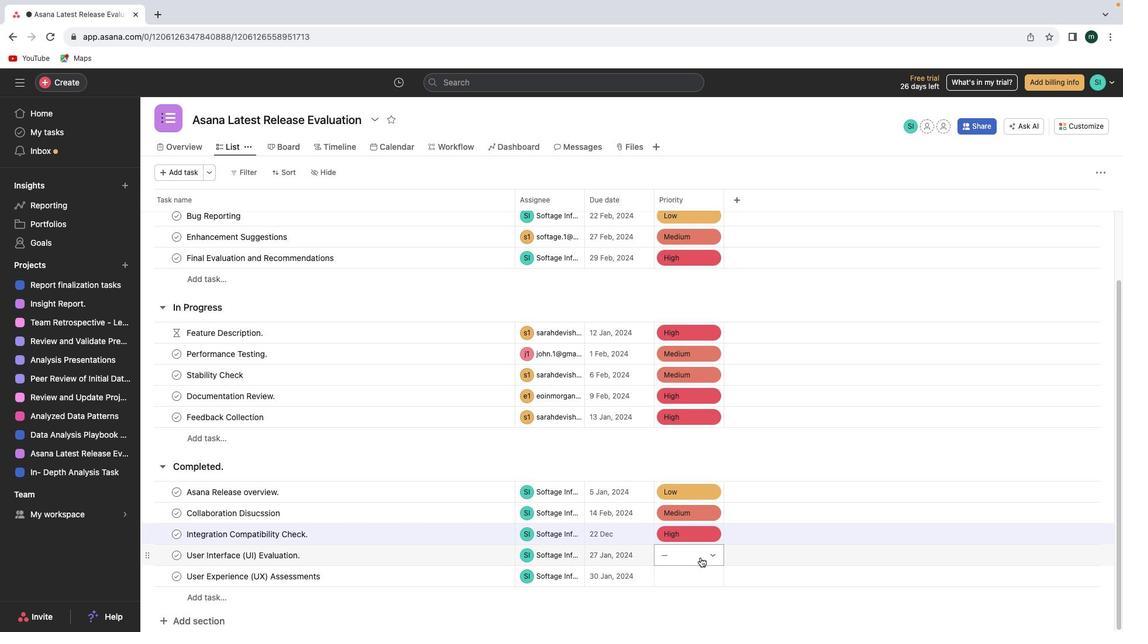 
Action: Mouse moved to (698, 454)
Screenshot: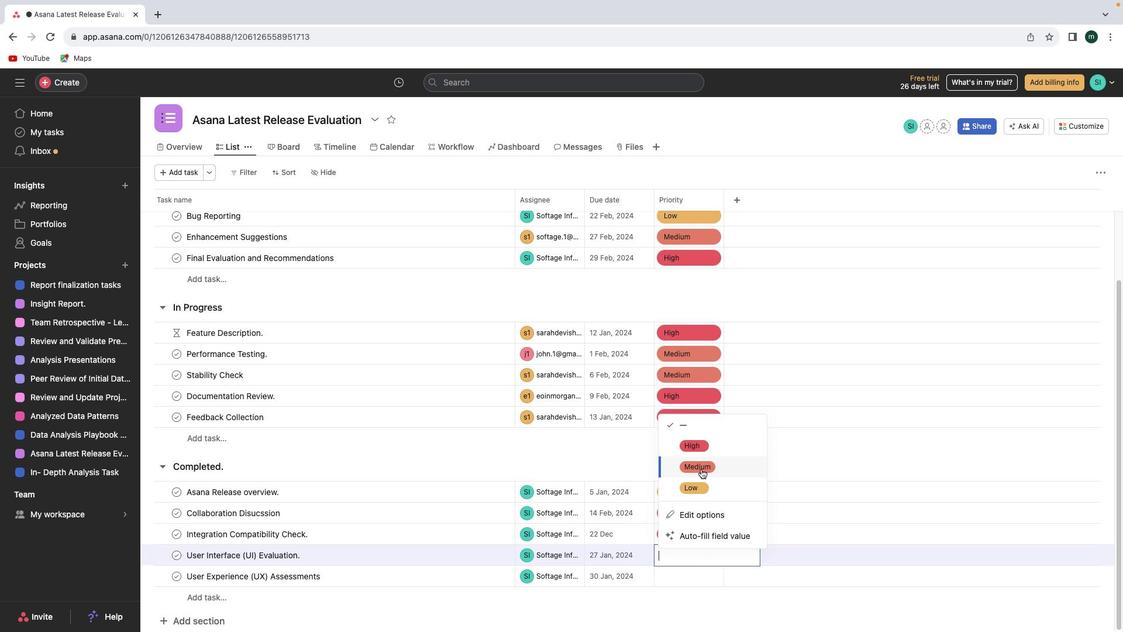 
Action: Mouse pressed left at (698, 454)
Screenshot: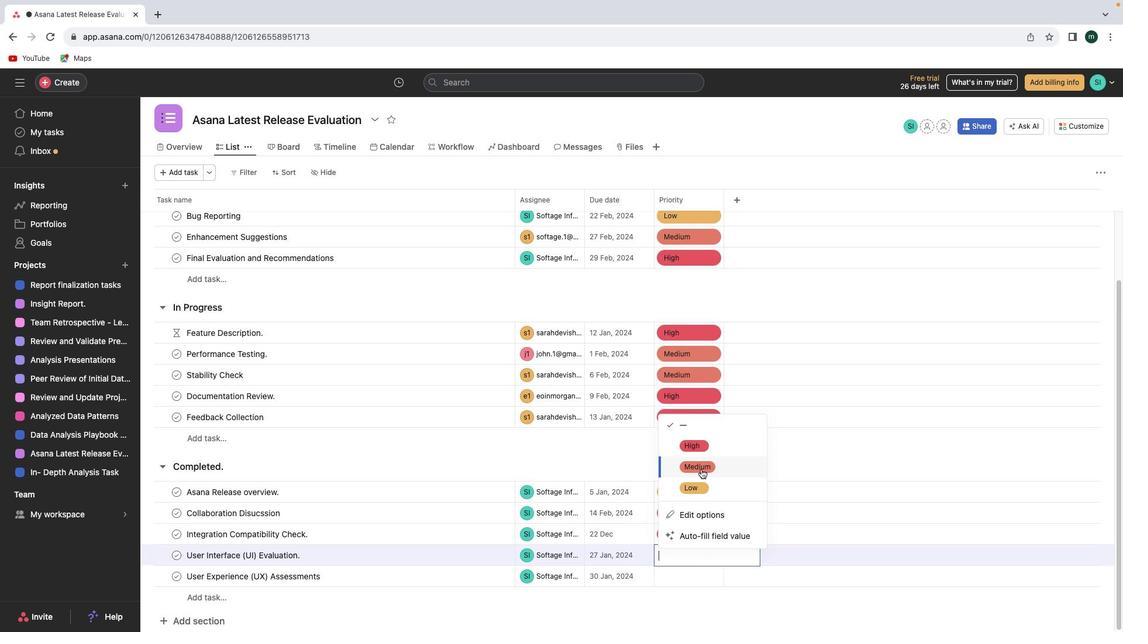 
Action: Mouse moved to (712, 543)
Screenshot: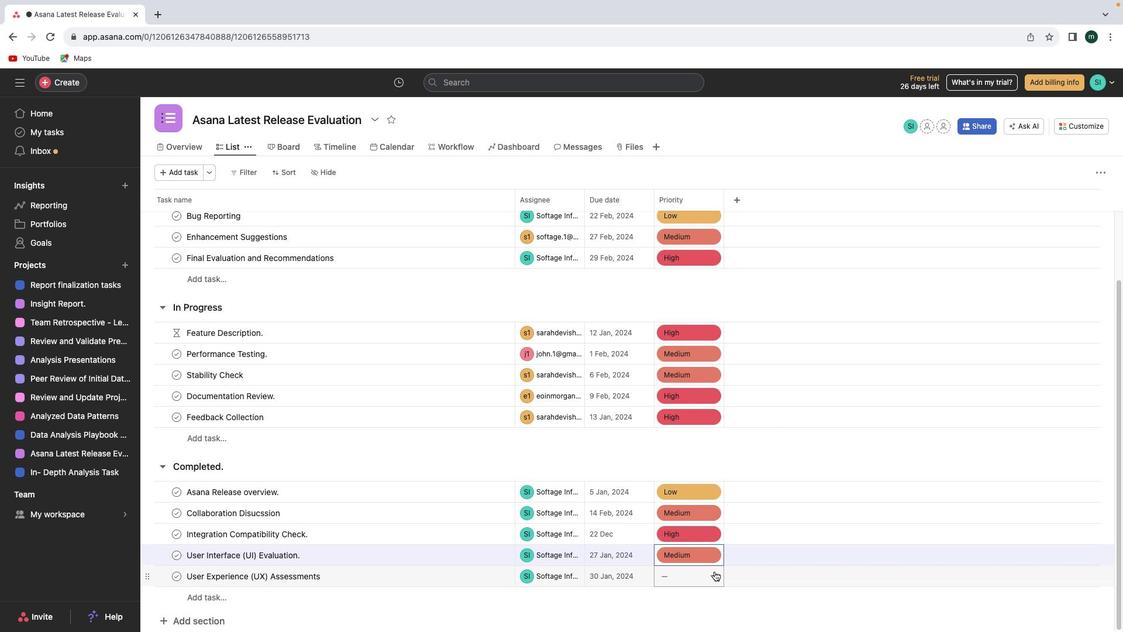 
Action: Mouse pressed left at (712, 543)
Screenshot: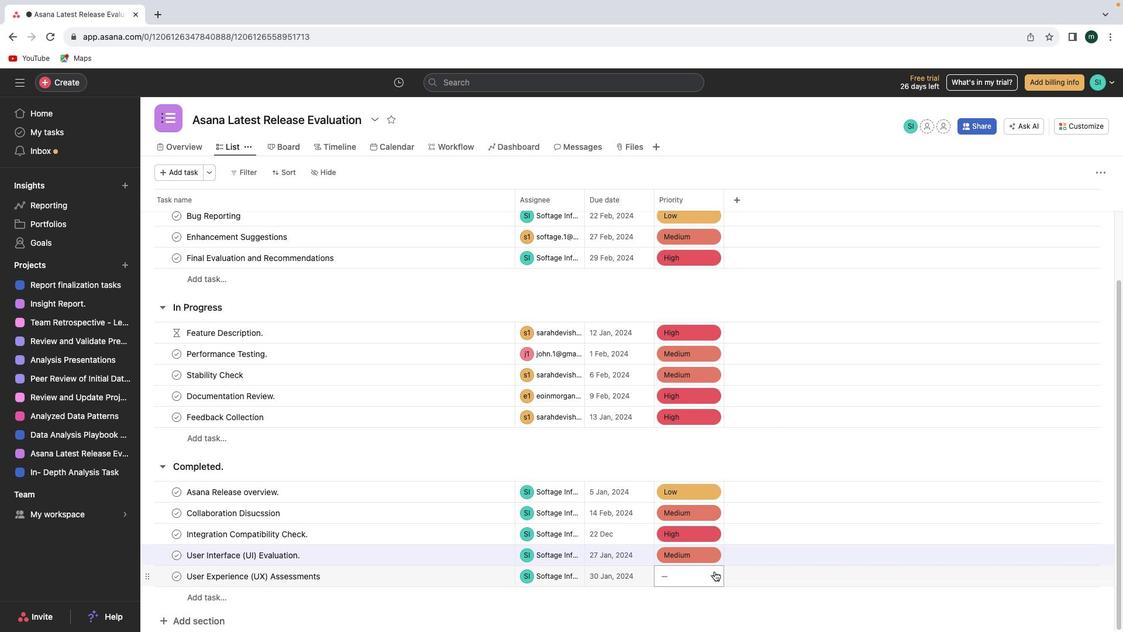 
Action: Mouse moved to (691, 487)
Screenshot: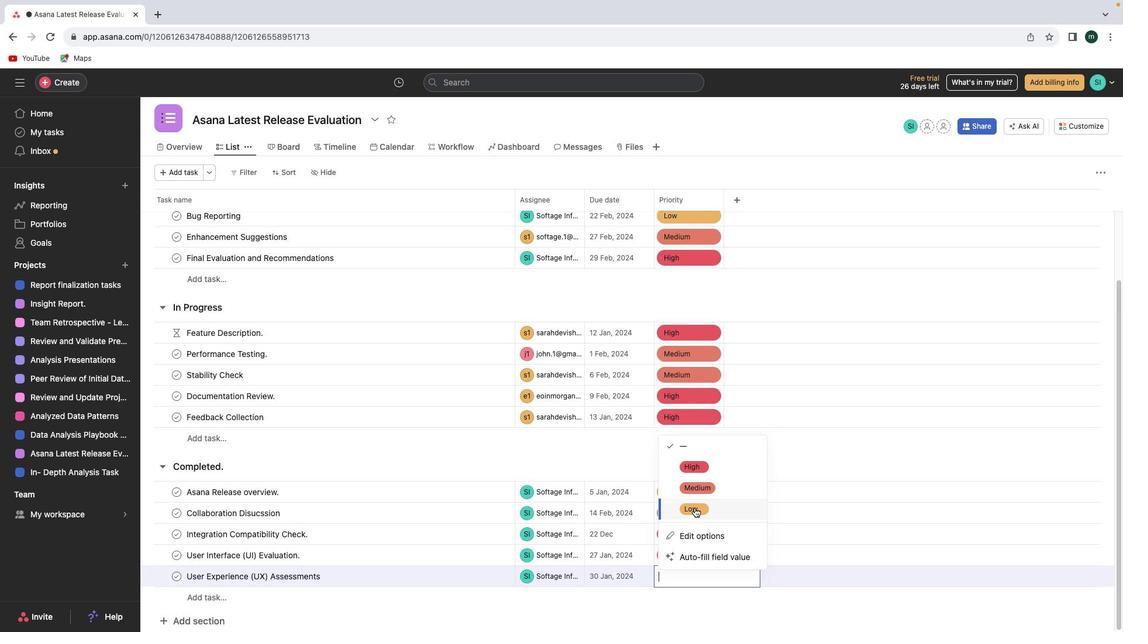 
Action: Mouse pressed left at (691, 487)
Screenshot: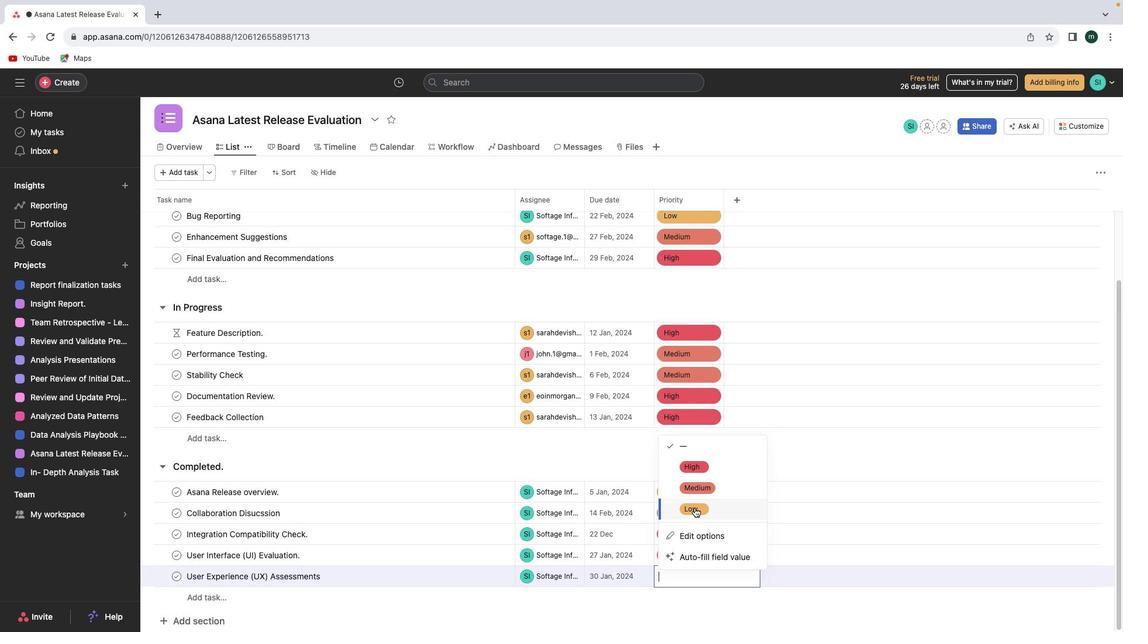 
Action: Mouse moved to (817, 457)
Screenshot: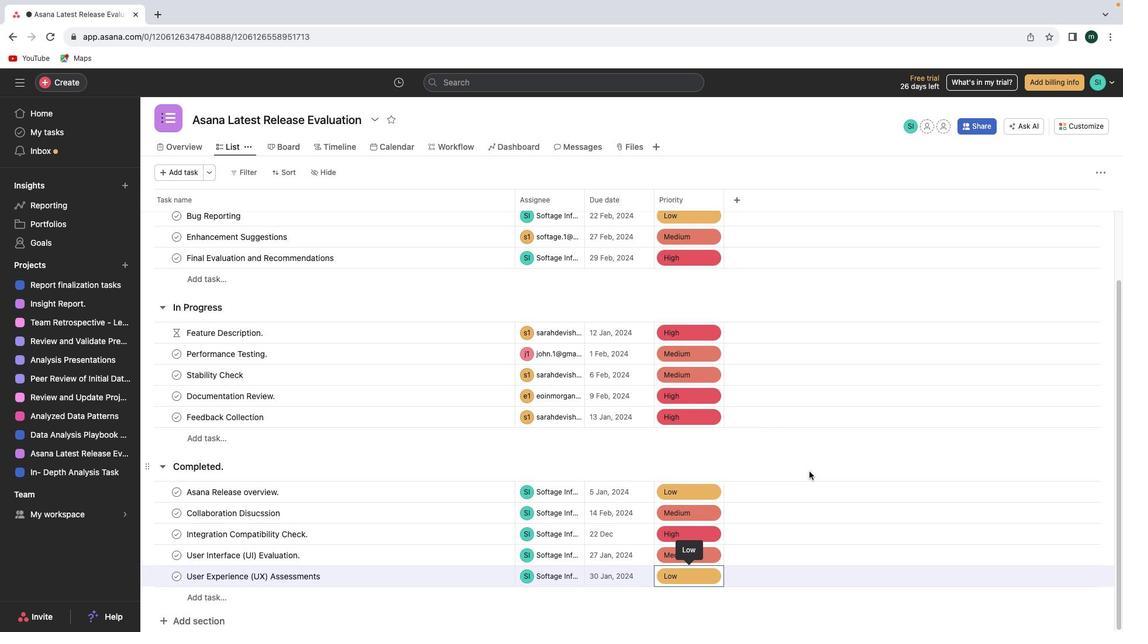 
Action: Mouse scrolled (817, 457) with delta (-72, 50)
Screenshot: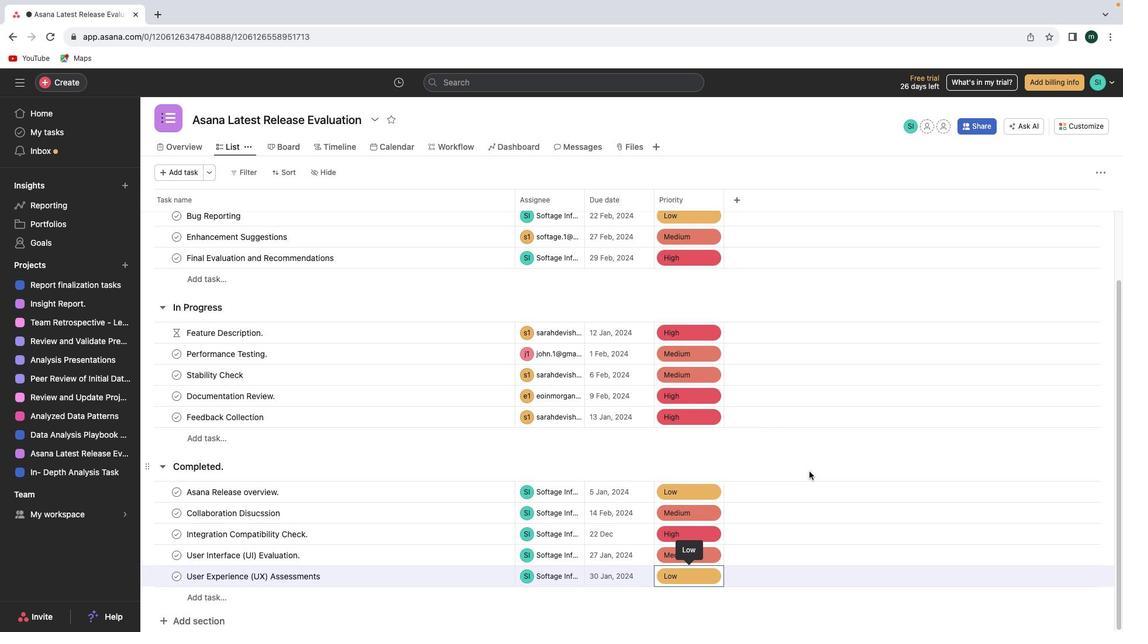
Action: Mouse moved to (818, 456)
Screenshot: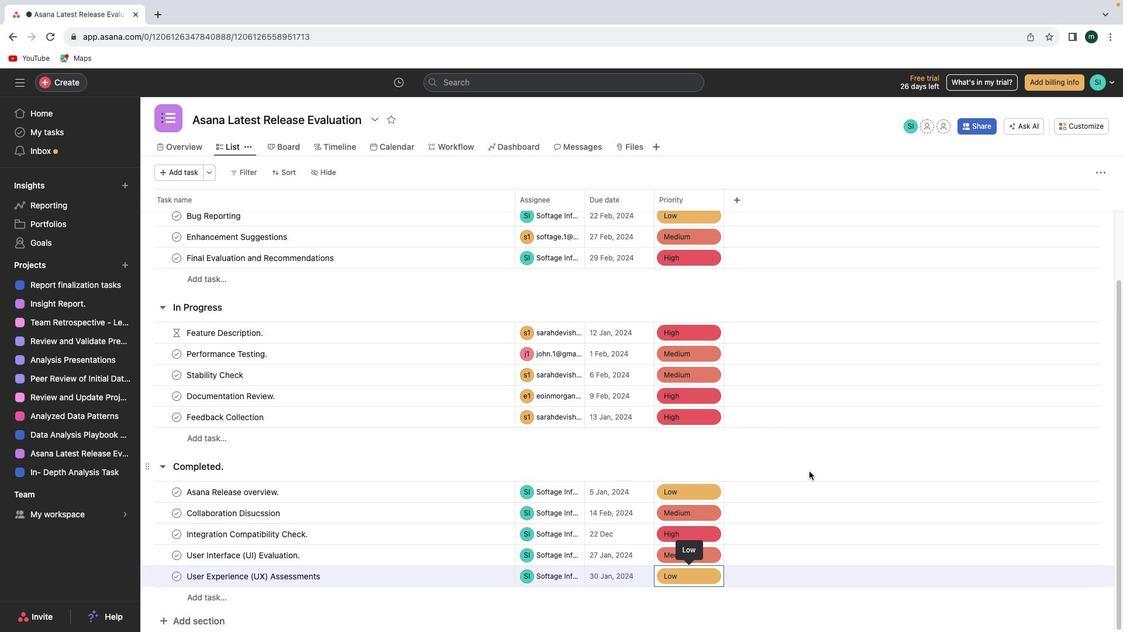 
Action: Mouse scrolled (818, 456) with delta (-72, 50)
Screenshot: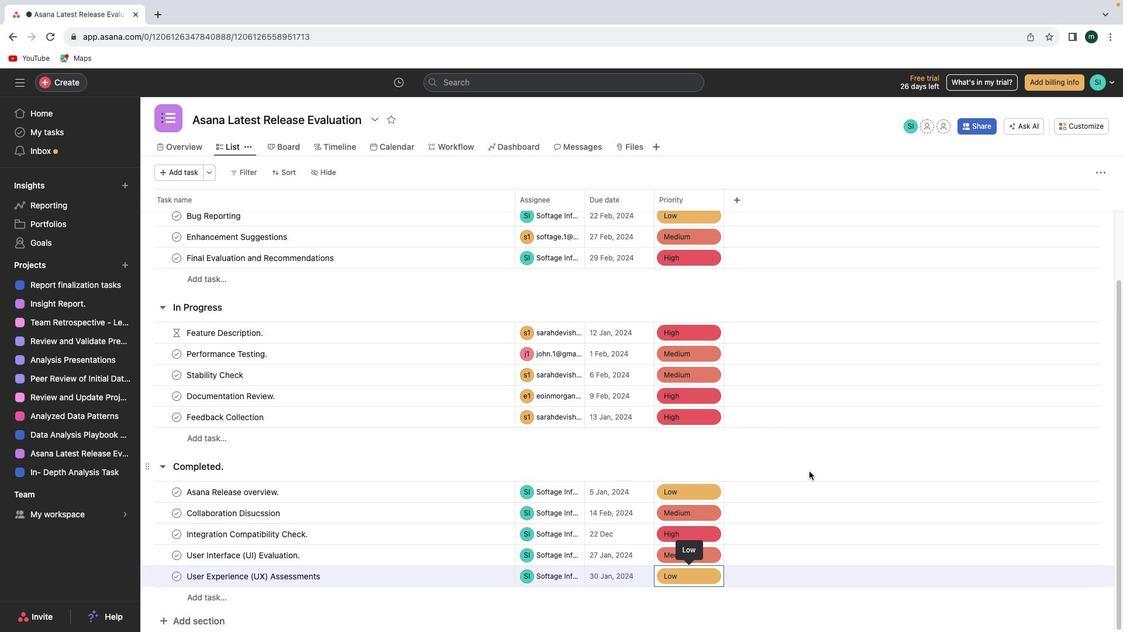 
Action: Mouse moved to (816, 457)
Screenshot: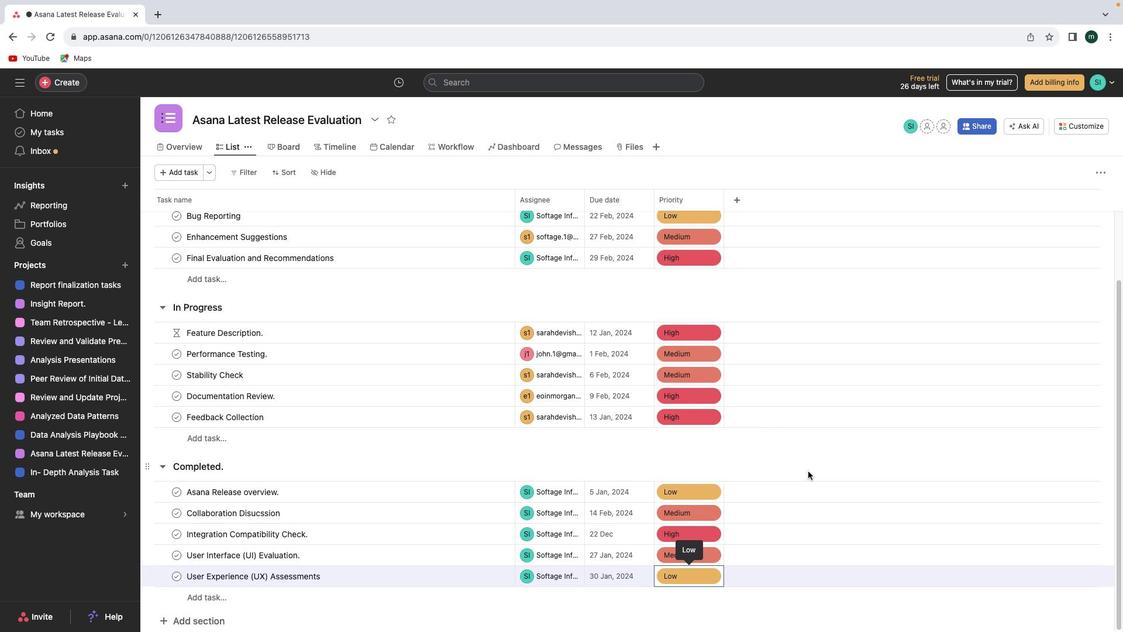 
Action: Mouse scrolled (816, 457) with delta (-72, 51)
Screenshot: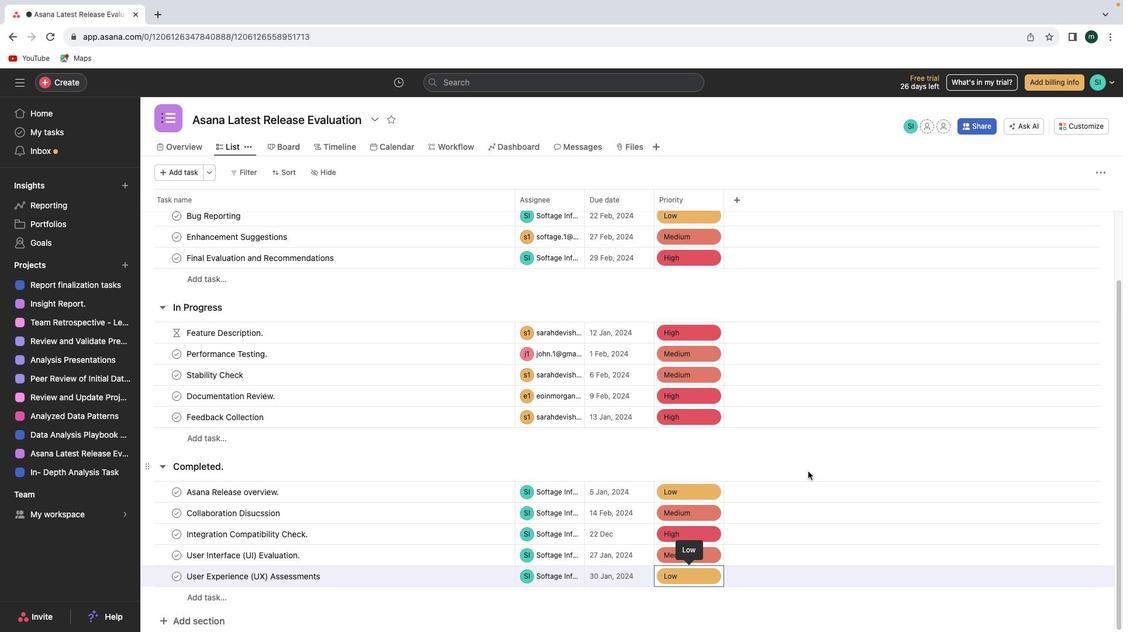 
Action: Mouse scrolled (816, 457) with delta (-72, 51)
Screenshot: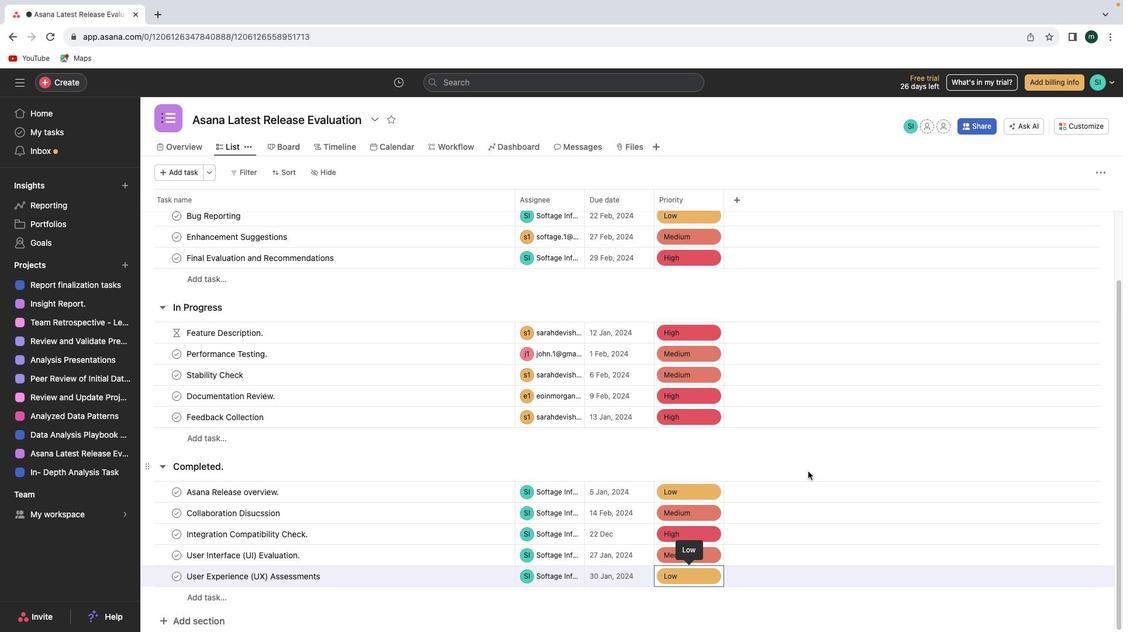 
Action: Mouse scrolled (816, 457) with delta (-72, 52)
Screenshot: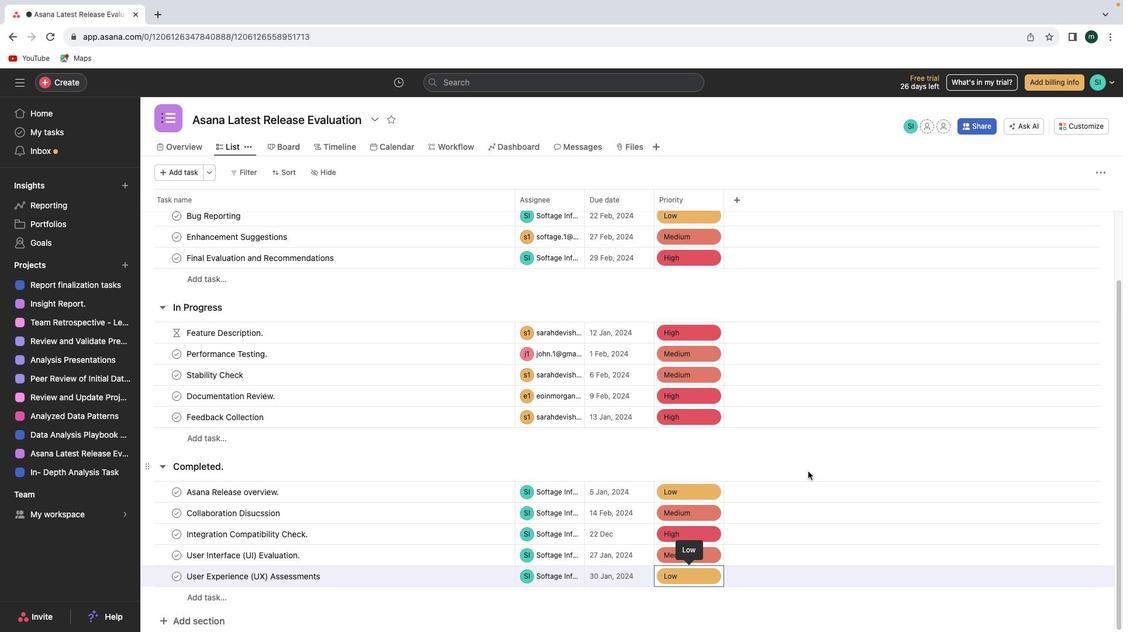 
Action: Mouse scrolled (816, 457) with delta (-72, 52)
Screenshot: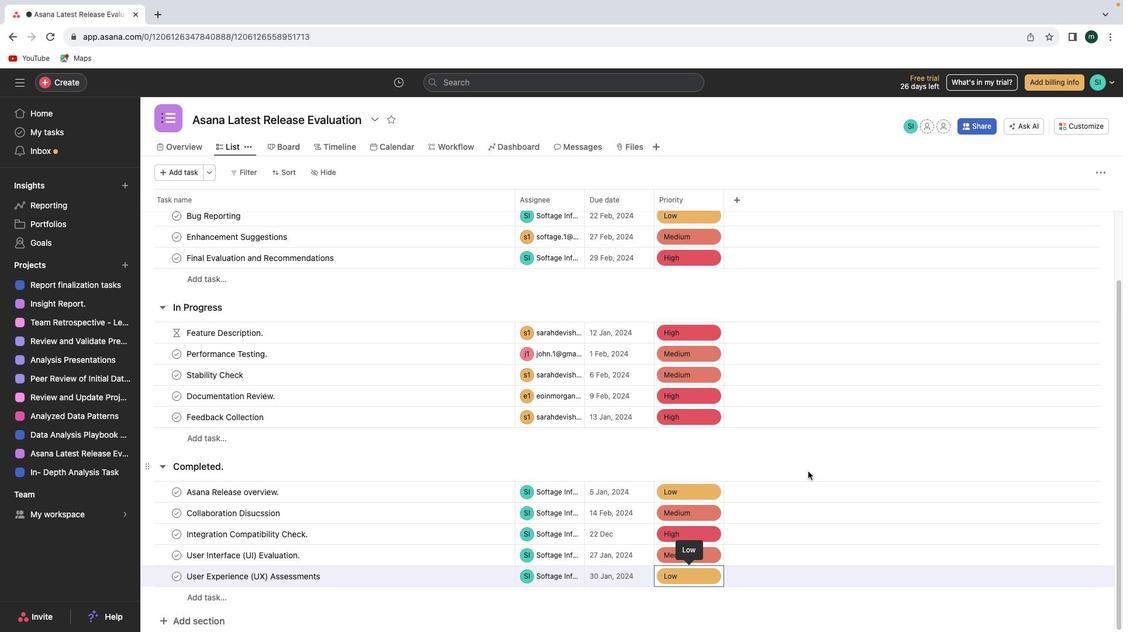 
Action: Mouse scrolled (816, 457) with delta (-72, 53)
Screenshot: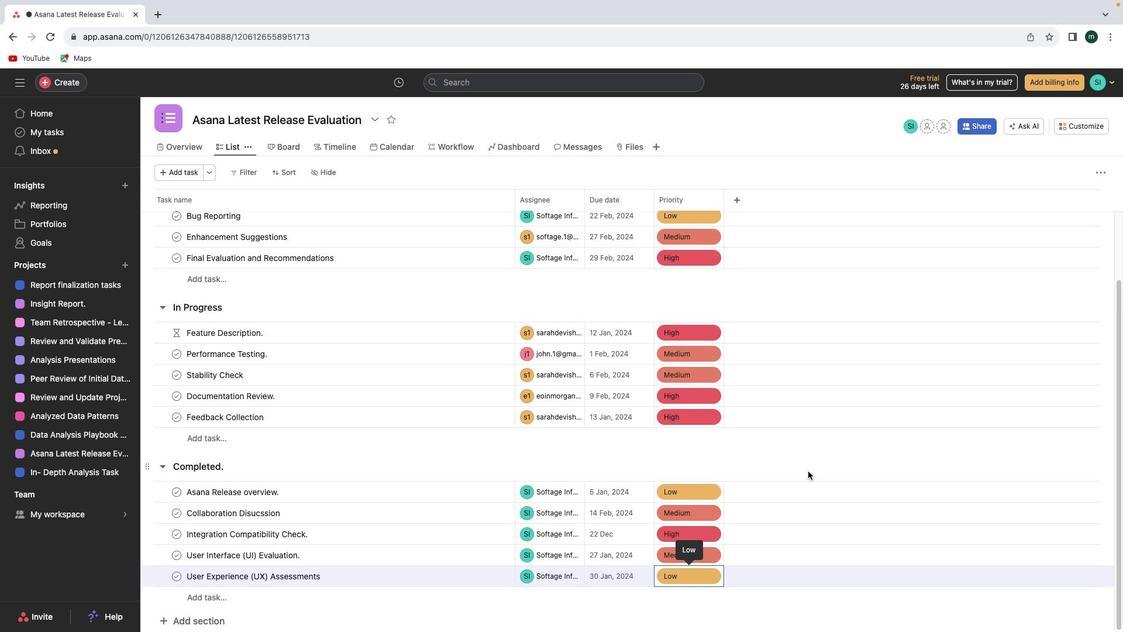 
Action: Mouse moved to (793, 389)
Screenshot: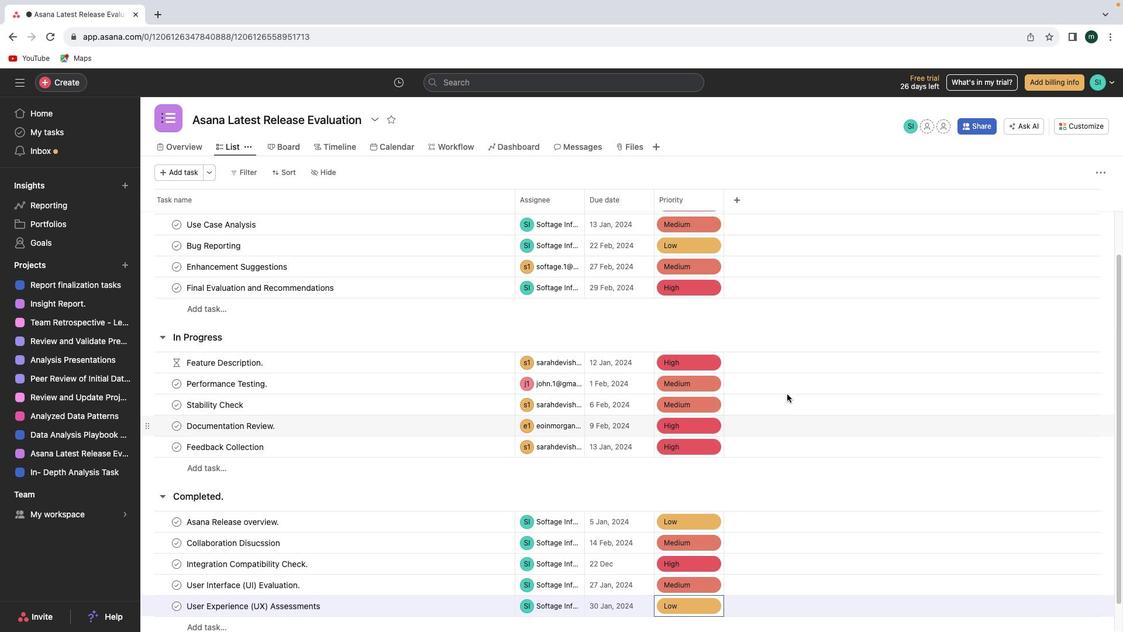 
Action: Mouse scrolled (793, 389) with delta (-72, 51)
Screenshot: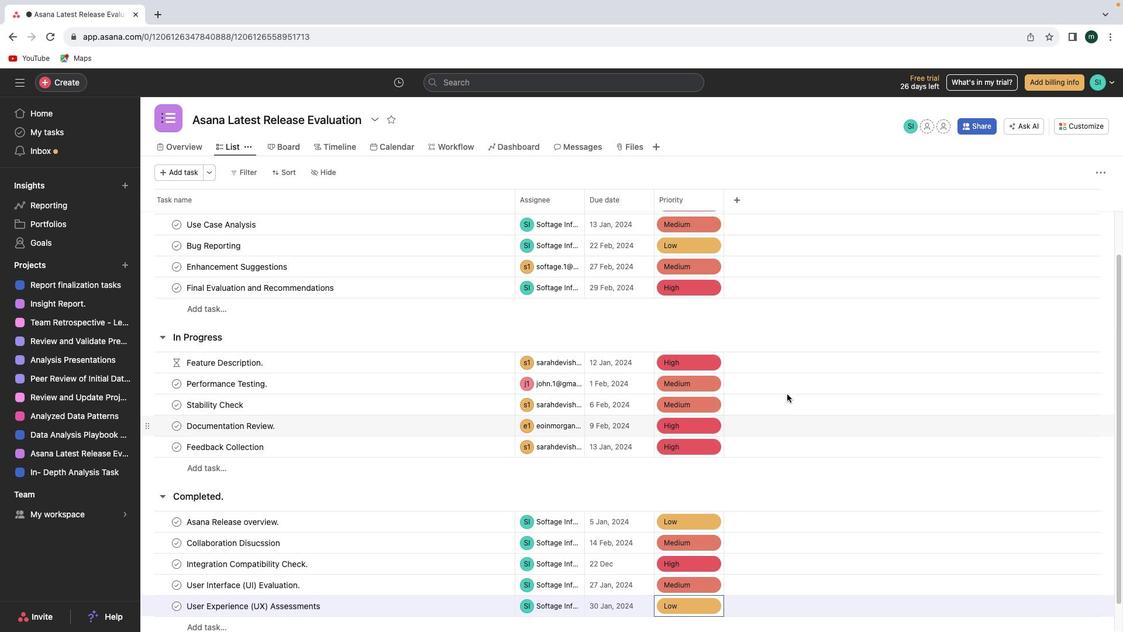 
Action: Mouse scrolled (793, 389) with delta (-72, 51)
Screenshot: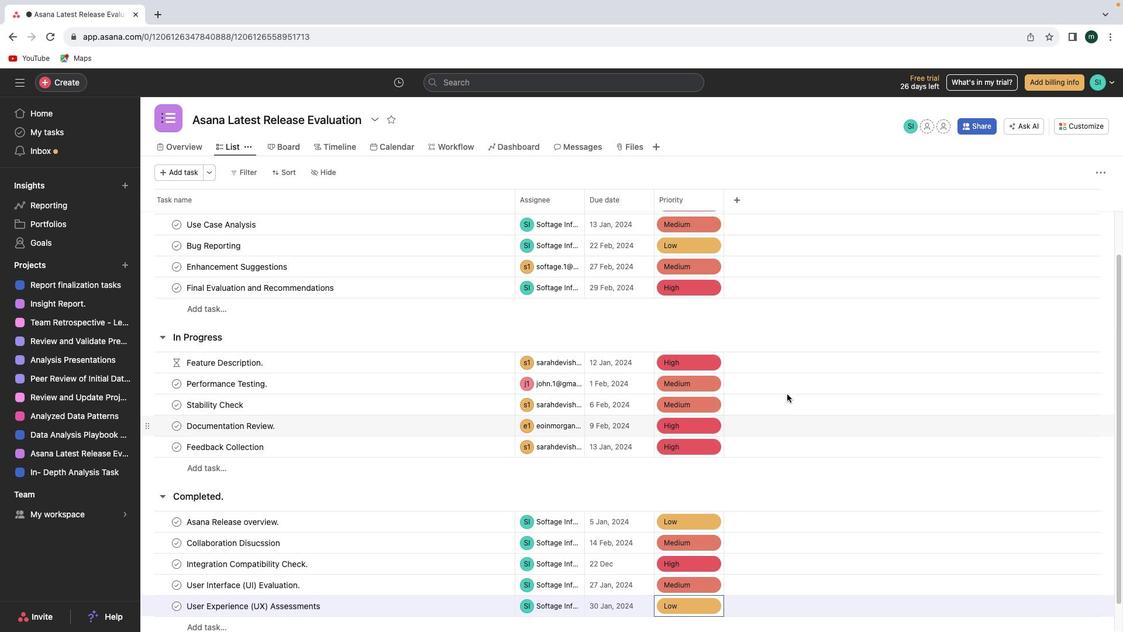 
Action: Mouse scrolled (793, 389) with delta (-72, 52)
Screenshot: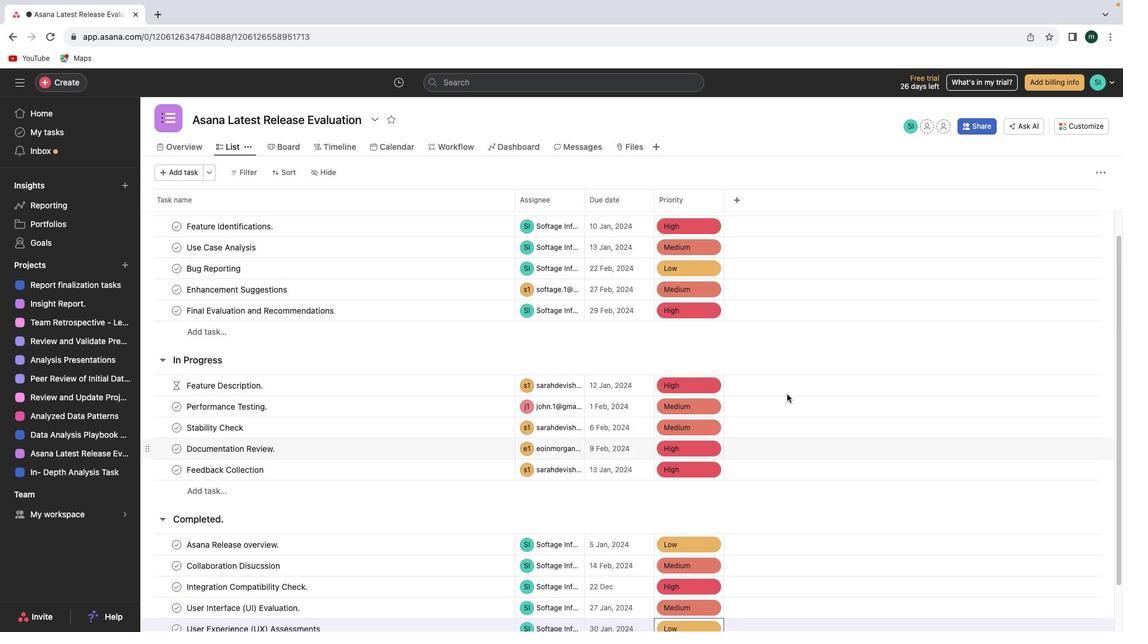 
Action: Mouse scrolled (793, 389) with delta (-72, 52)
Screenshot: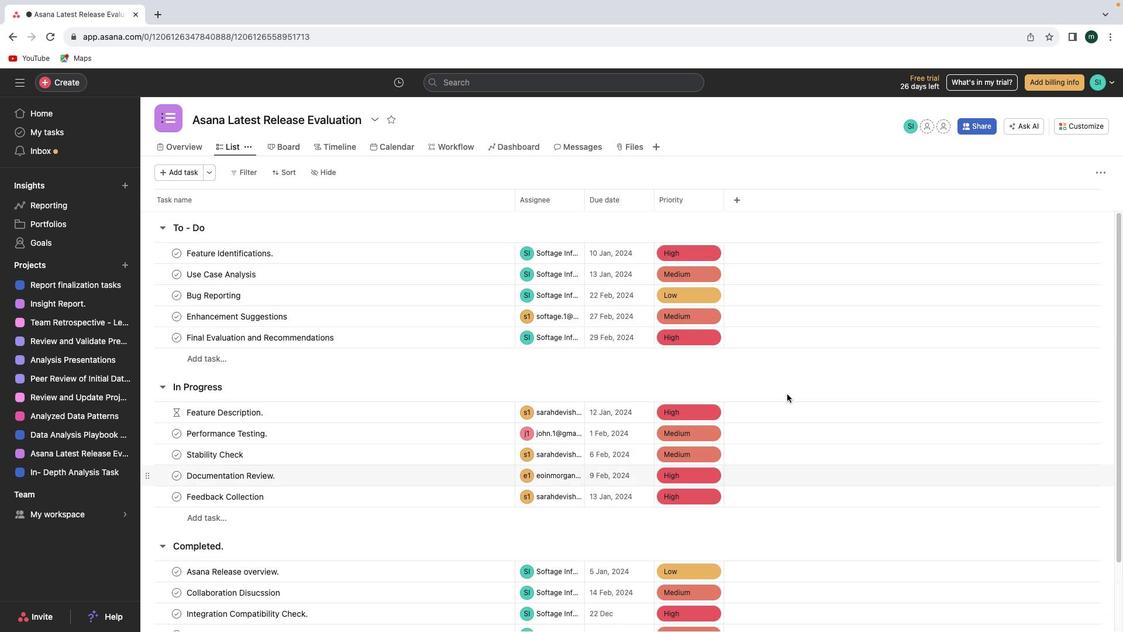
Action: Mouse moved to (793, 389)
Screenshot: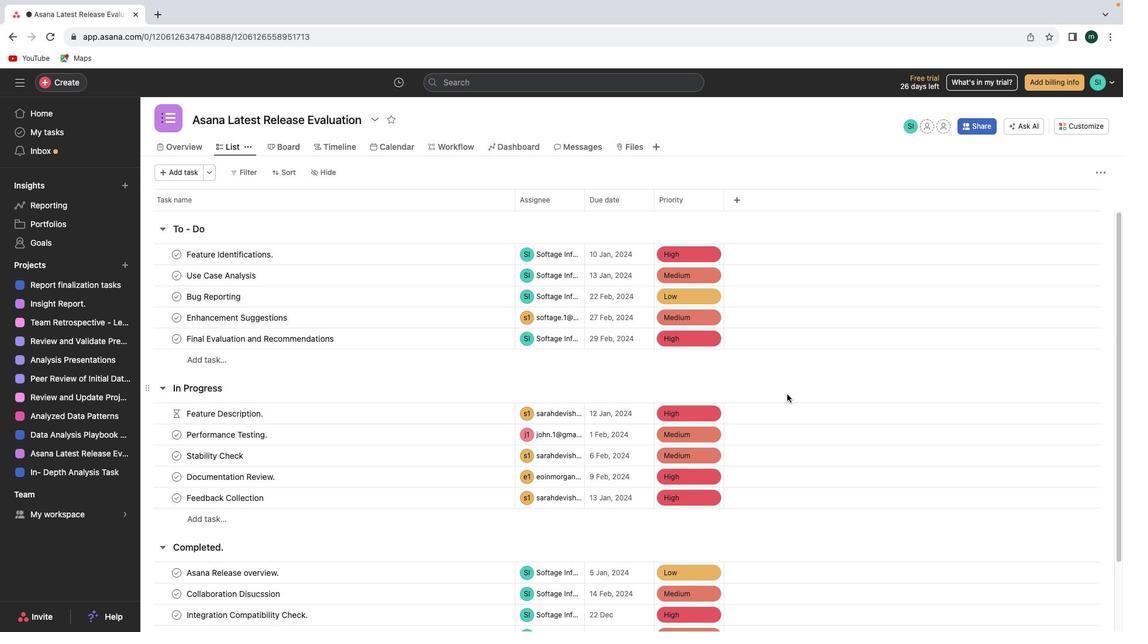 
Action: Mouse scrolled (793, 389) with delta (-72, 51)
Screenshot: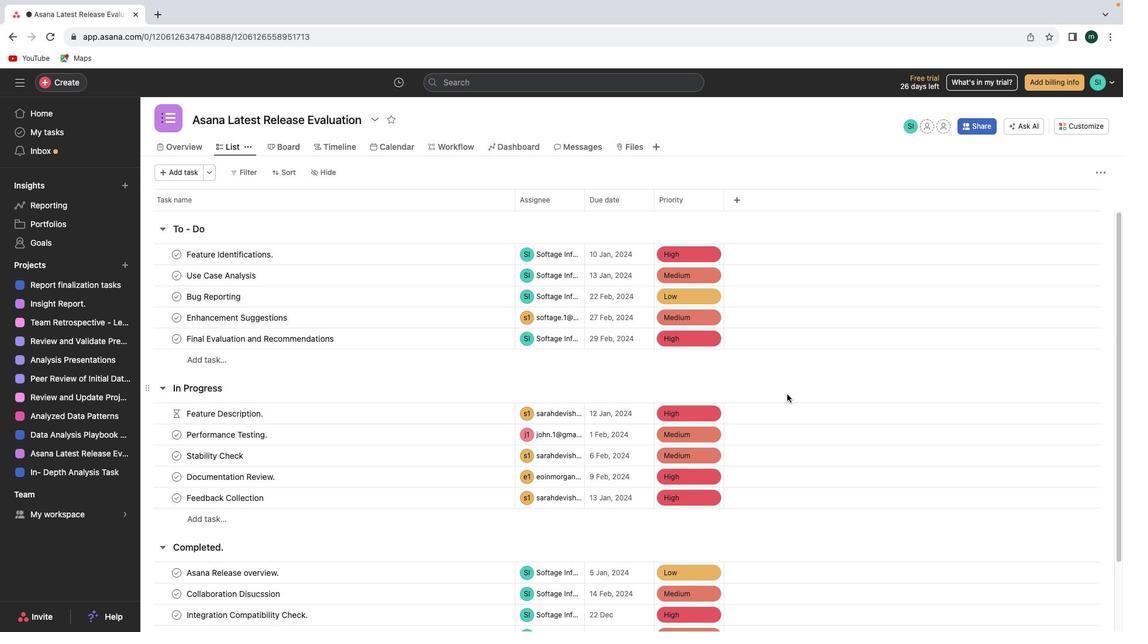 
Action: Mouse scrolled (793, 389) with delta (-72, 51)
Screenshot: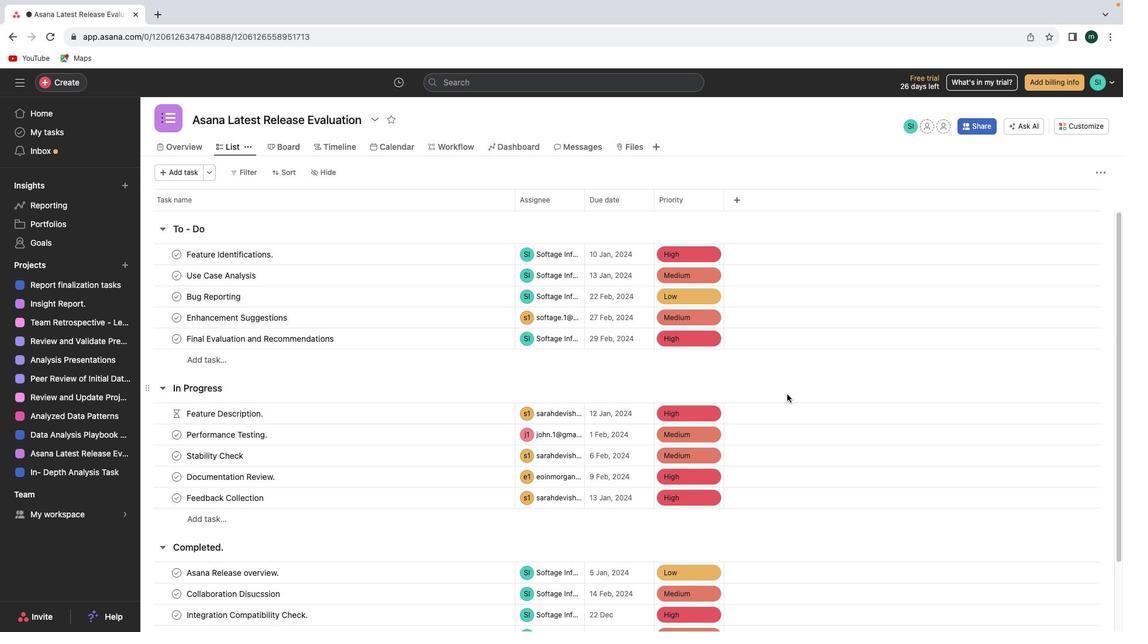 
Action: Mouse scrolled (793, 389) with delta (-72, 52)
Screenshot: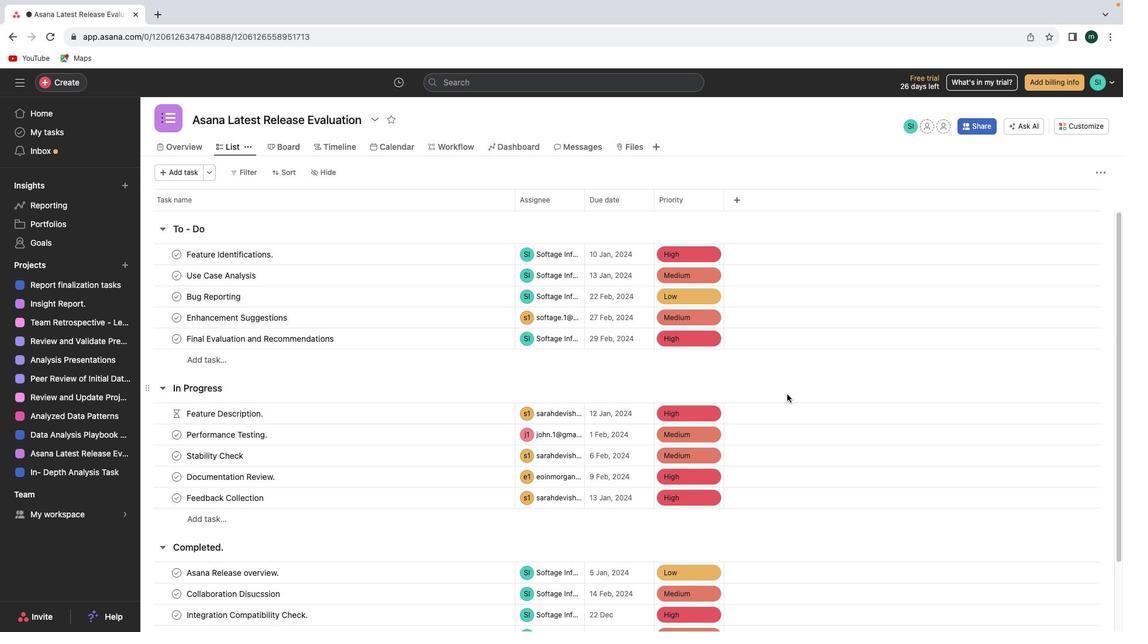 
Action: Mouse scrolled (793, 389) with delta (-72, 52)
Screenshot: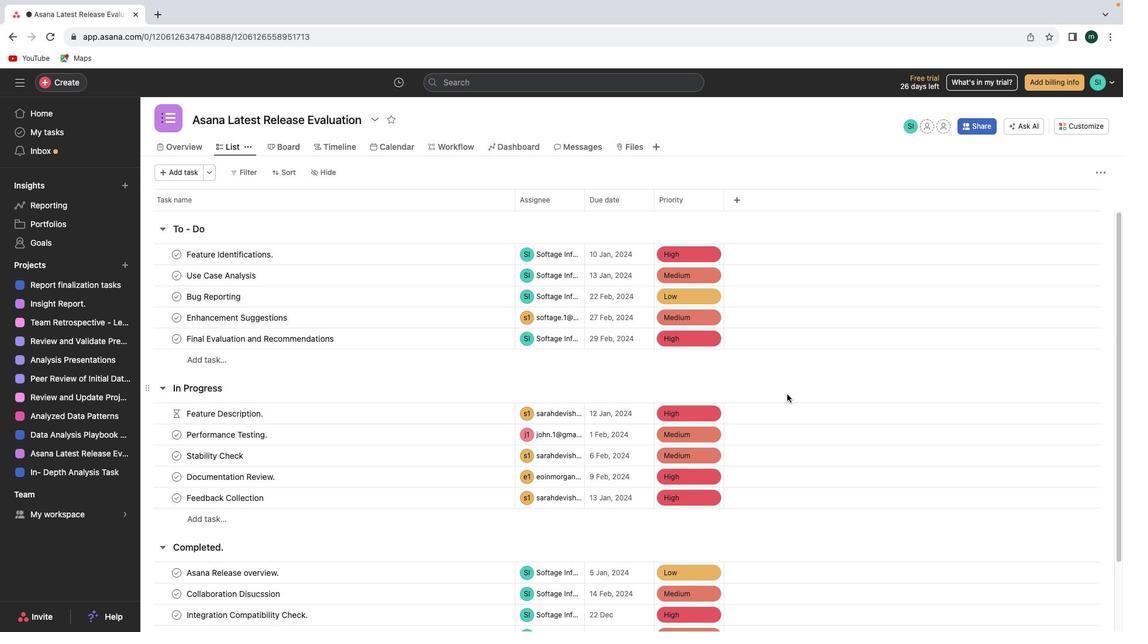 
